 Task: Select the wordWrapColumn option in the word wrap.
Action: Mouse moved to (5, 534)
Screenshot: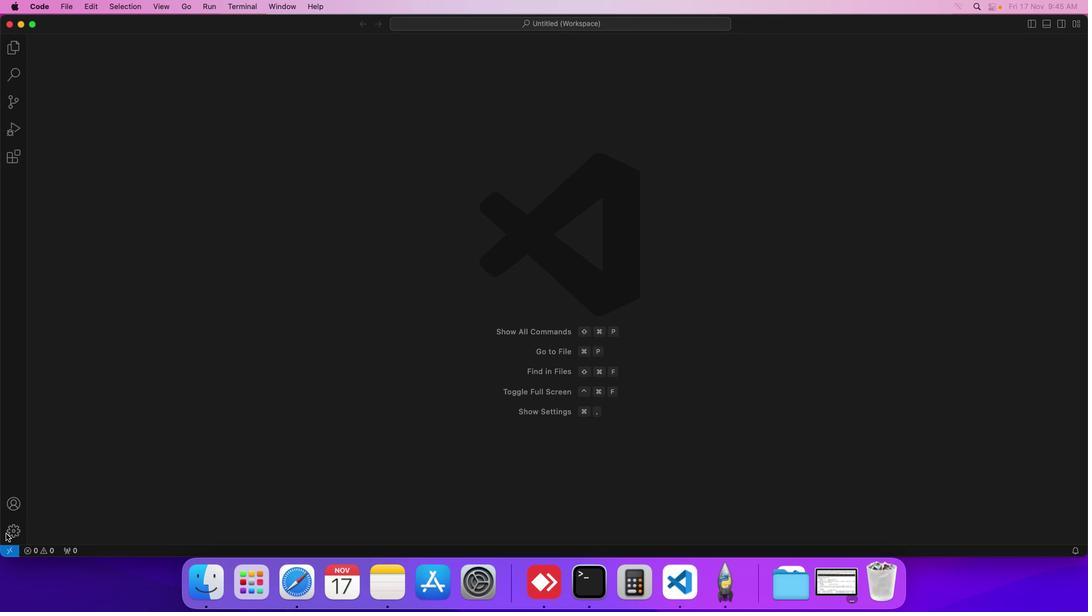 
Action: Mouse pressed left at (5, 534)
Screenshot: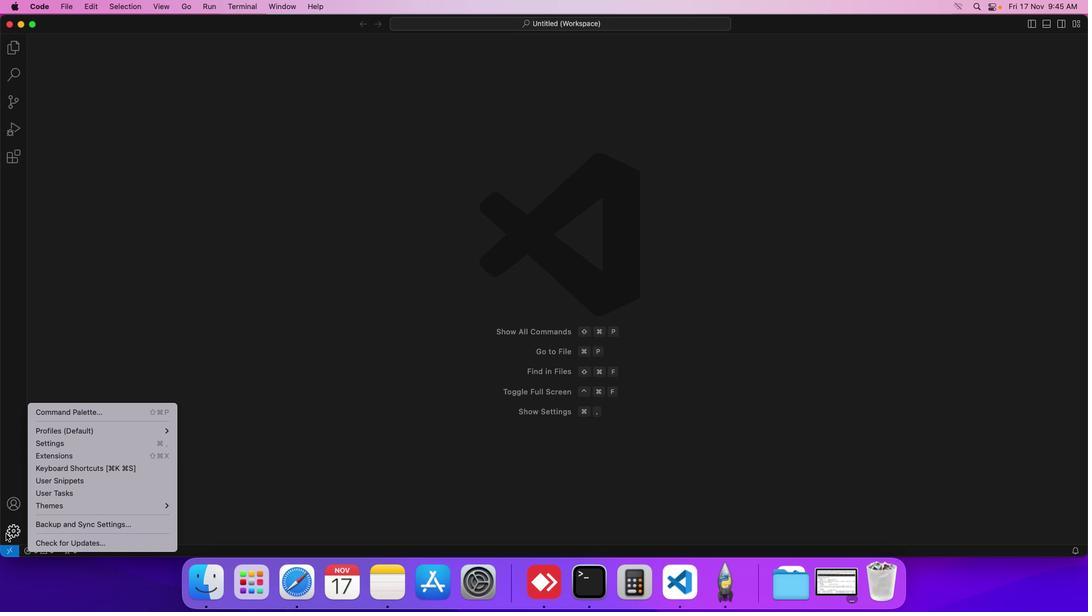 
Action: Mouse moved to (48, 447)
Screenshot: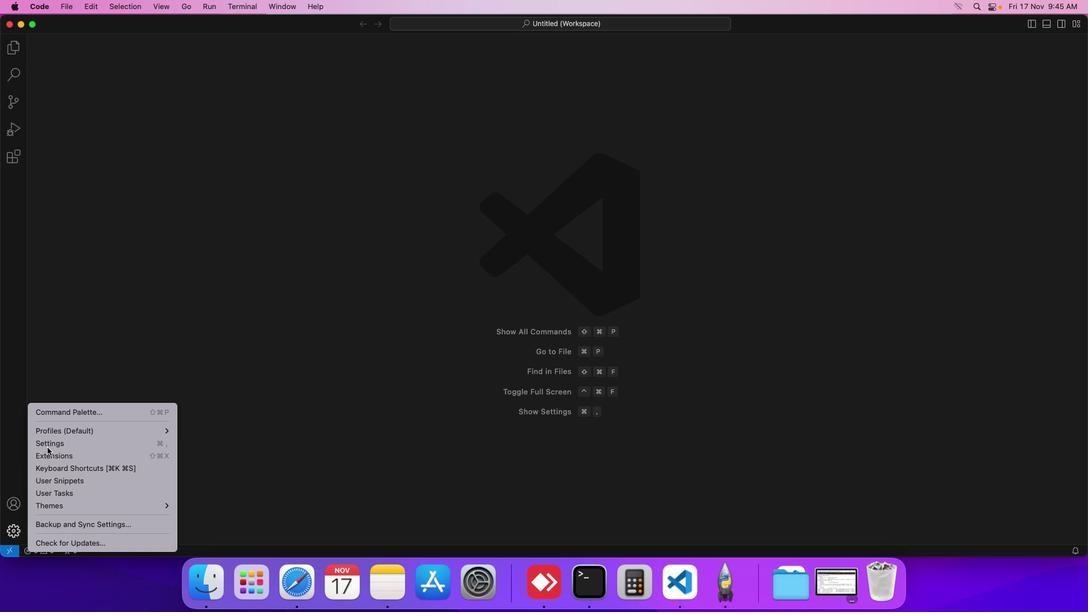 
Action: Mouse pressed left at (48, 447)
Screenshot: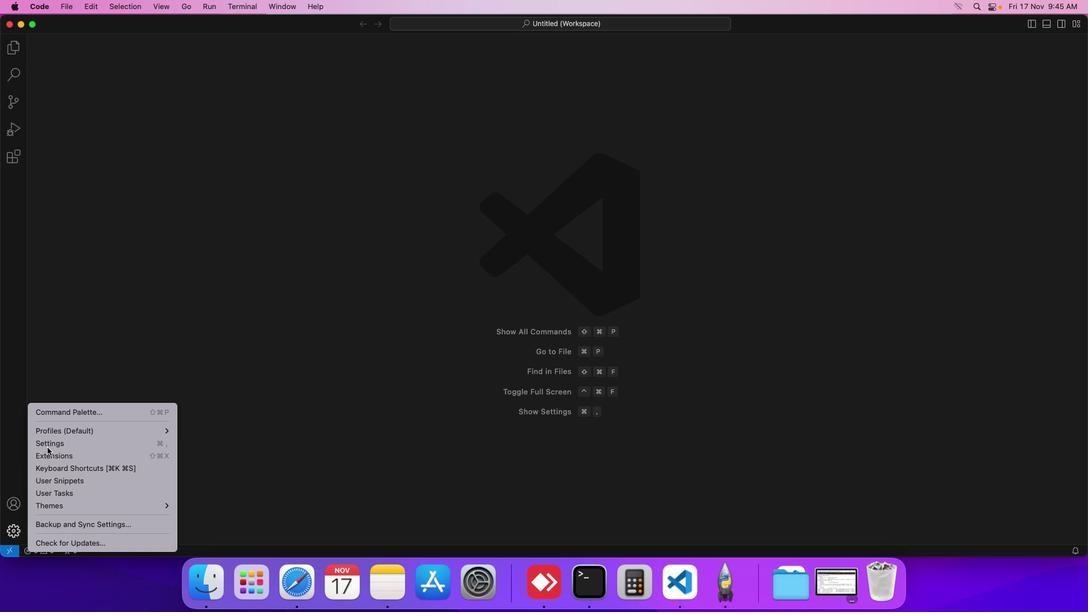 
Action: Mouse moved to (285, 89)
Screenshot: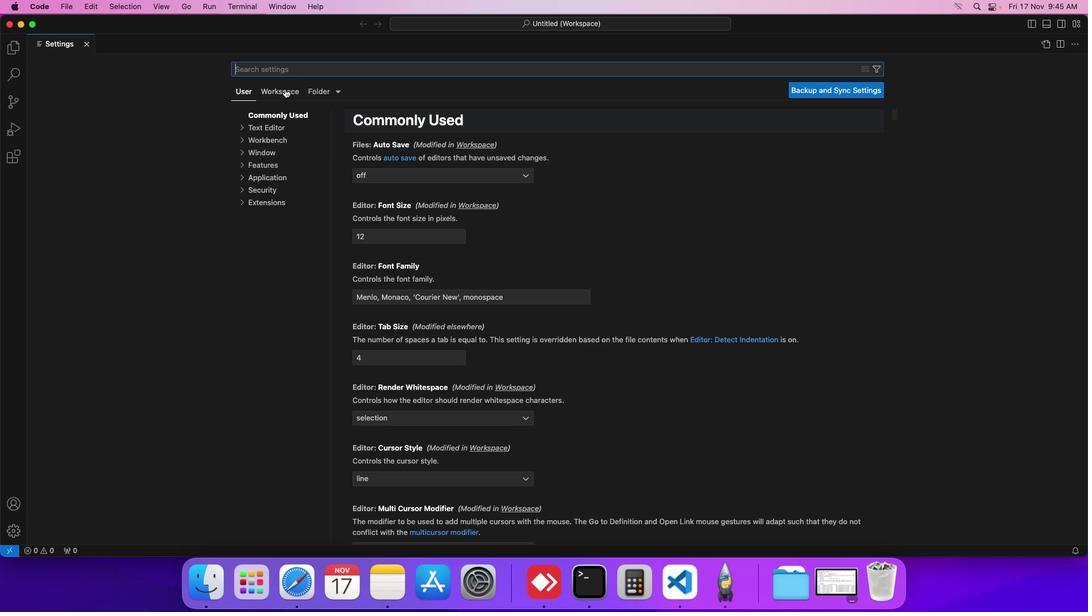 
Action: Mouse pressed left at (285, 89)
Screenshot: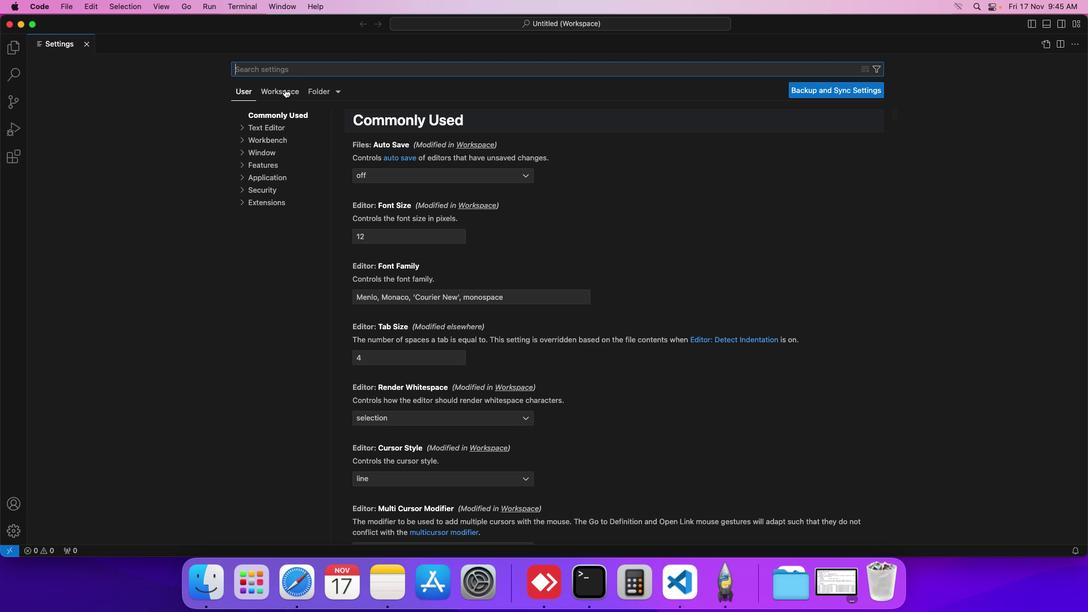 
Action: Mouse moved to (279, 127)
Screenshot: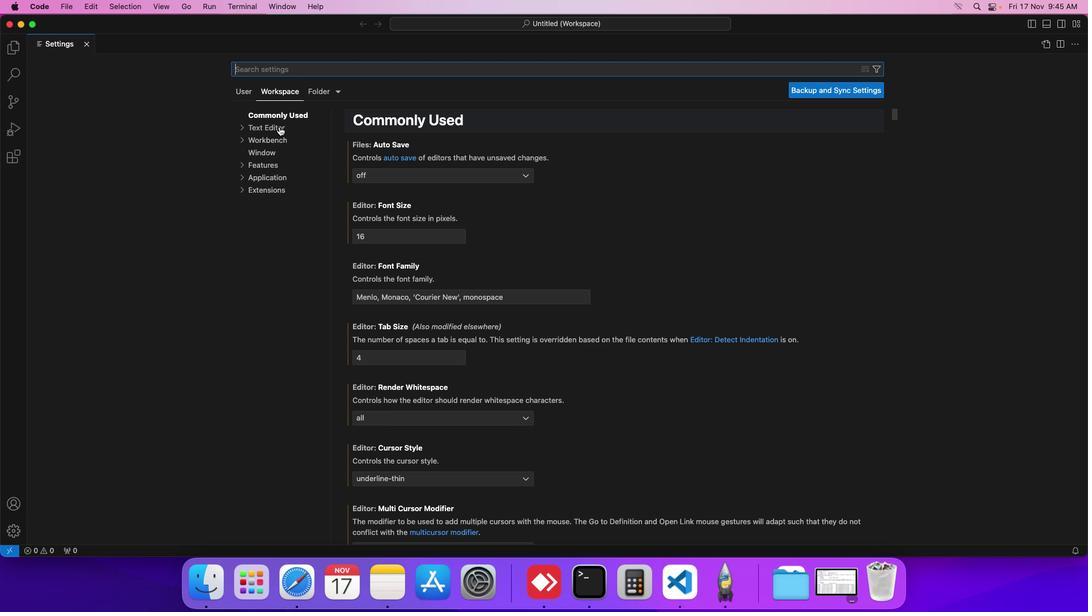
Action: Mouse pressed left at (279, 127)
Screenshot: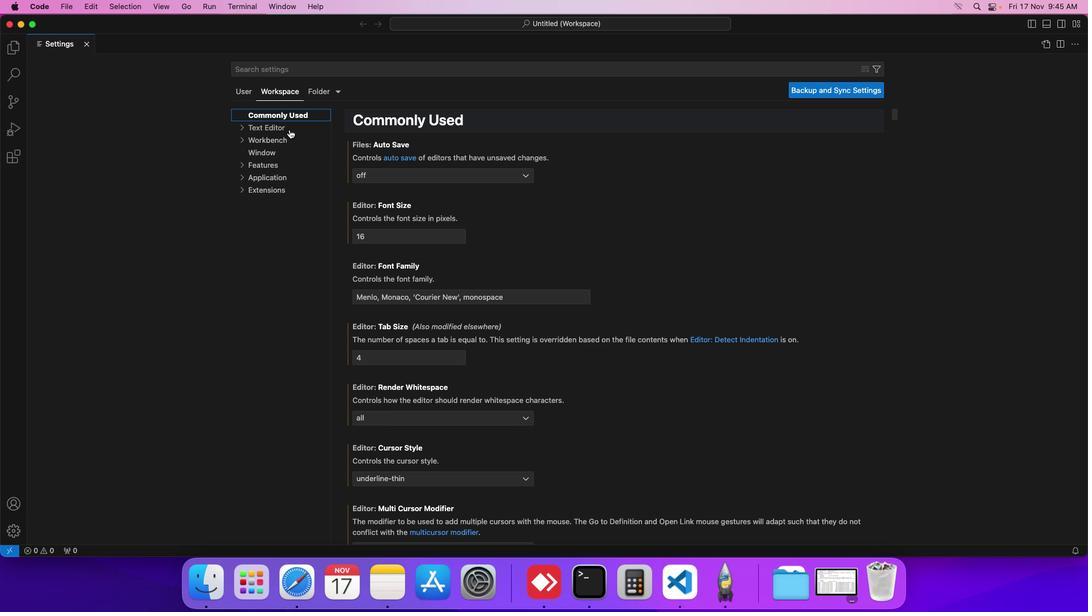 
Action: Mouse moved to (403, 330)
Screenshot: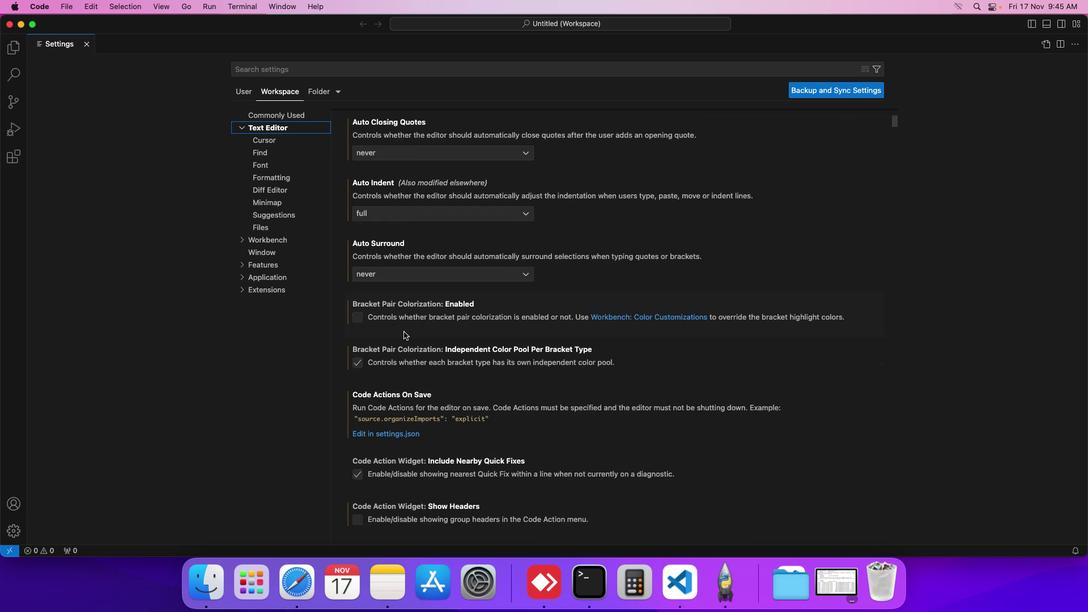 
Action: Mouse scrolled (403, 330) with delta (0, 0)
Screenshot: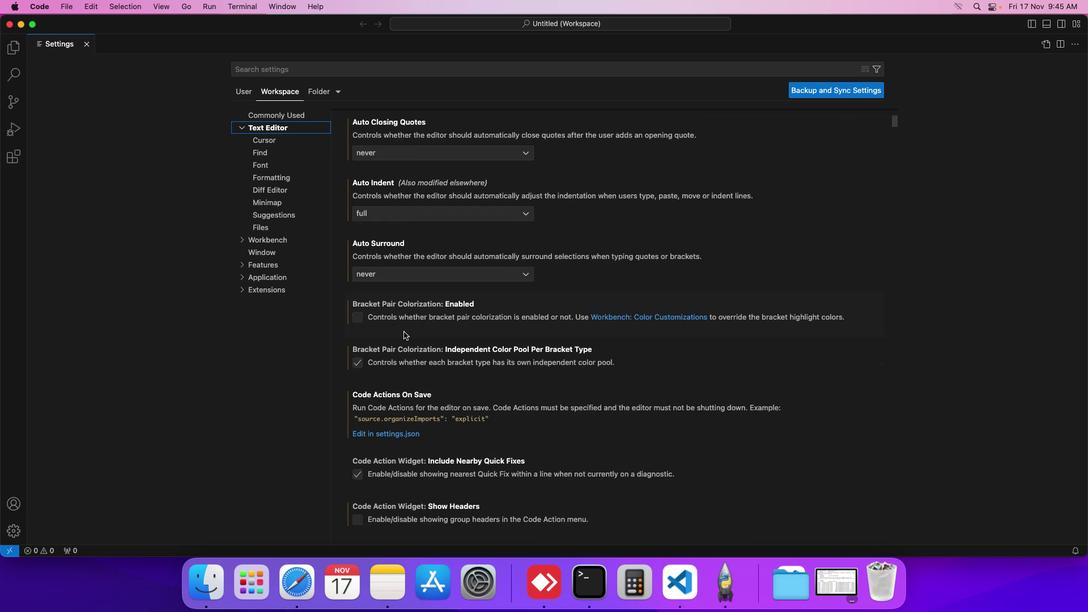 
Action: Mouse moved to (403, 330)
Screenshot: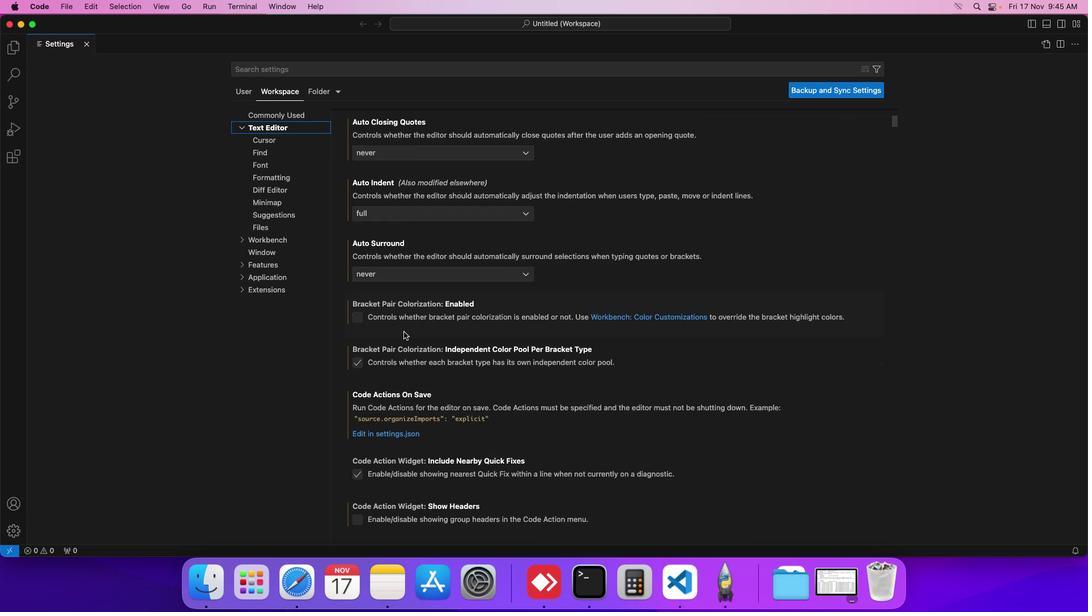 
Action: Mouse scrolled (403, 330) with delta (0, 0)
Screenshot: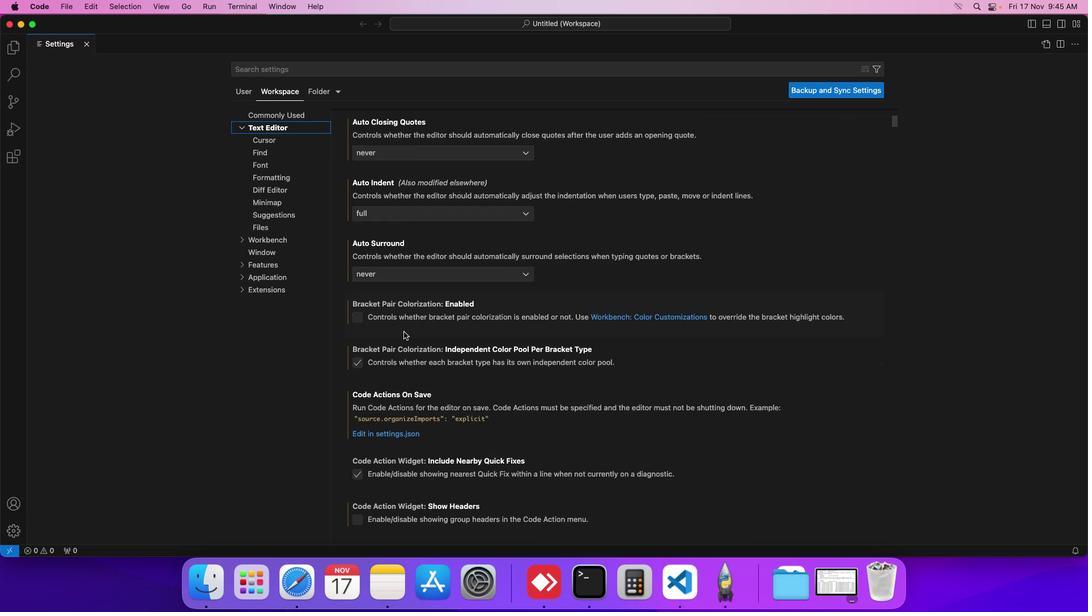 
Action: Mouse moved to (403, 330)
Screenshot: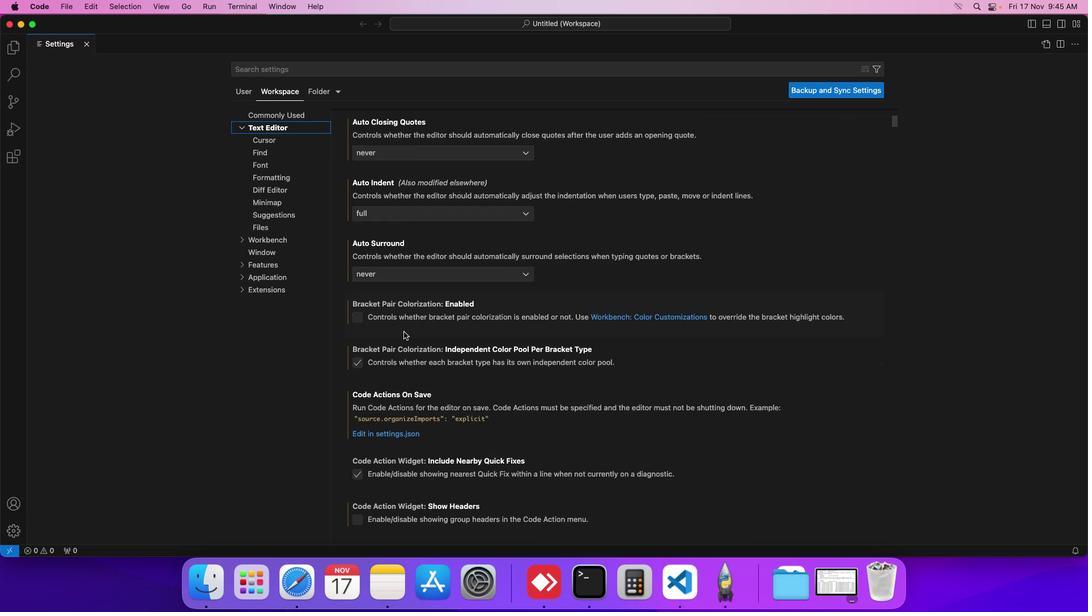 
Action: Mouse scrolled (403, 330) with delta (0, -1)
Screenshot: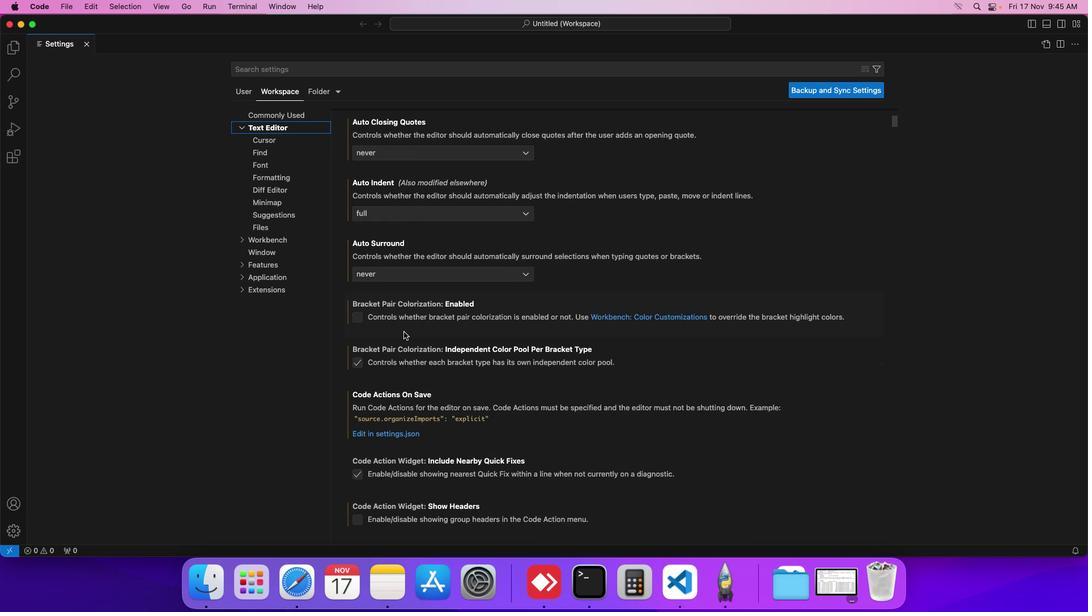 
Action: Mouse moved to (403, 331)
Screenshot: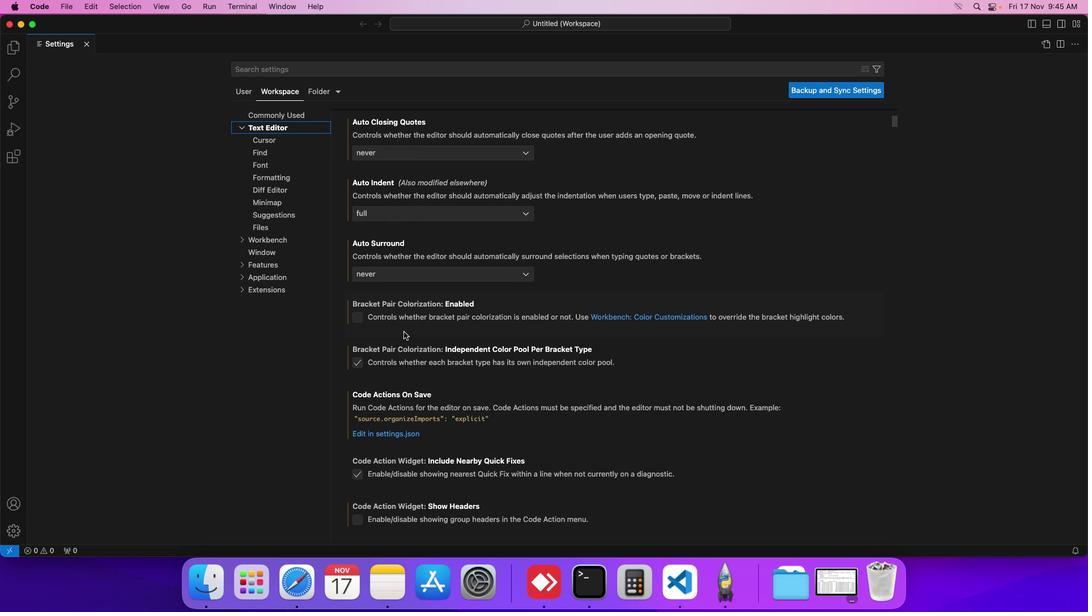 
Action: Mouse scrolled (403, 331) with delta (0, -2)
Screenshot: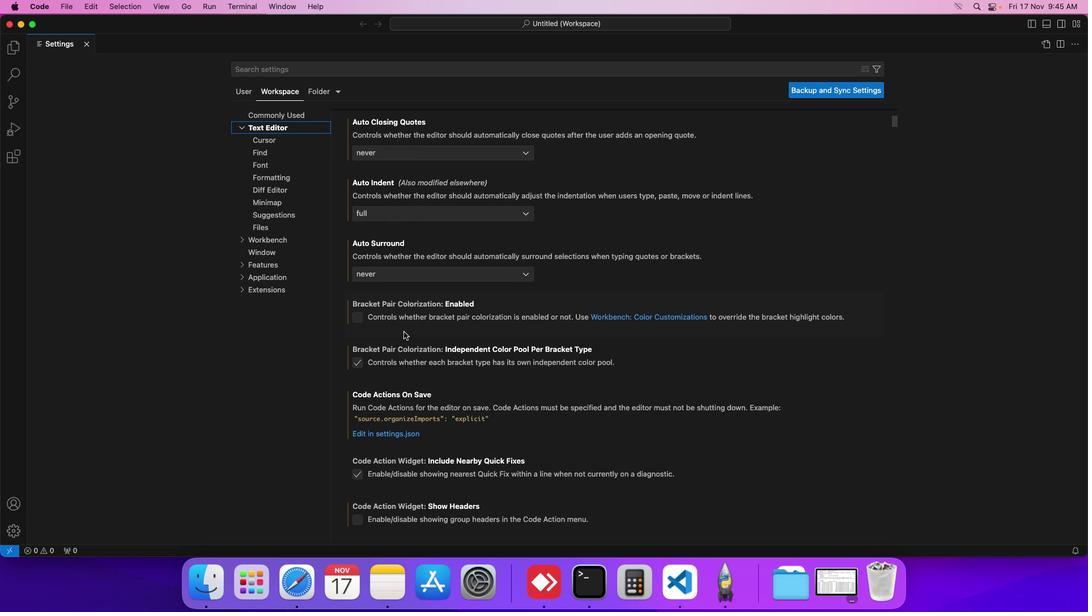 
Action: Mouse moved to (403, 331)
Screenshot: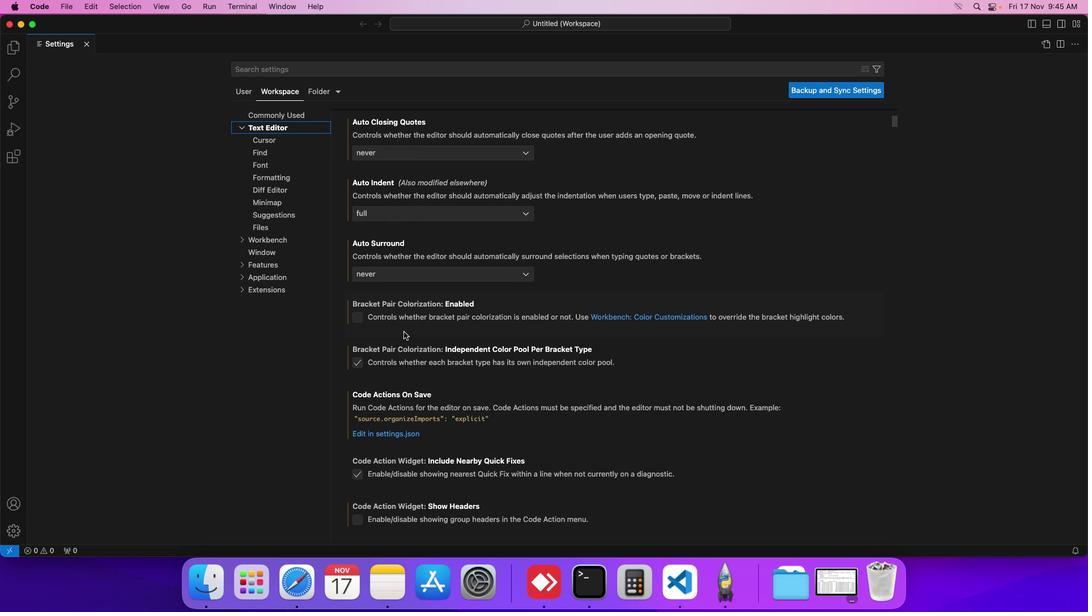 
Action: Mouse scrolled (403, 331) with delta (0, -2)
Screenshot: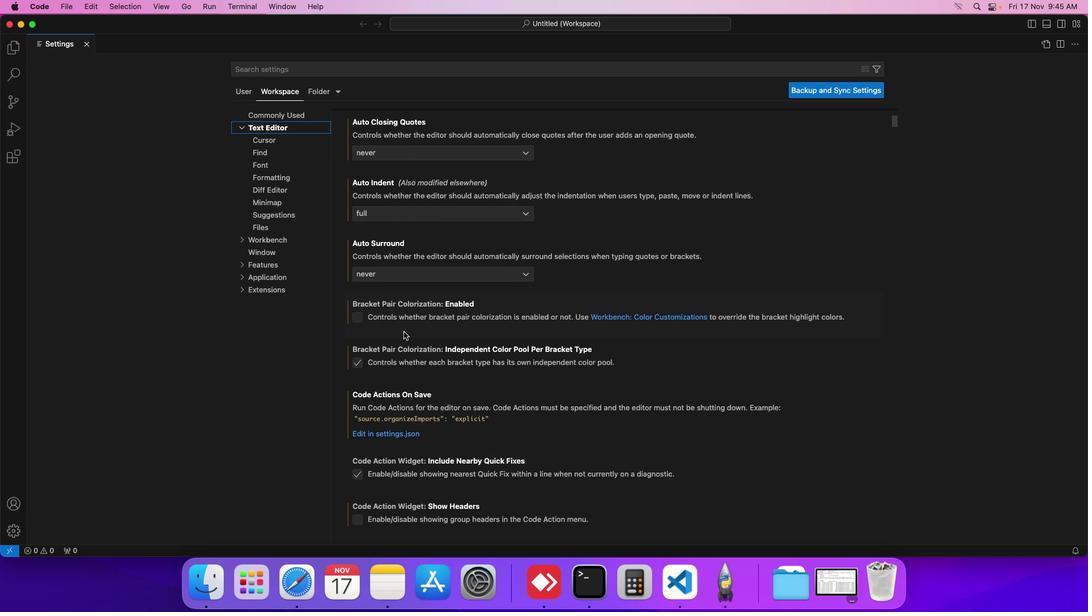 
Action: Mouse moved to (403, 332)
Screenshot: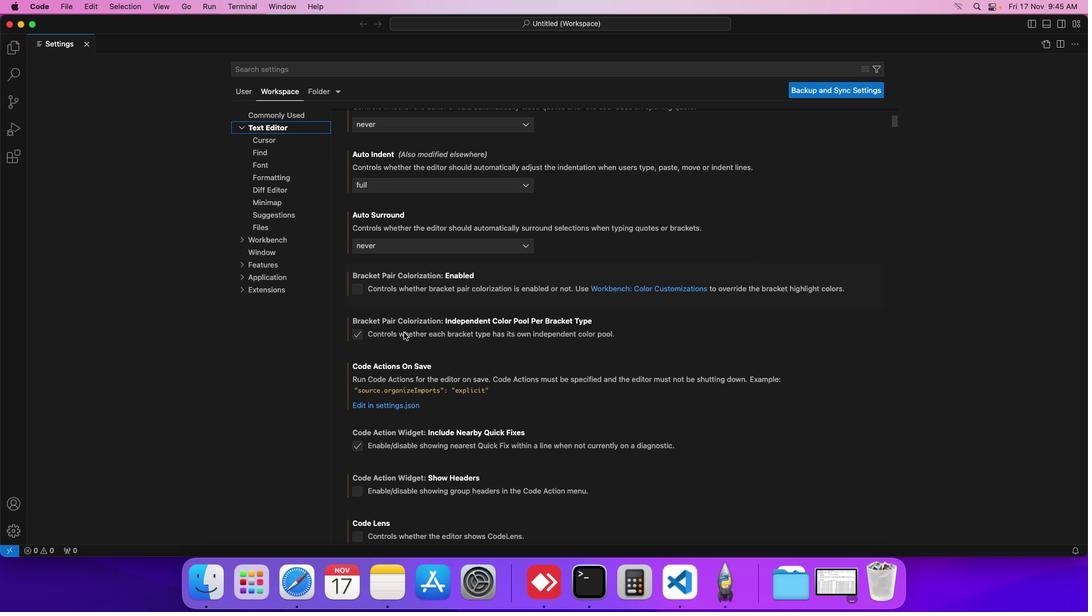 
Action: Mouse scrolled (403, 332) with delta (0, 0)
Screenshot: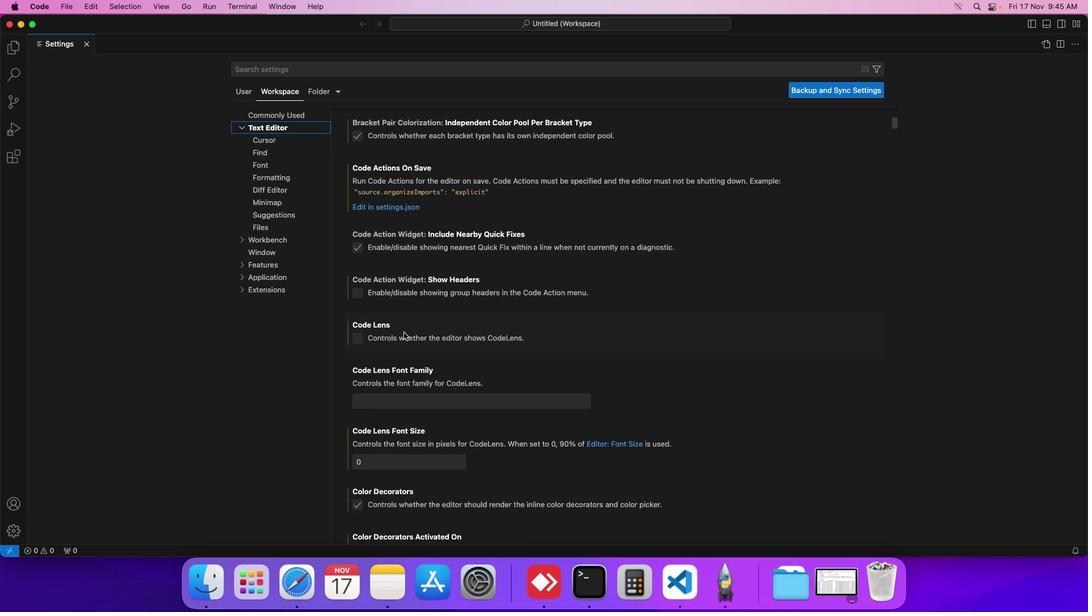 
Action: Mouse scrolled (403, 332) with delta (0, 0)
Screenshot: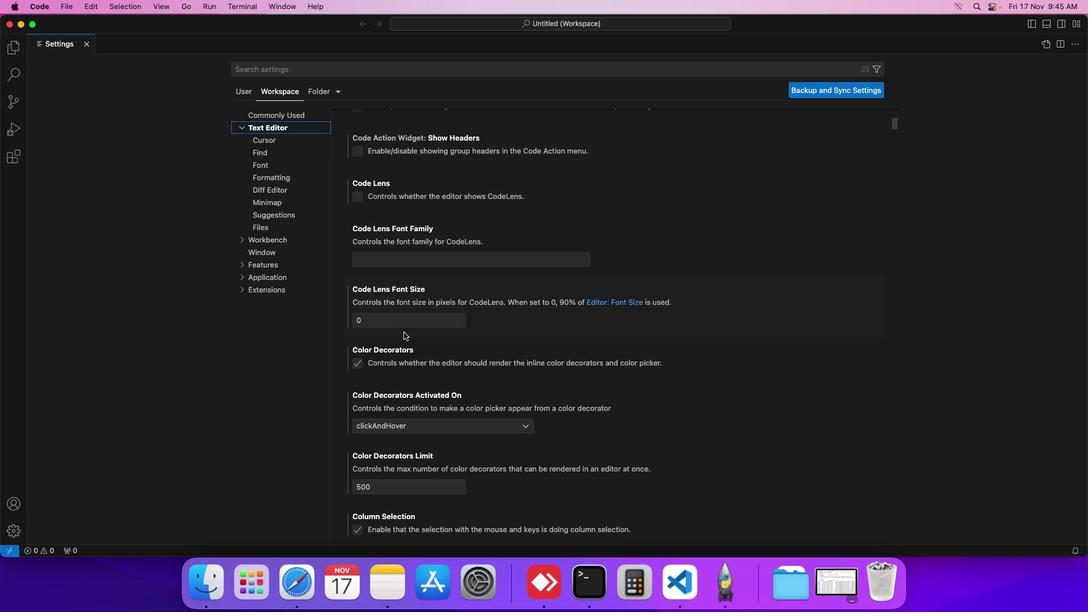 
Action: Mouse scrolled (403, 332) with delta (0, -1)
Screenshot: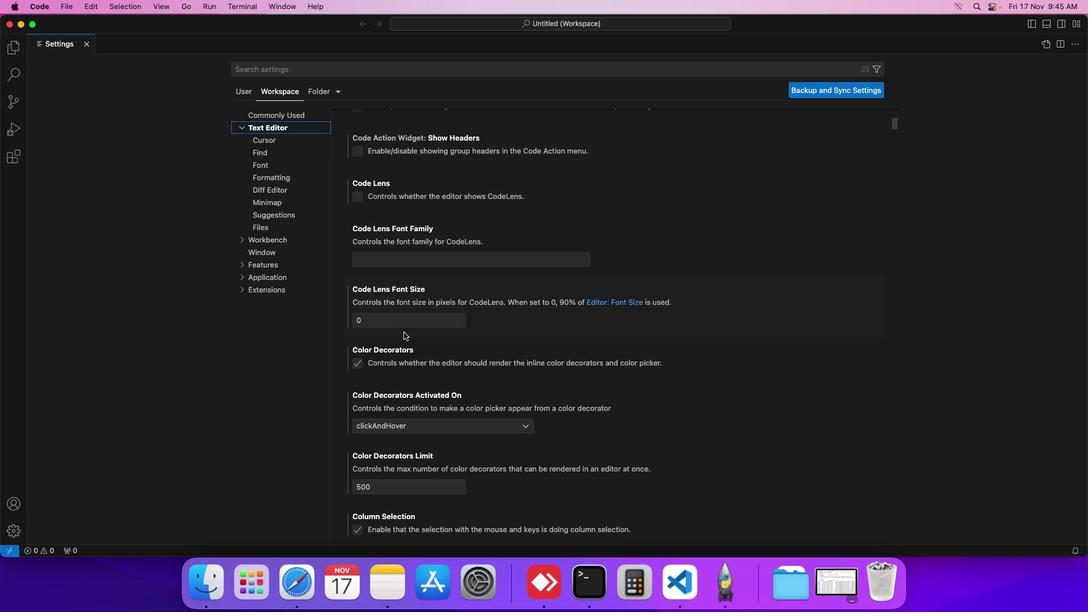 
Action: Mouse scrolled (403, 332) with delta (0, -2)
Screenshot: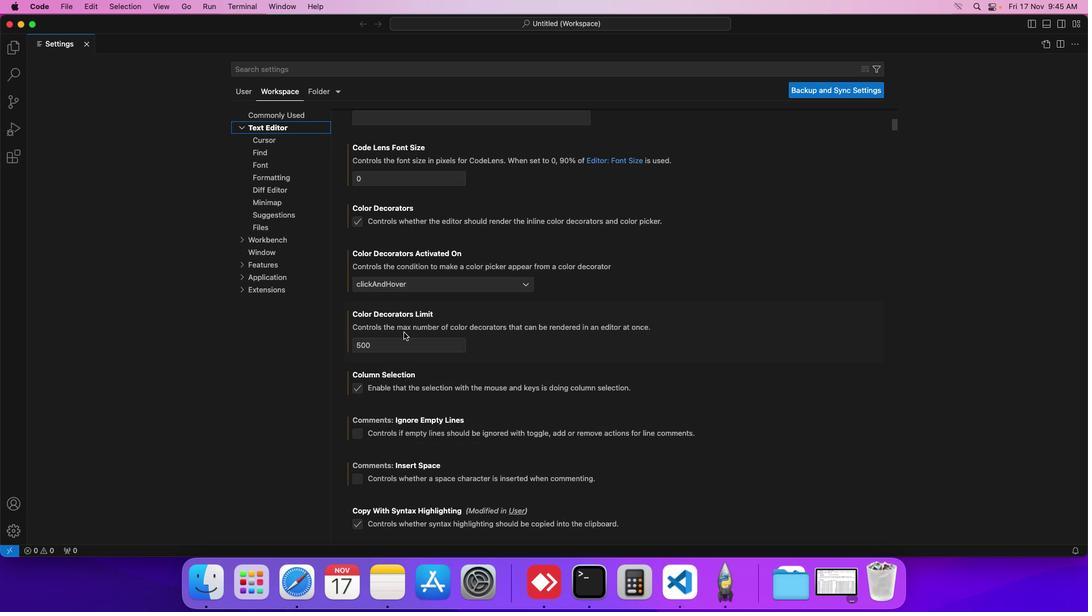 
Action: Mouse scrolled (403, 332) with delta (0, -2)
Screenshot: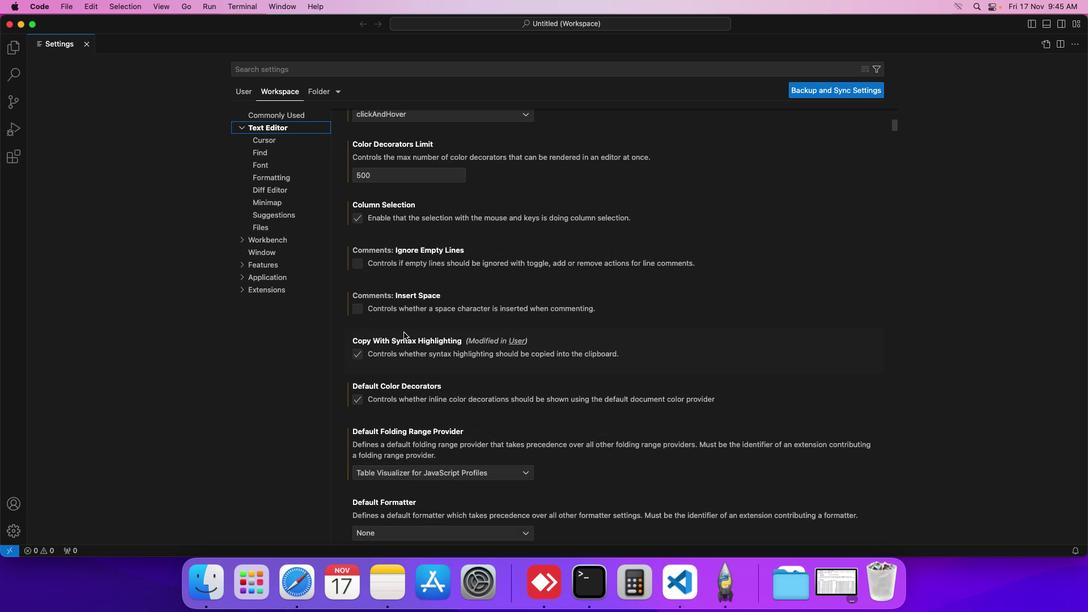 
Action: Mouse scrolled (403, 332) with delta (0, -2)
Screenshot: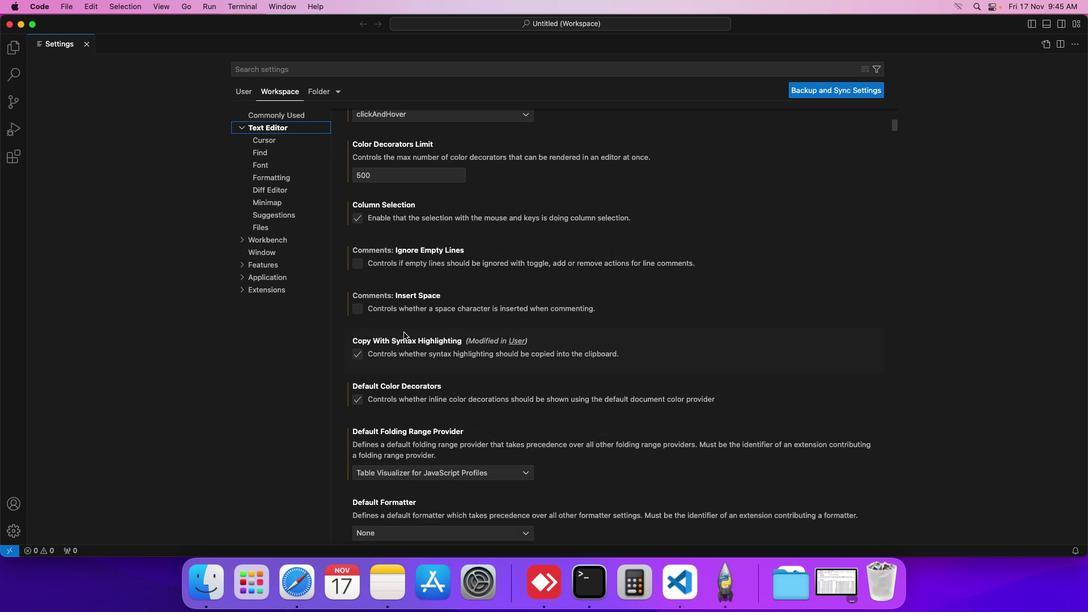 
Action: Mouse scrolled (403, 332) with delta (0, -3)
Screenshot: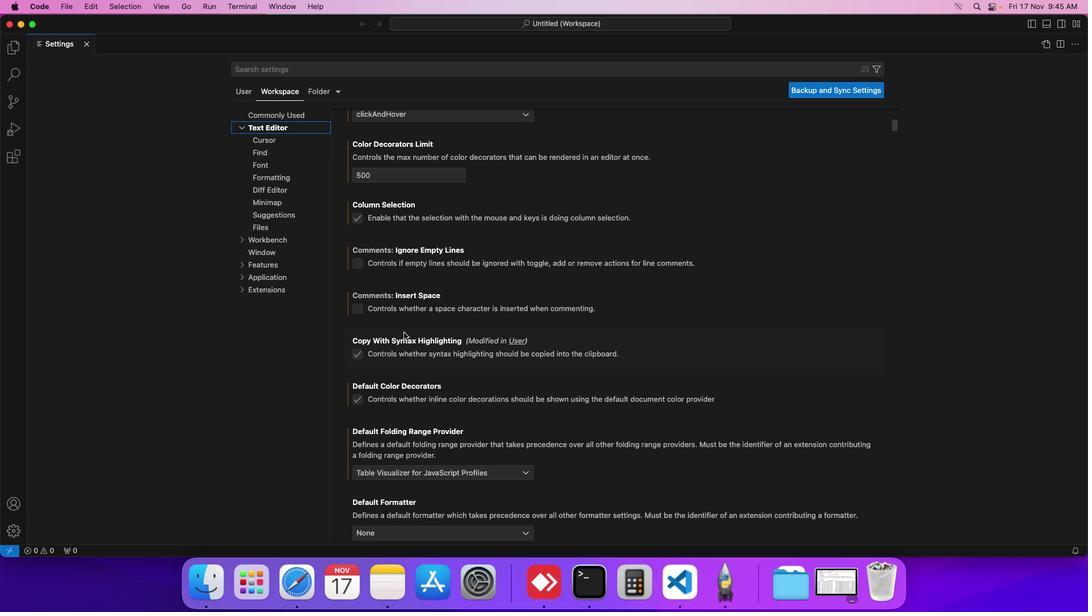 
Action: Mouse scrolled (403, 332) with delta (0, 0)
Screenshot: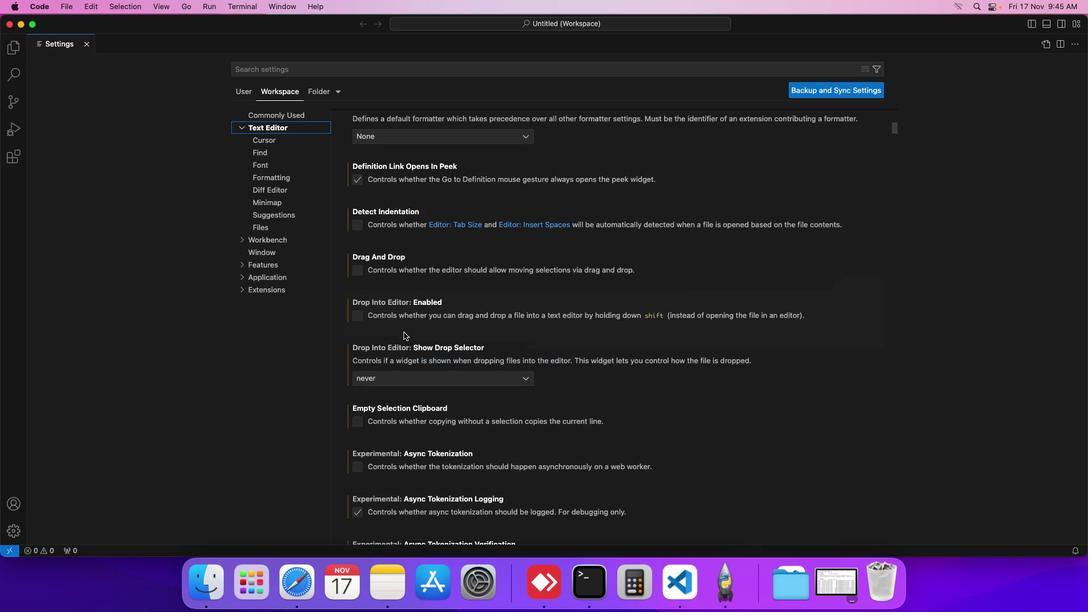 
Action: Mouse scrolled (403, 332) with delta (0, 0)
Screenshot: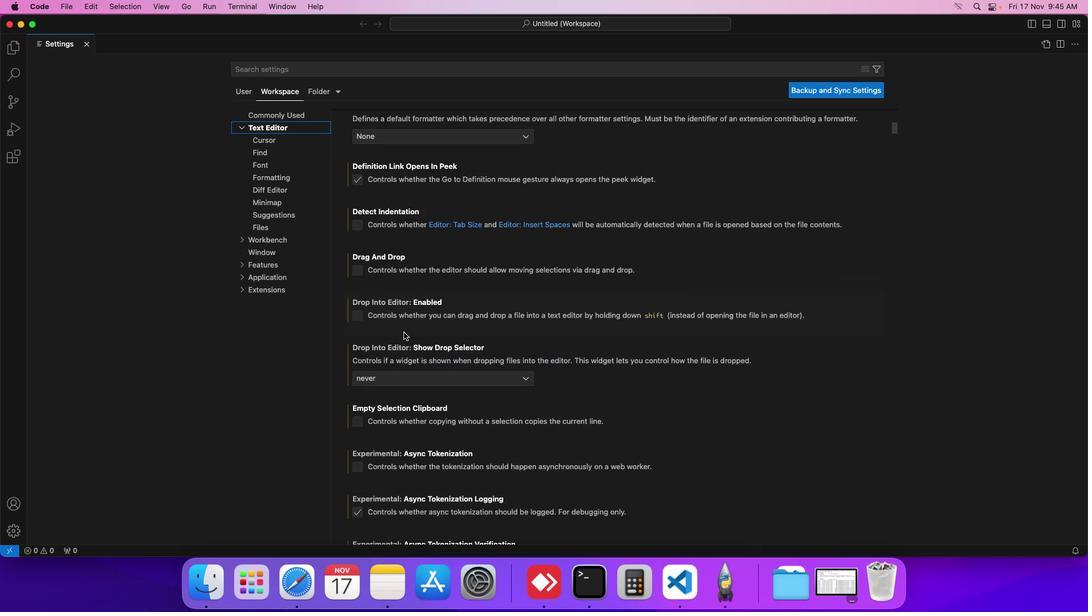 
Action: Mouse scrolled (403, 332) with delta (0, -1)
Screenshot: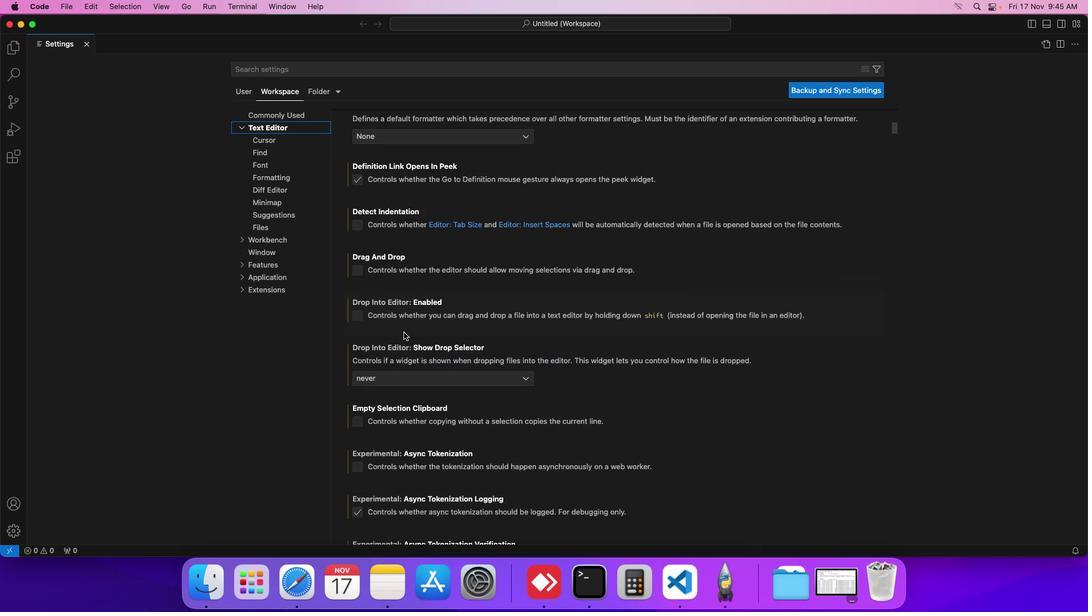 
Action: Mouse scrolled (403, 332) with delta (0, -2)
Screenshot: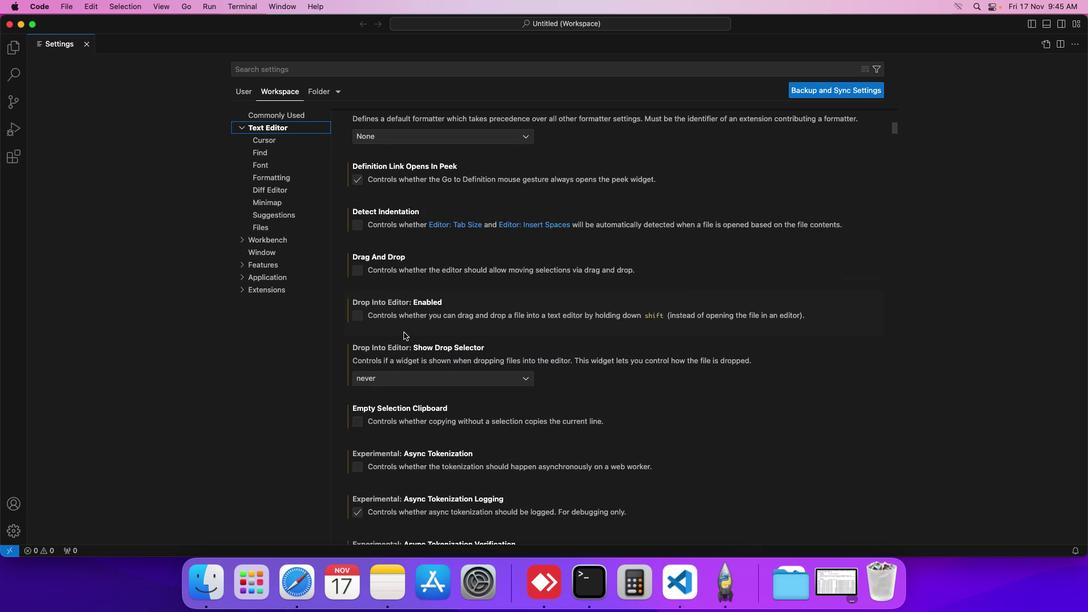 
Action: Mouse scrolled (403, 332) with delta (0, -2)
Screenshot: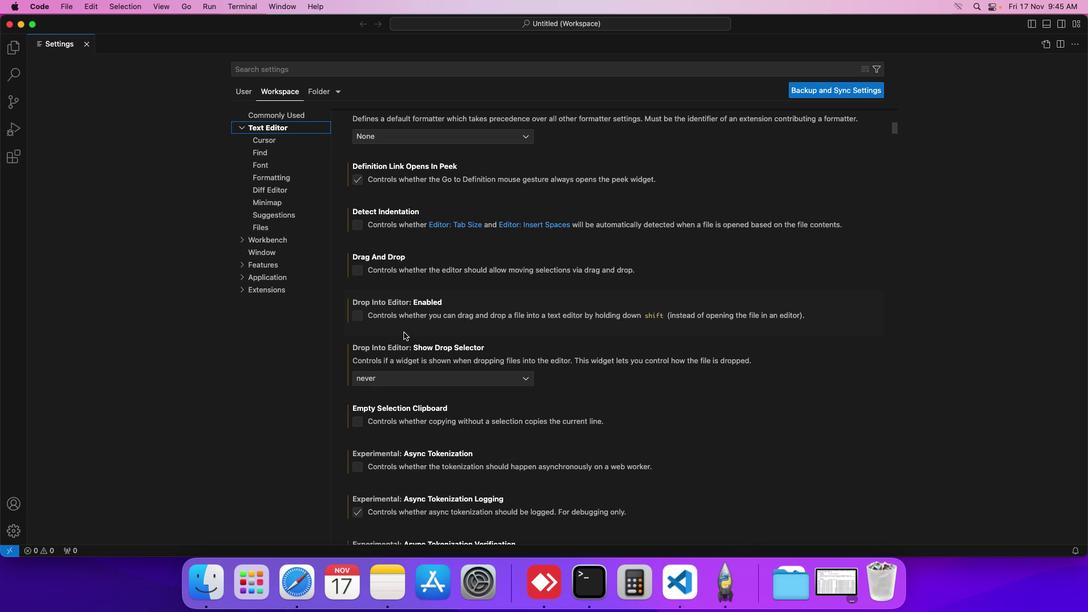 
Action: Mouse scrolled (403, 332) with delta (0, 0)
Screenshot: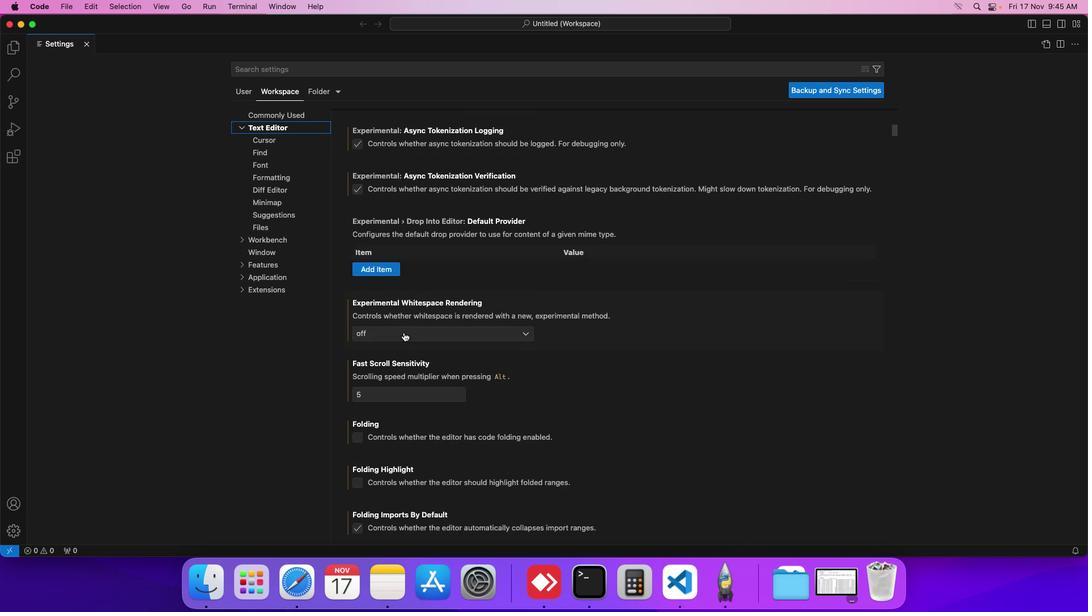 
Action: Mouse scrolled (403, 332) with delta (0, 0)
Screenshot: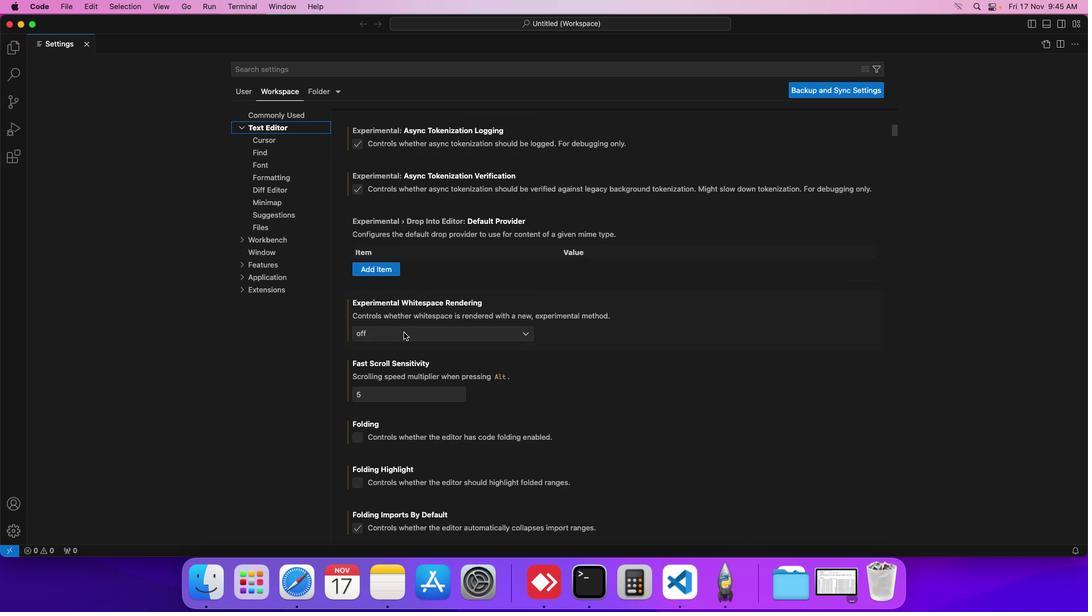 
Action: Mouse scrolled (403, 332) with delta (0, -1)
Screenshot: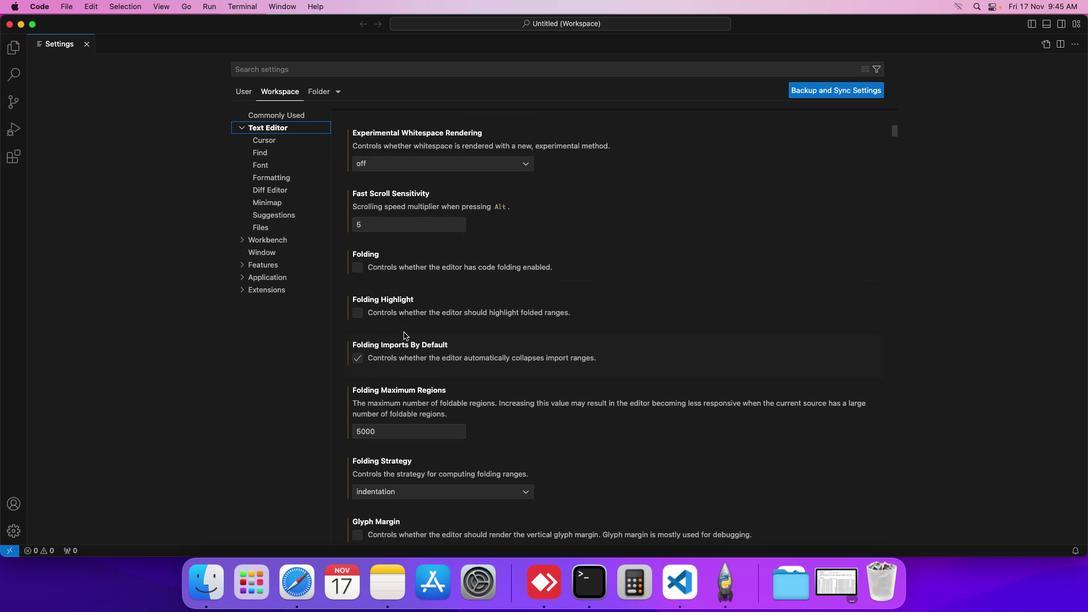
Action: Mouse scrolled (403, 332) with delta (0, -2)
Screenshot: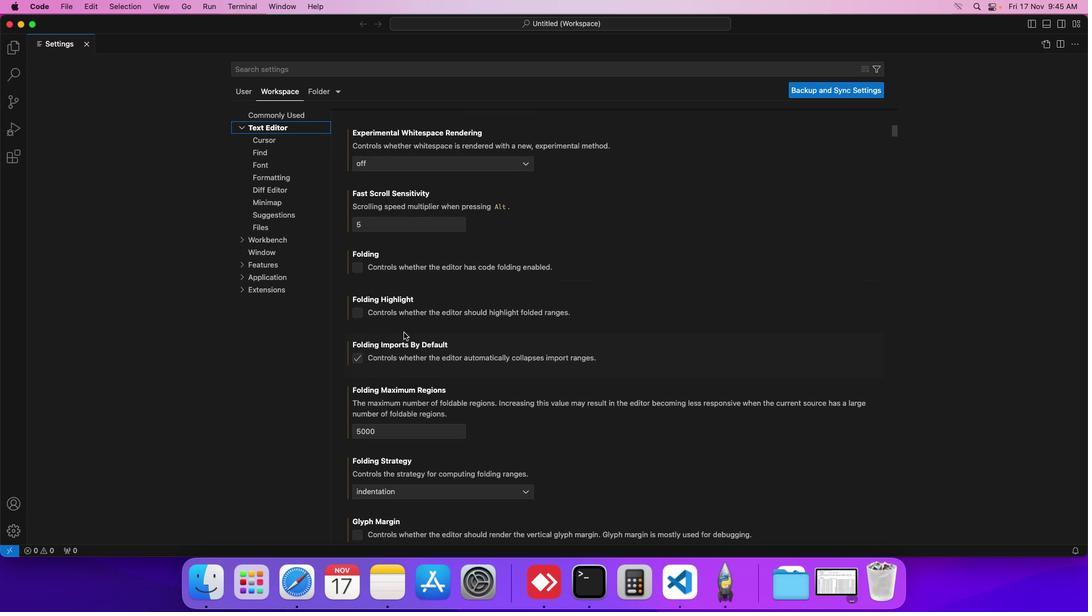 
Action: Mouse scrolled (403, 332) with delta (0, -2)
Screenshot: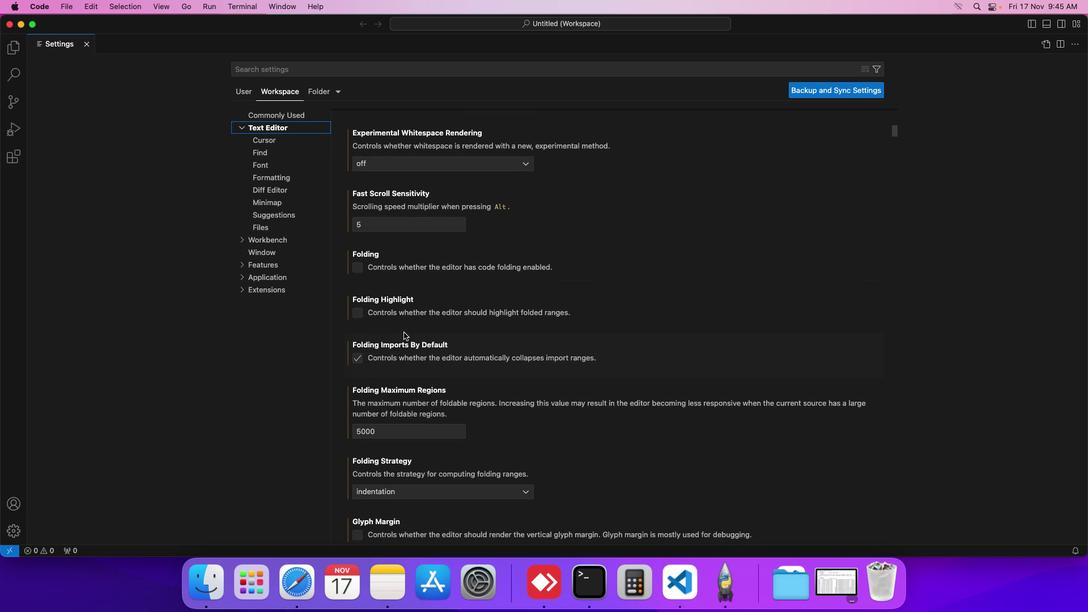 
Action: Mouse scrolled (403, 332) with delta (0, -3)
Screenshot: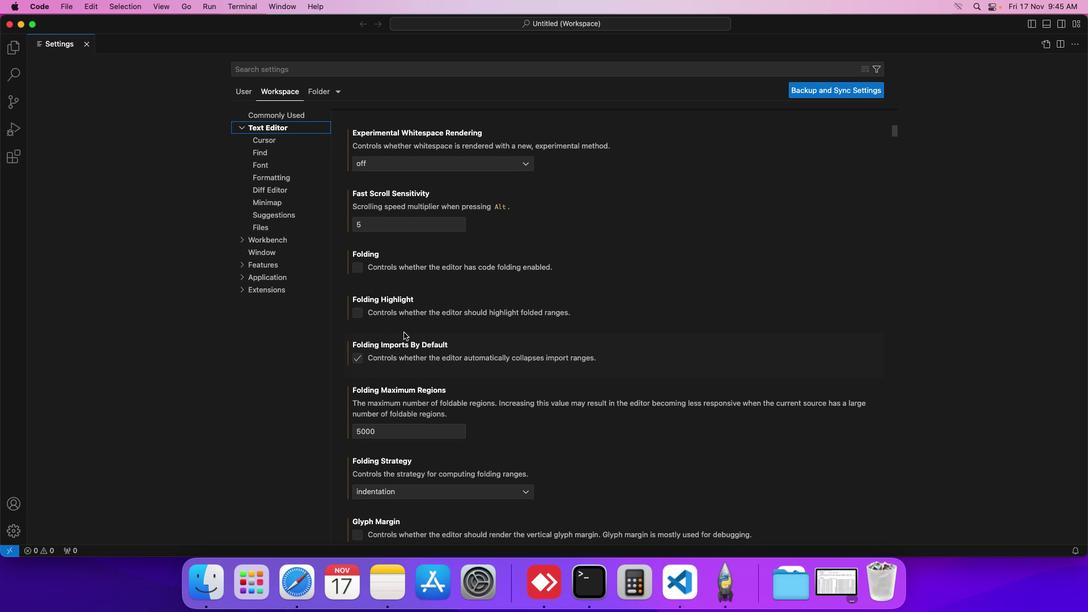 
Action: Mouse scrolled (403, 332) with delta (0, 0)
Screenshot: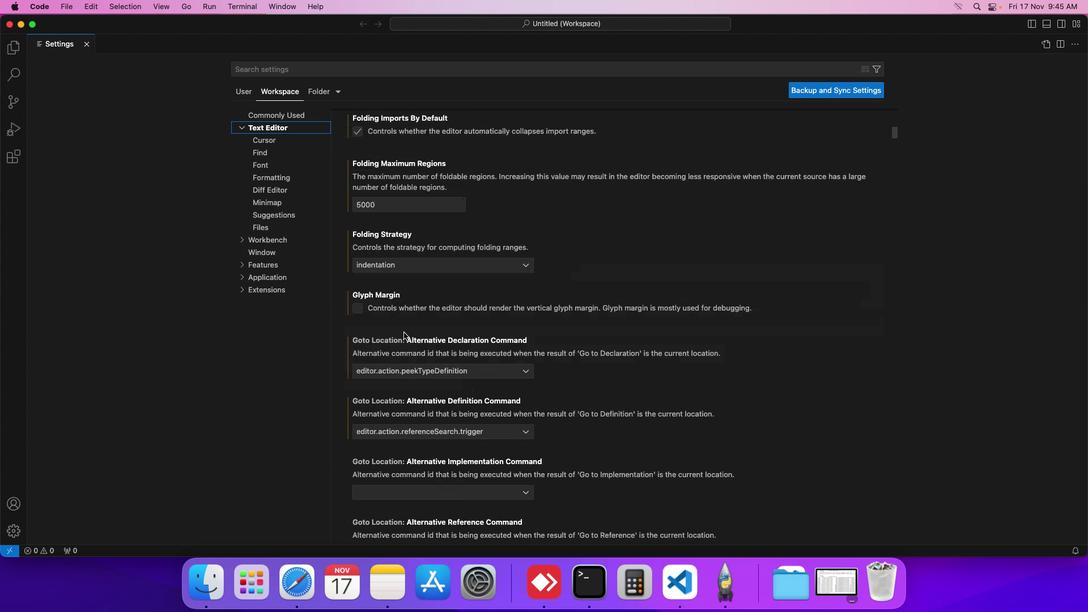 
Action: Mouse scrolled (403, 332) with delta (0, 0)
Screenshot: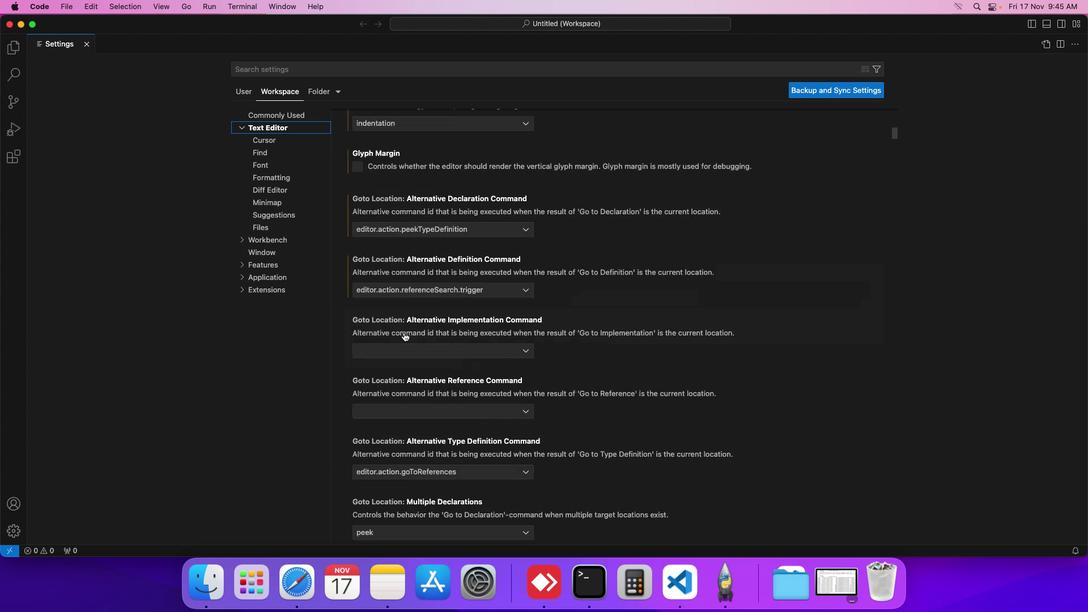 
Action: Mouse scrolled (403, 332) with delta (0, -1)
Screenshot: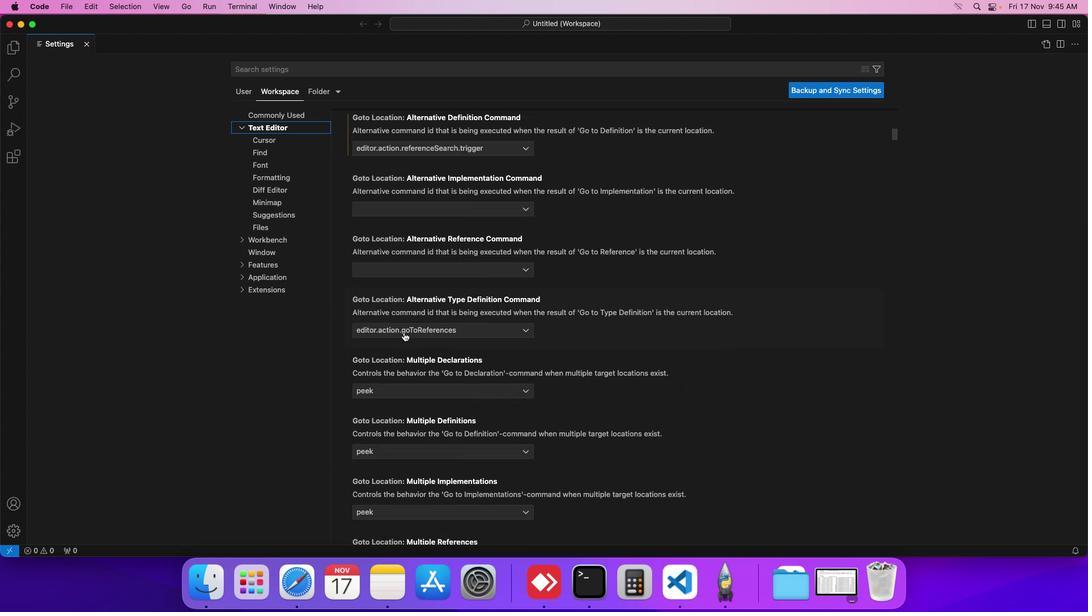 
Action: Mouse scrolled (403, 332) with delta (0, -2)
Screenshot: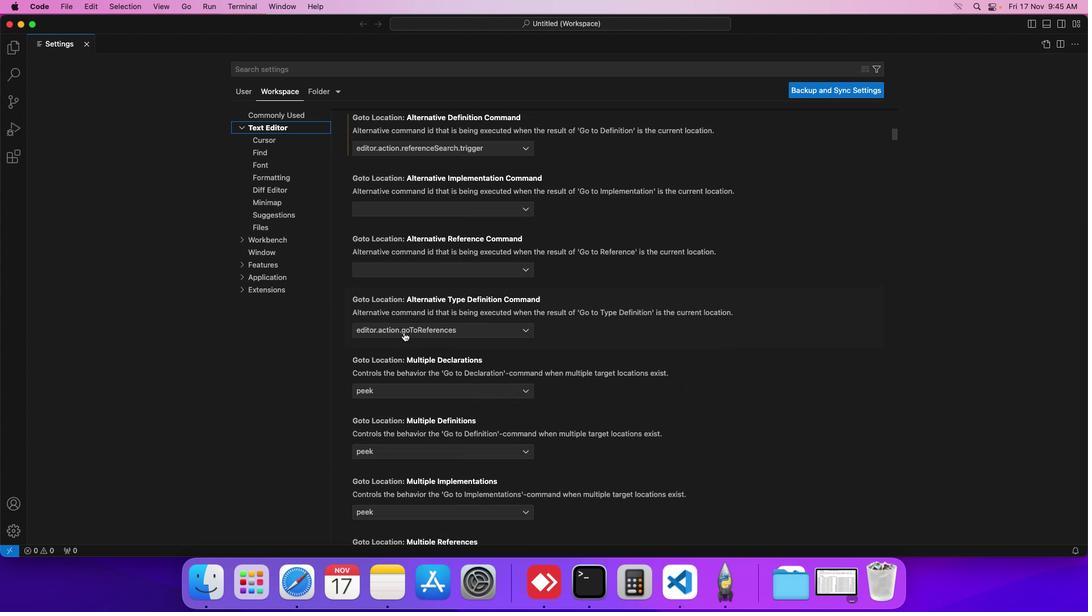 
Action: Mouse scrolled (403, 332) with delta (0, -2)
Screenshot: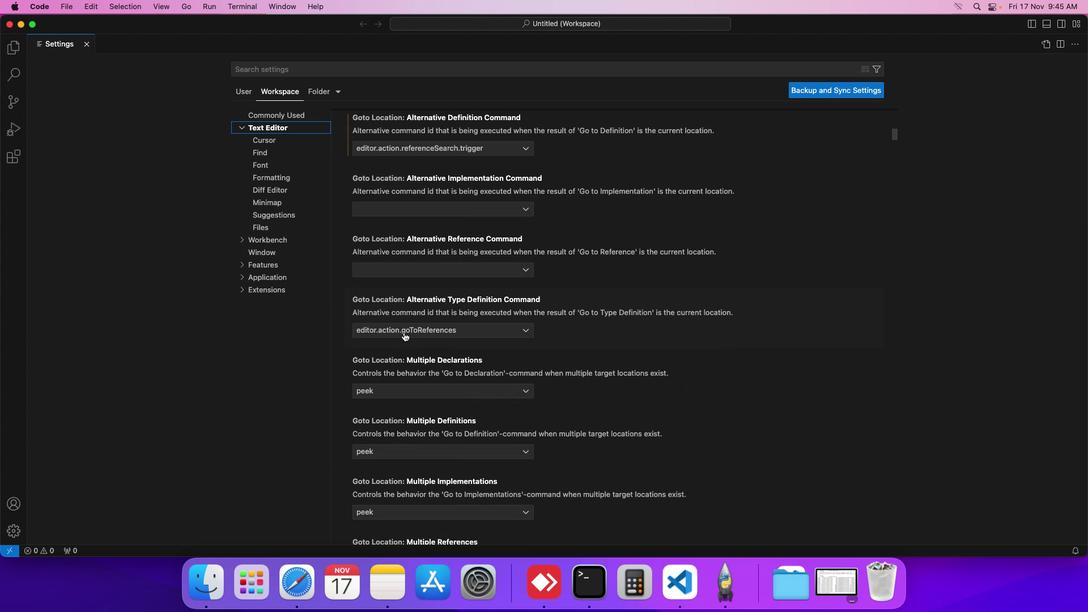 
Action: Mouse scrolled (403, 332) with delta (0, -2)
Screenshot: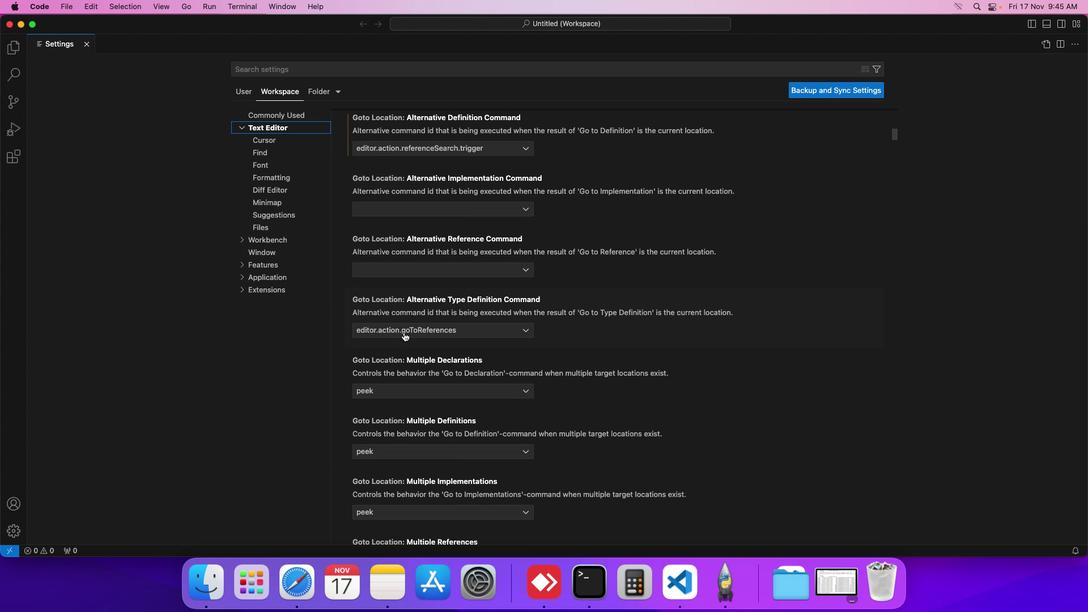 
Action: Mouse moved to (404, 332)
Screenshot: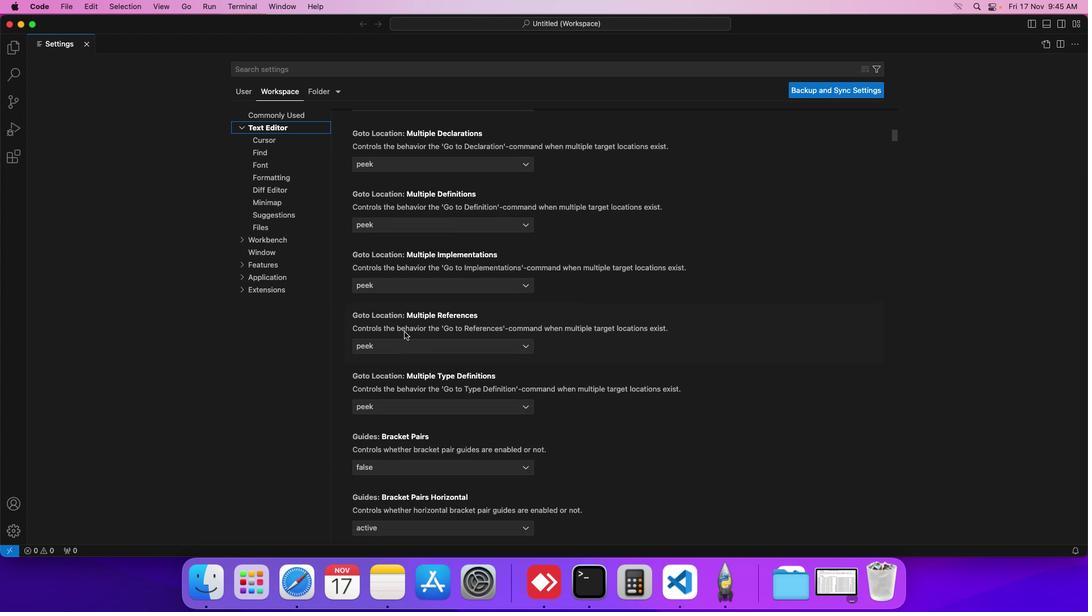 
Action: Mouse scrolled (404, 332) with delta (0, 0)
Screenshot: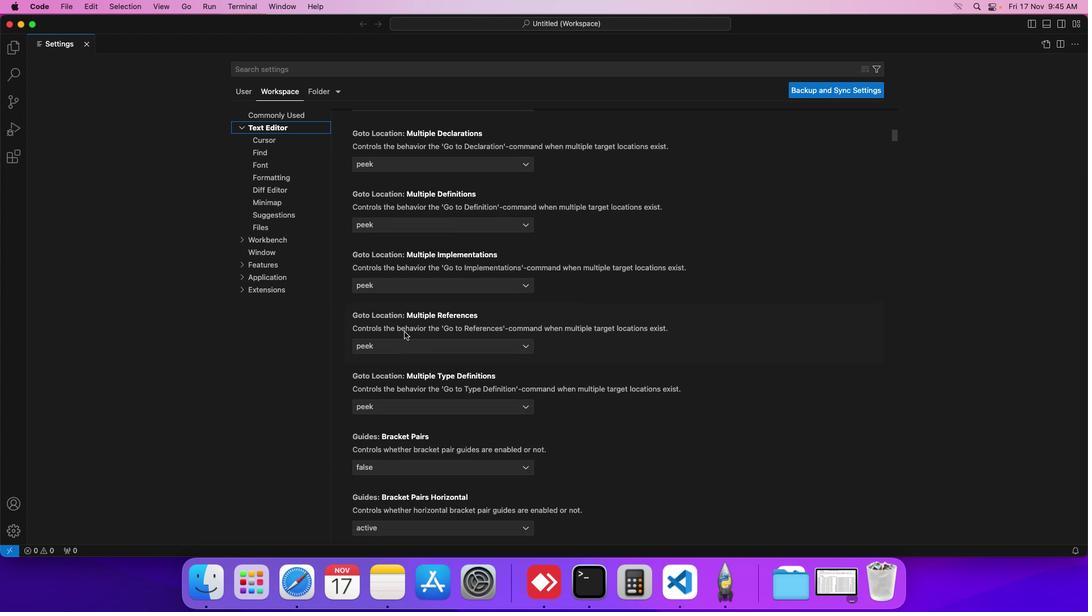 
Action: Mouse scrolled (404, 332) with delta (0, 0)
Screenshot: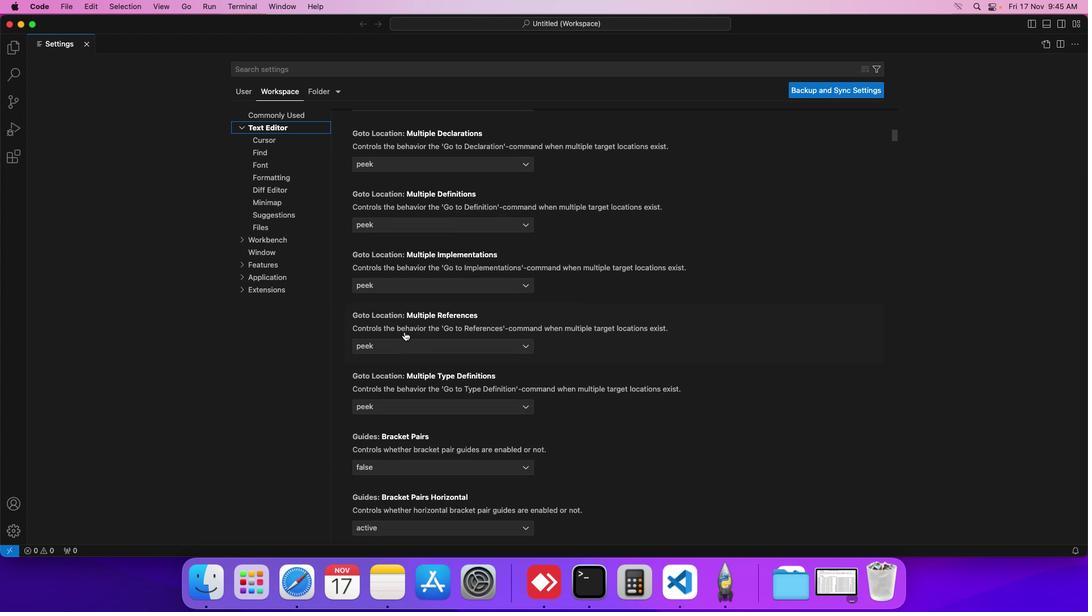 
Action: Mouse scrolled (404, 332) with delta (0, -1)
Screenshot: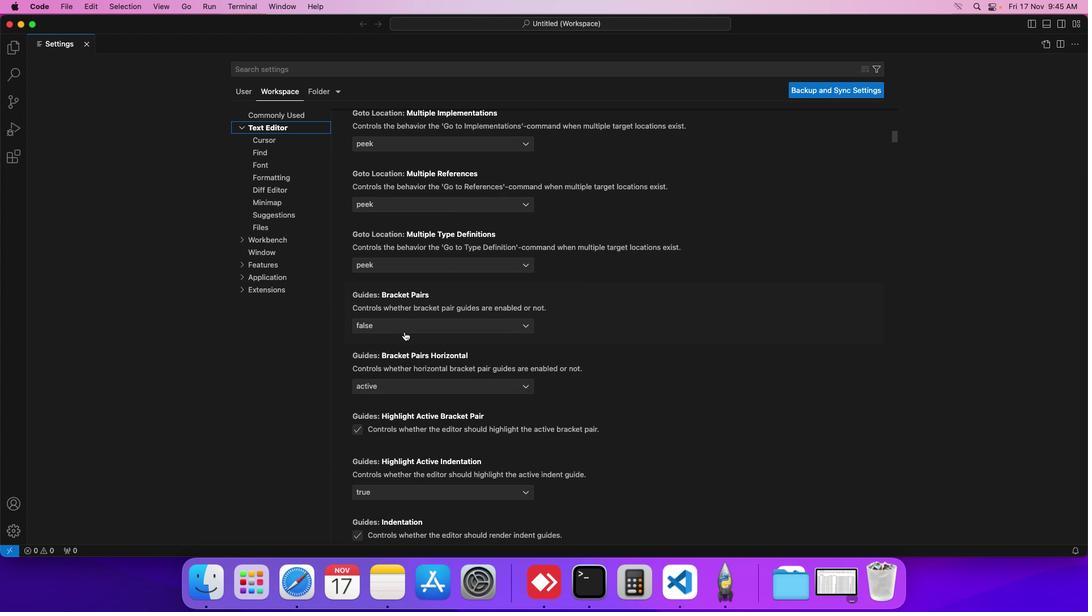
Action: Mouse scrolled (404, 332) with delta (0, -2)
Screenshot: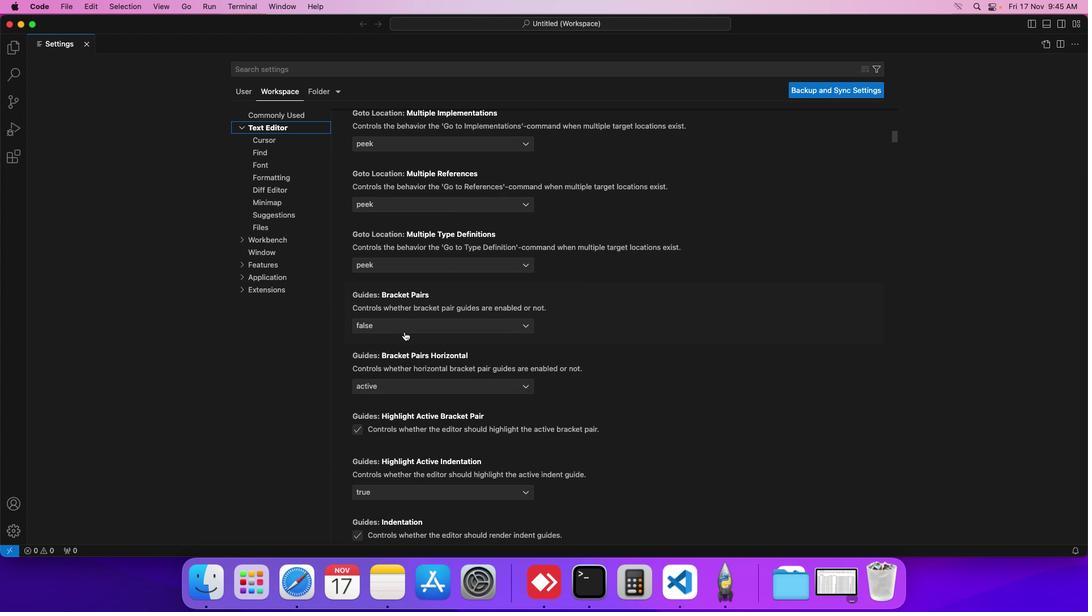 
Action: Mouse moved to (404, 332)
Screenshot: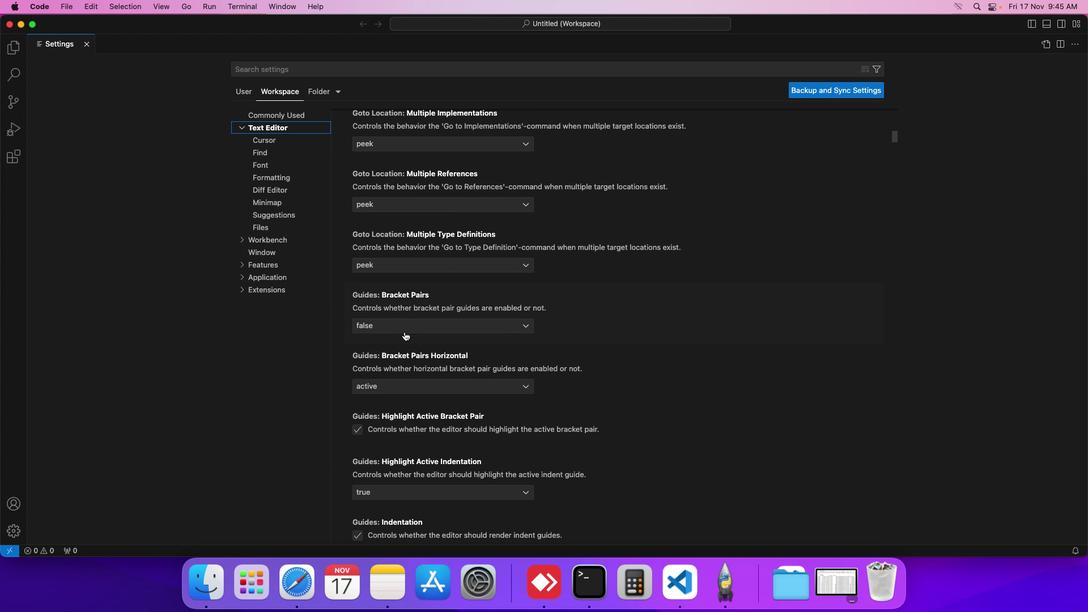 
Action: Mouse scrolled (404, 332) with delta (0, -2)
Screenshot: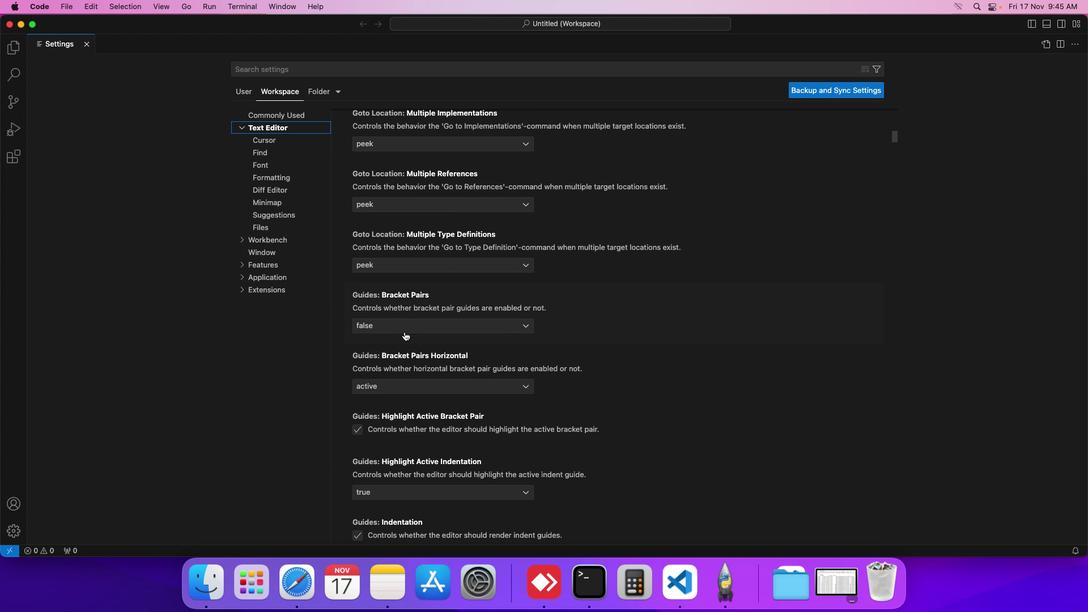 
Action: Mouse moved to (404, 332)
Screenshot: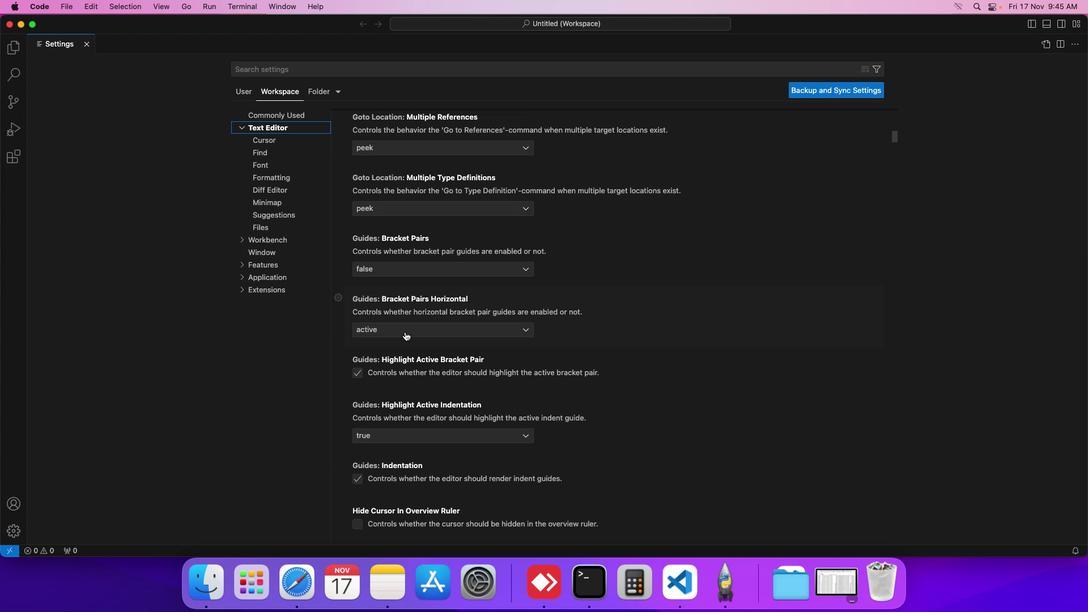 
Action: Mouse scrolled (404, 332) with delta (0, 0)
Screenshot: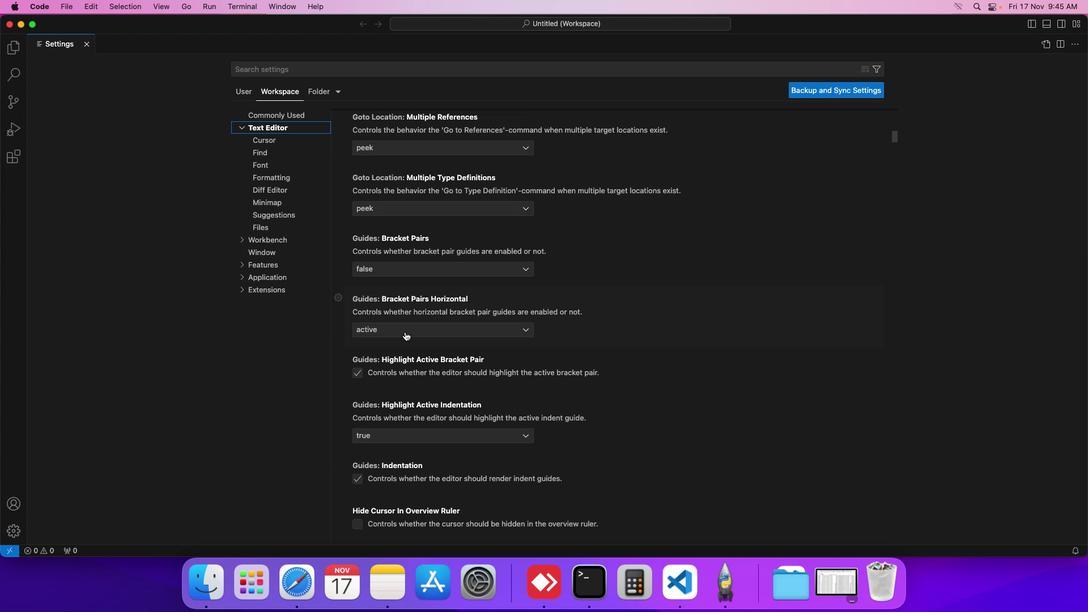 
Action: Mouse moved to (404, 331)
Screenshot: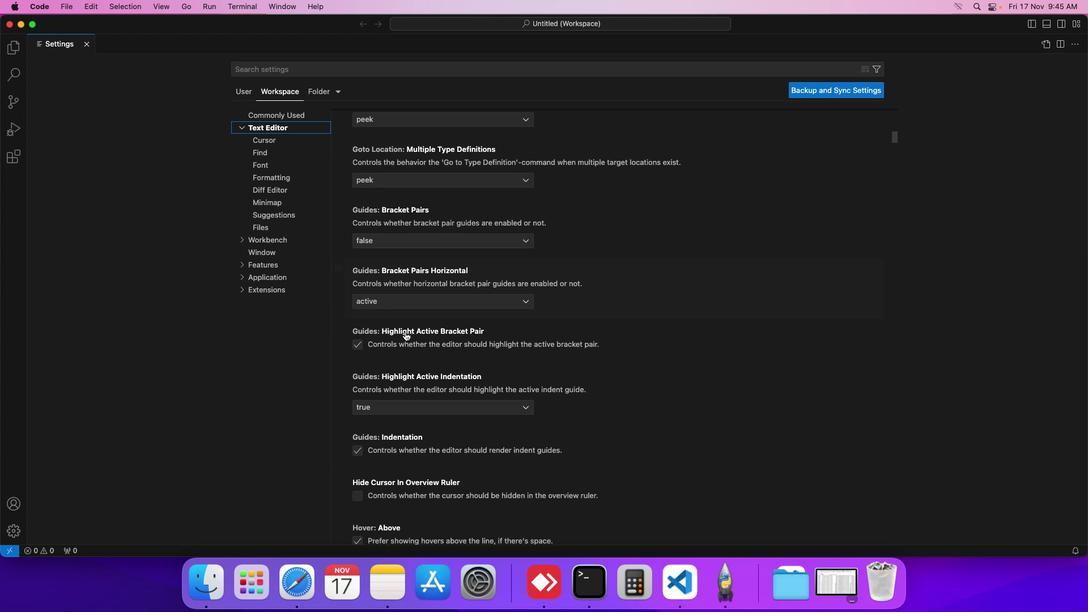 
Action: Mouse scrolled (404, 331) with delta (0, 0)
Screenshot: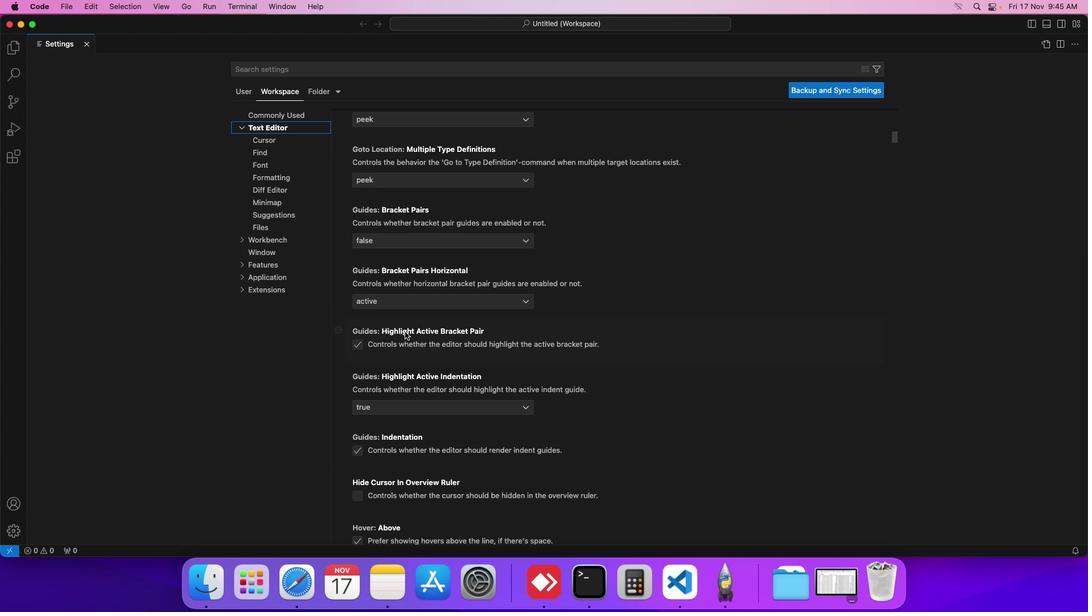 
Action: Mouse scrolled (404, 331) with delta (0, 0)
Screenshot: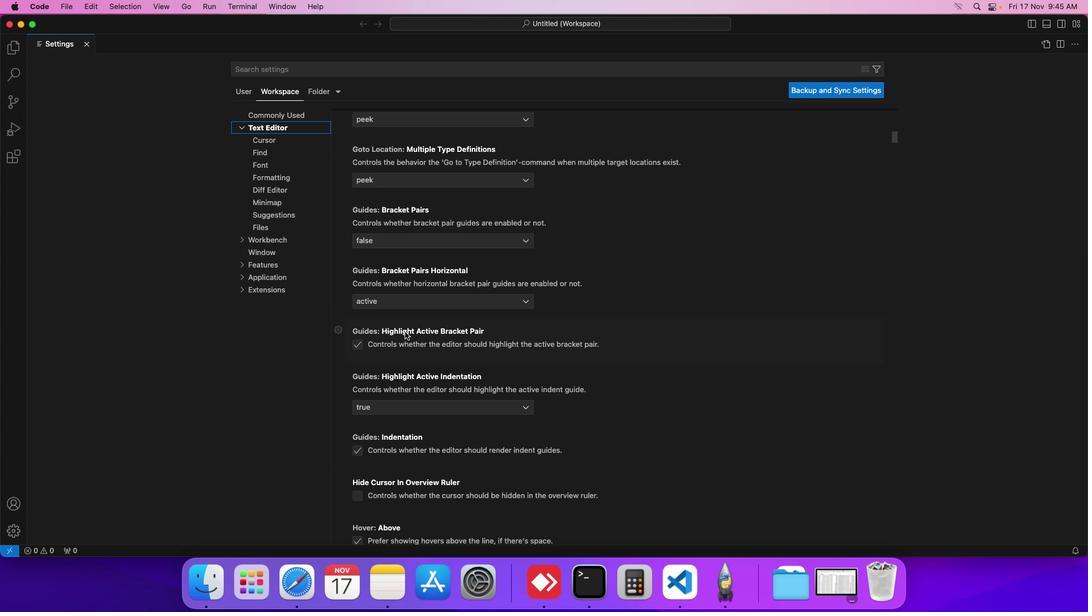 
Action: Mouse scrolled (404, 331) with delta (0, 0)
Screenshot: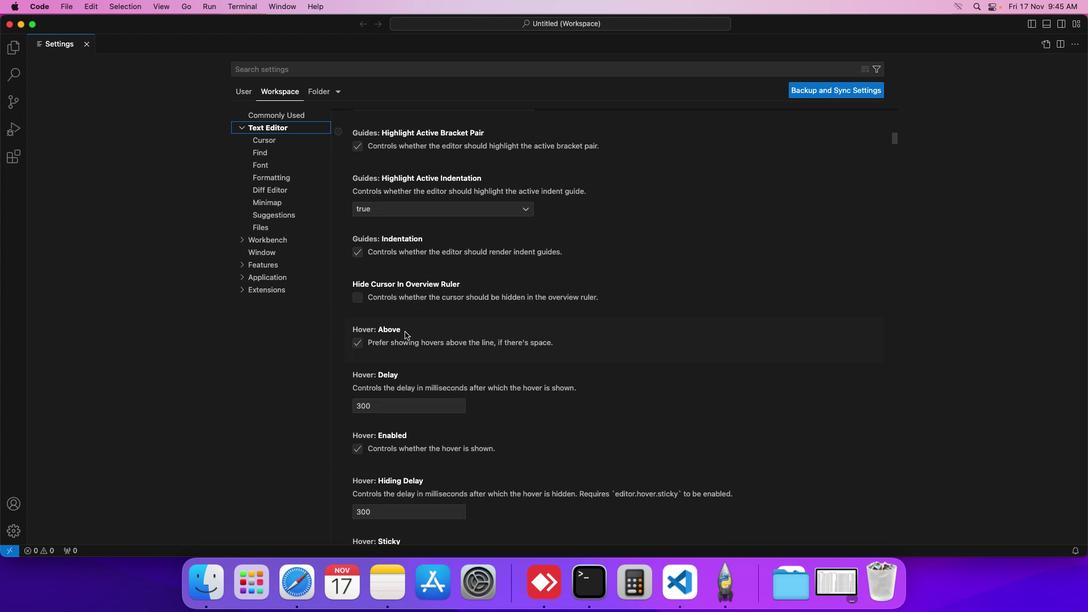 
Action: Mouse scrolled (404, 331) with delta (0, 0)
Screenshot: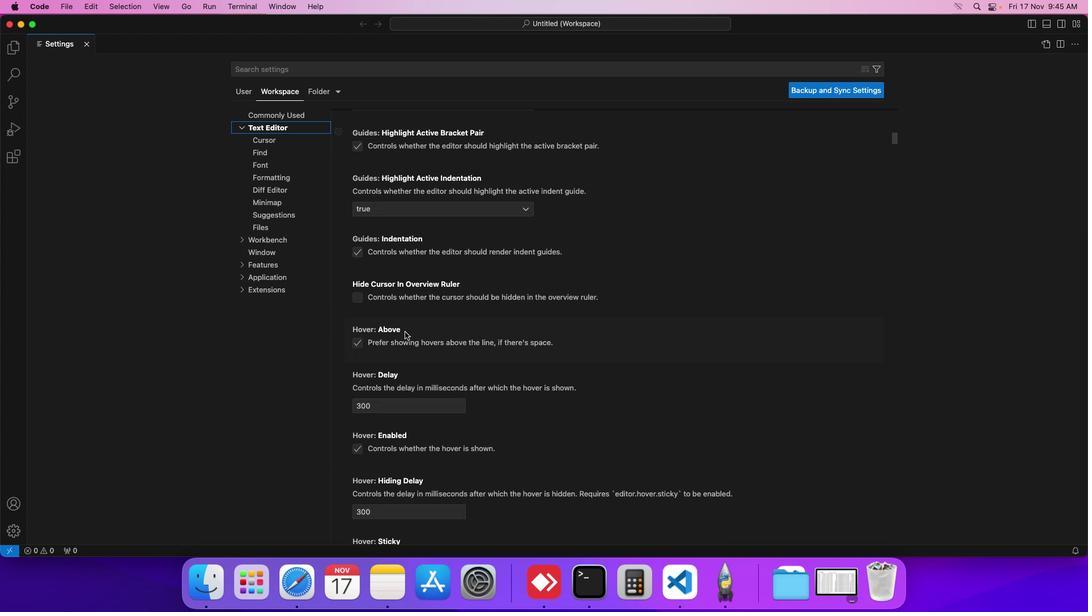 
Action: Mouse scrolled (404, 331) with delta (0, -1)
Screenshot: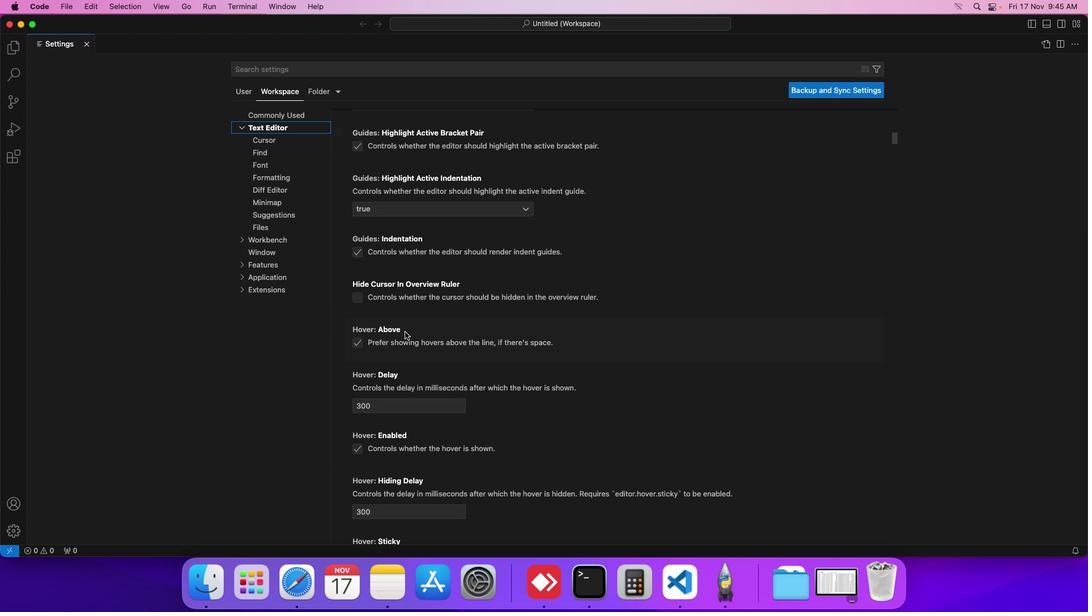 
Action: Mouse scrolled (404, 331) with delta (0, -1)
Screenshot: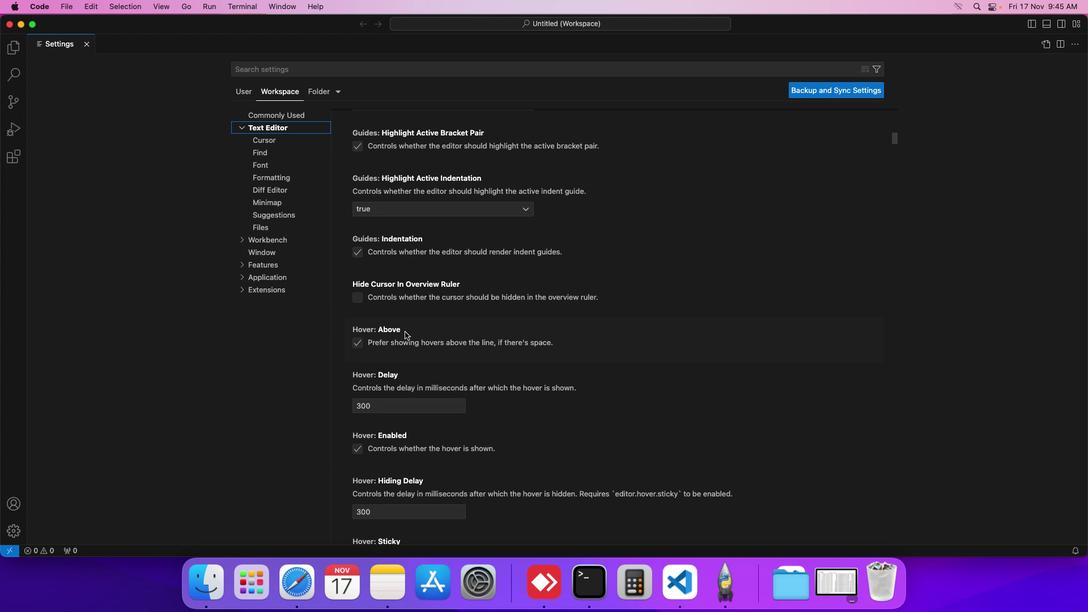 
Action: Mouse moved to (404, 331)
Screenshot: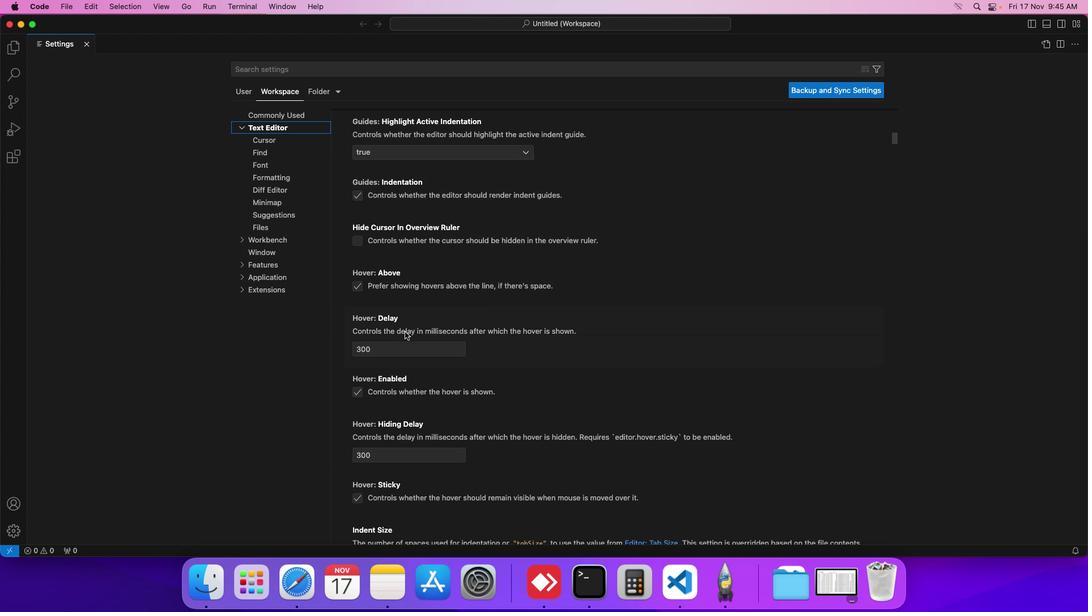 
Action: Mouse scrolled (404, 331) with delta (0, 0)
Screenshot: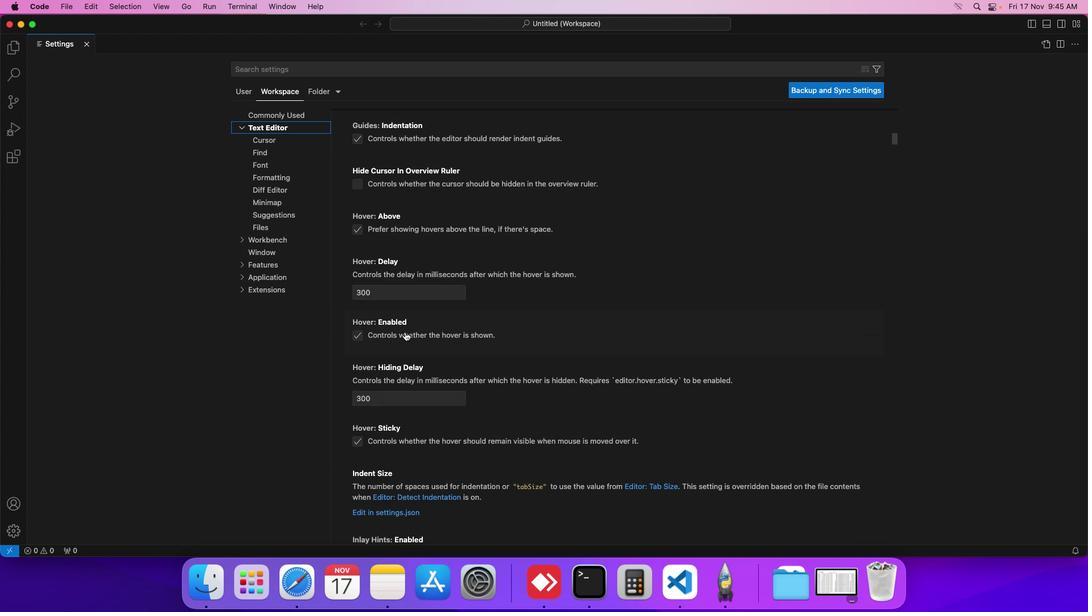 
Action: Mouse moved to (404, 331)
Screenshot: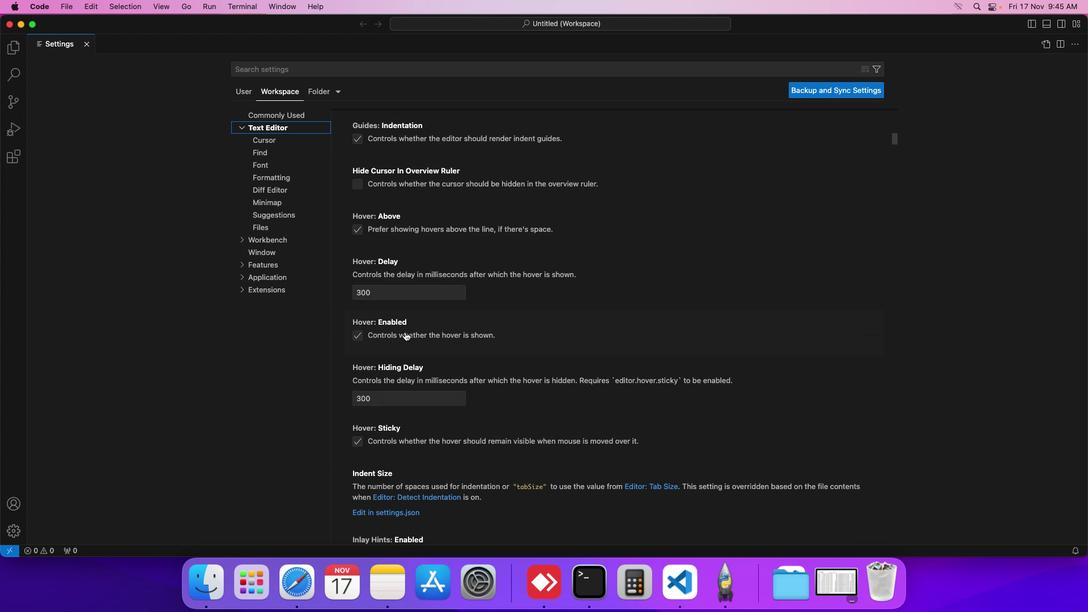 
Action: Mouse scrolled (404, 331) with delta (0, 0)
Screenshot: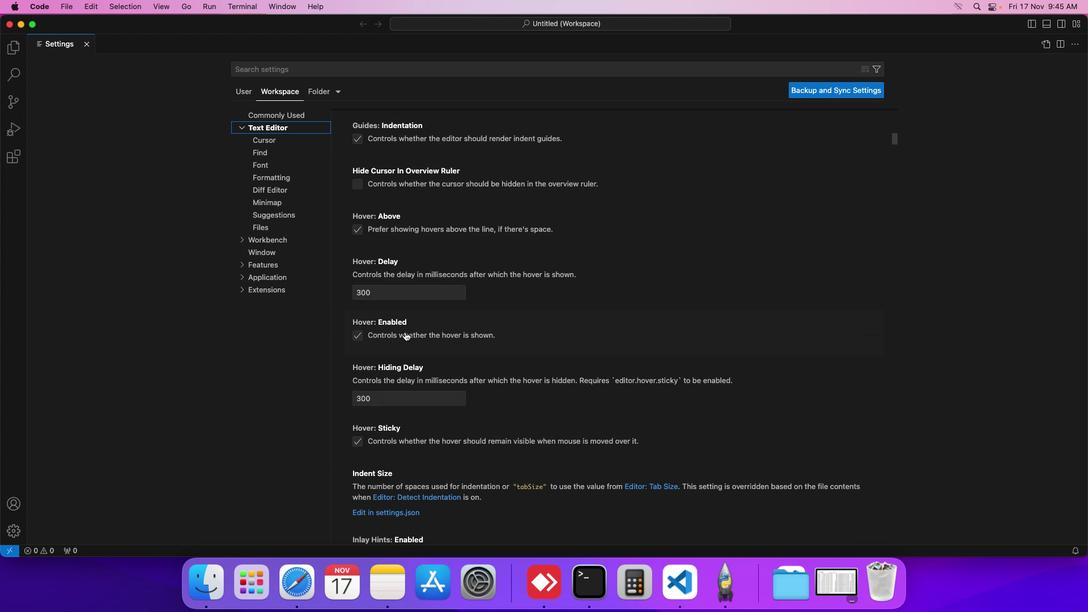 
Action: Mouse moved to (404, 331)
Screenshot: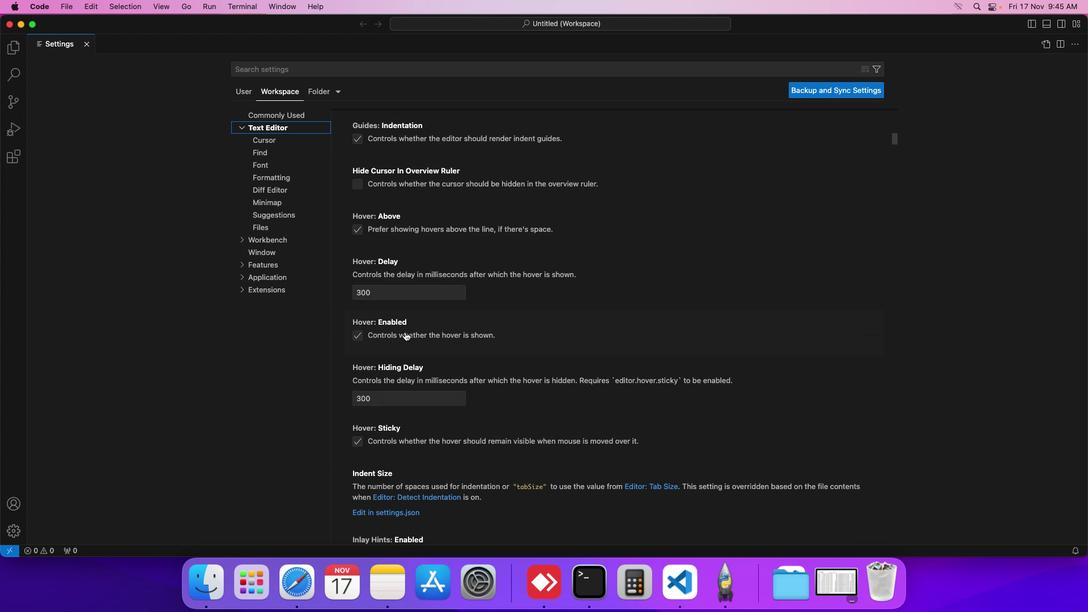 
Action: Mouse scrolled (404, 331) with delta (0, -1)
Screenshot: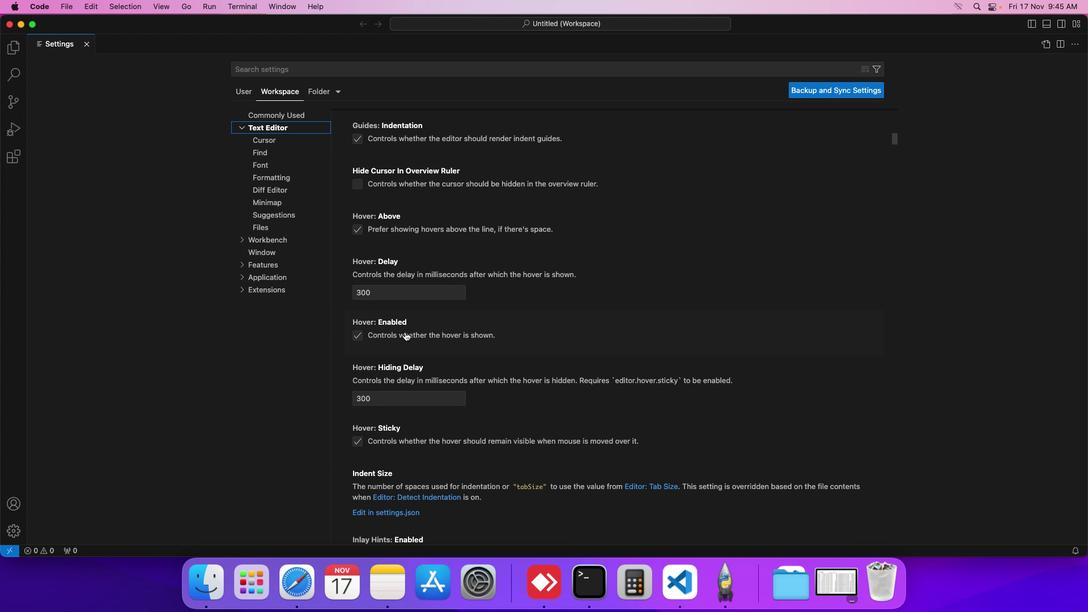
Action: Mouse moved to (405, 332)
Screenshot: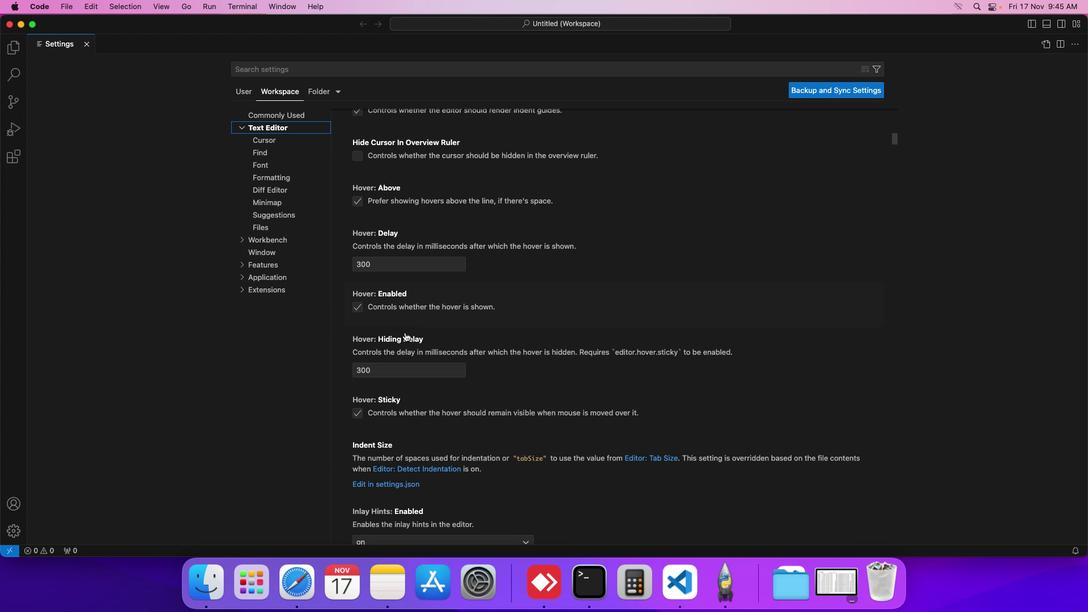 
Action: Mouse scrolled (405, 332) with delta (0, 0)
Screenshot: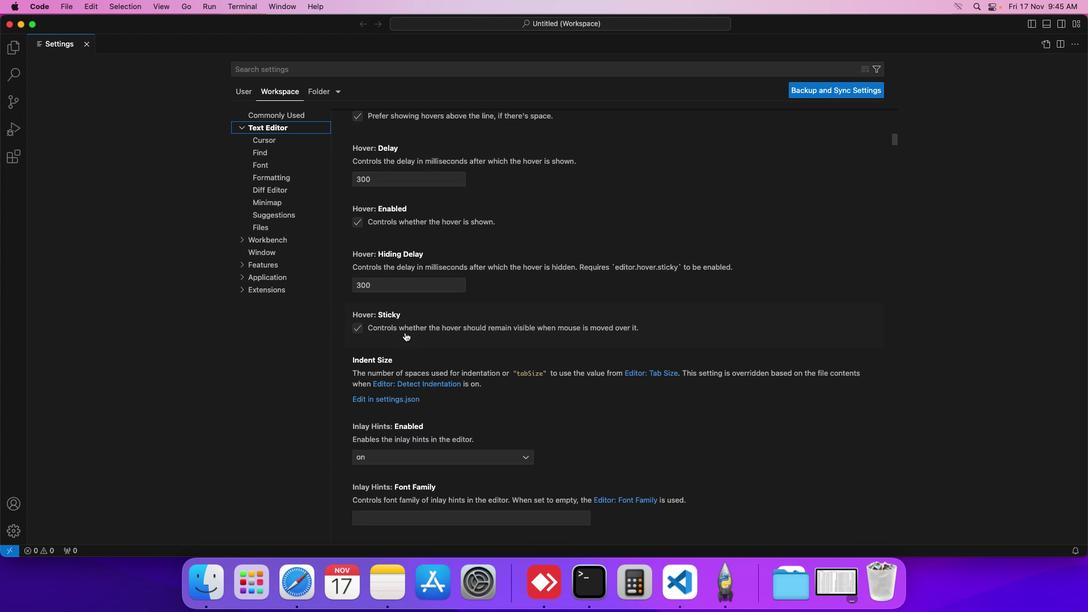 
Action: Mouse scrolled (405, 332) with delta (0, 0)
Screenshot: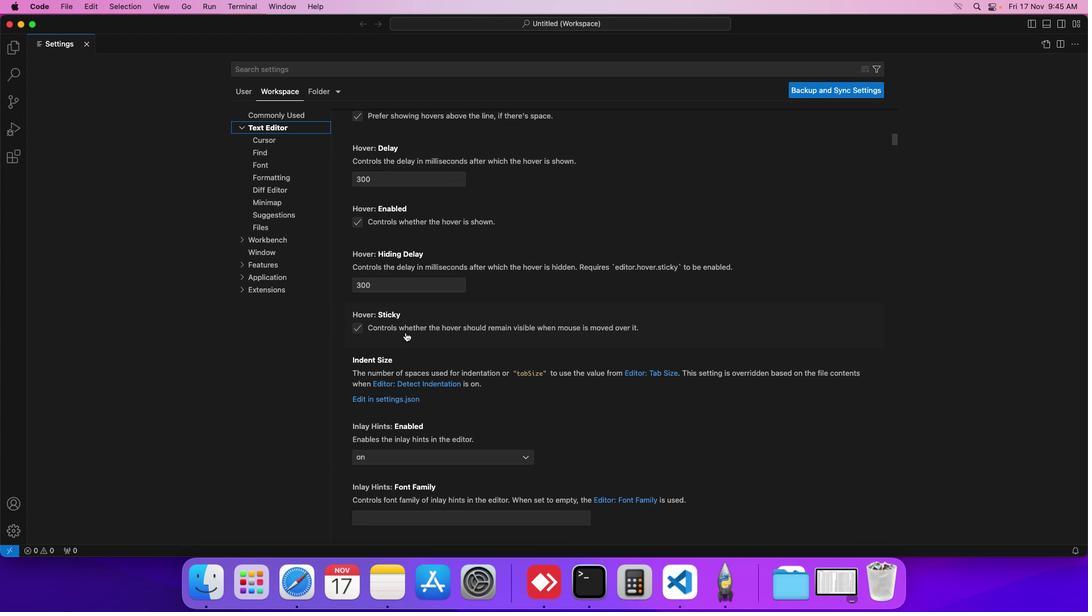 
Action: Mouse scrolled (405, 332) with delta (0, -1)
Screenshot: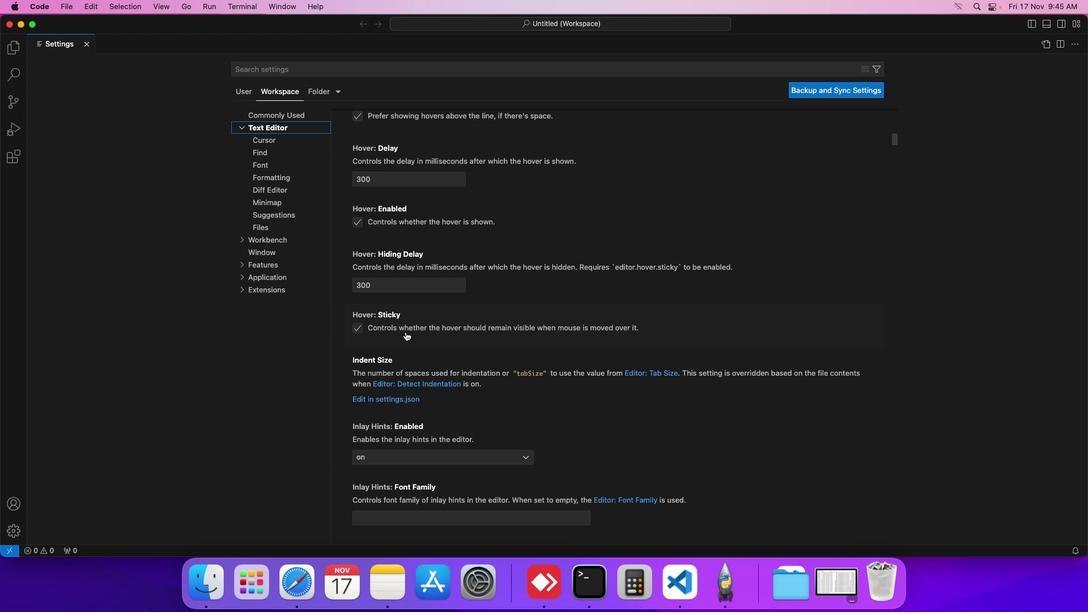 
Action: Mouse moved to (406, 331)
Screenshot: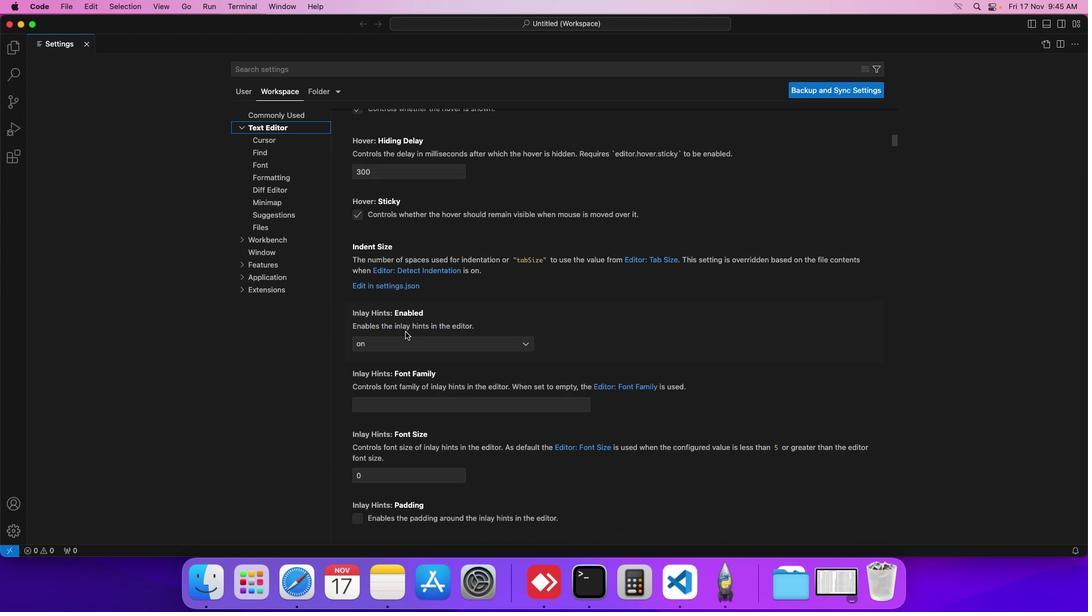 
Action: Mouse scrolled (406, 331) with delta (0, 0)
Screenshot: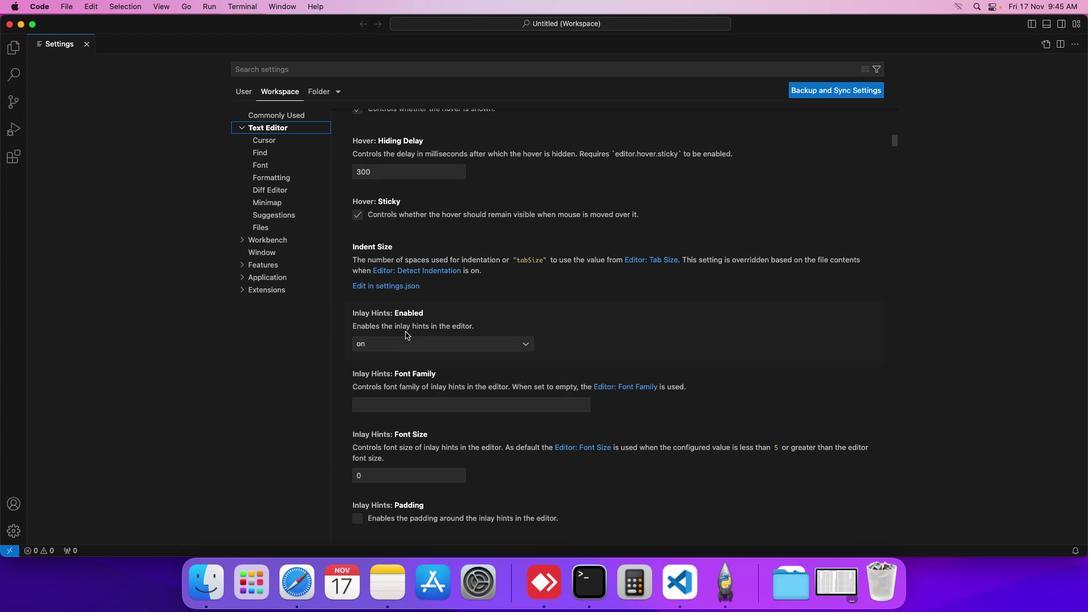 
Action: Mouse scrolled (406, 331) with delta (0, 0)
Screenshot: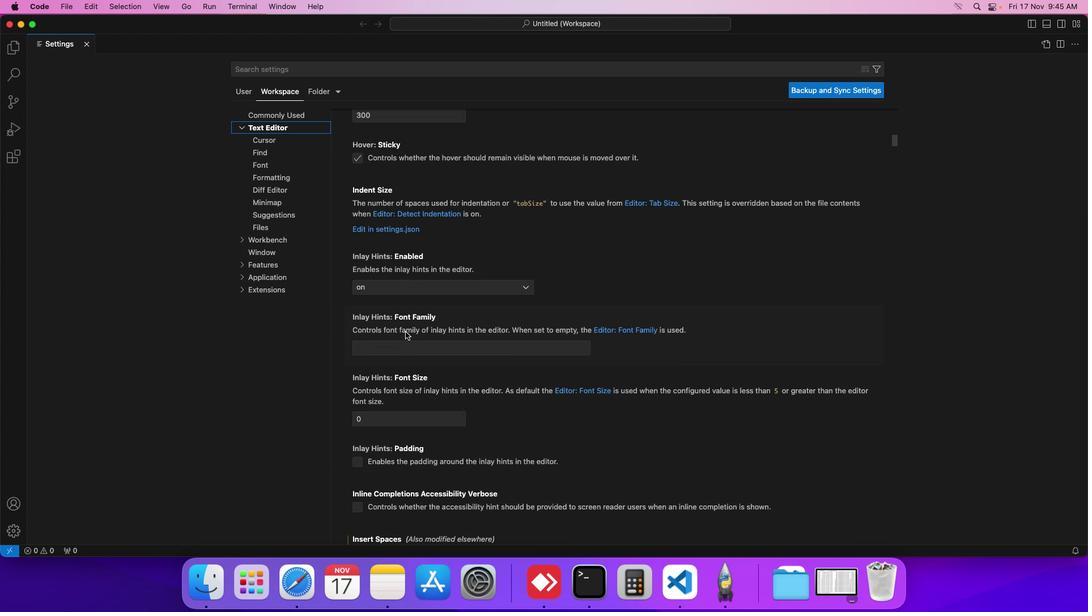 
Action: Mouse moved to (405, 331)
Screenshot: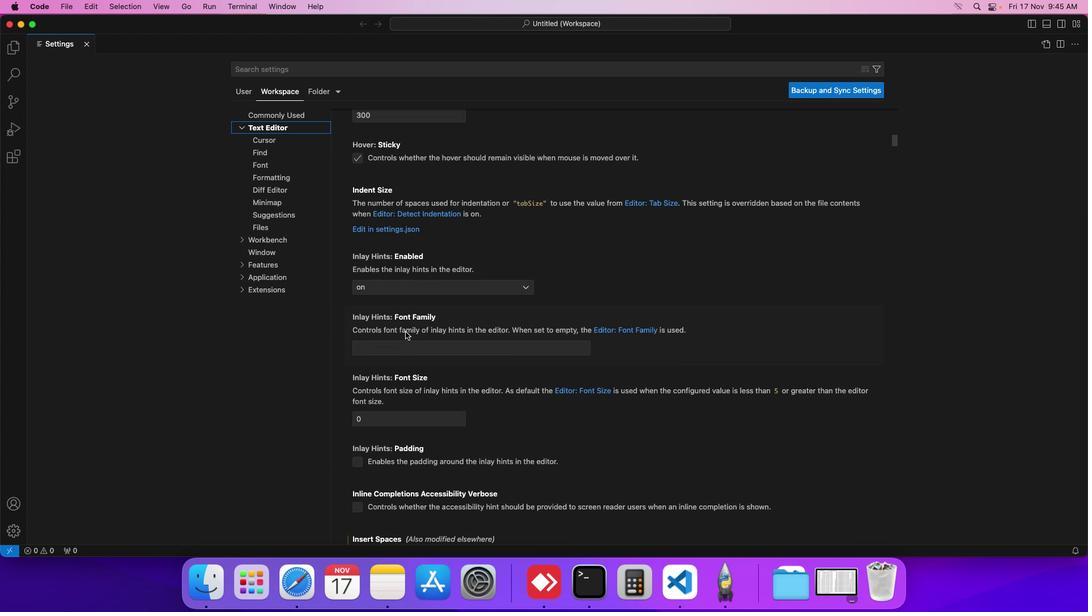 
Action: Mouse scrolled (405, 331) with delta (0, -1)
Screenshot: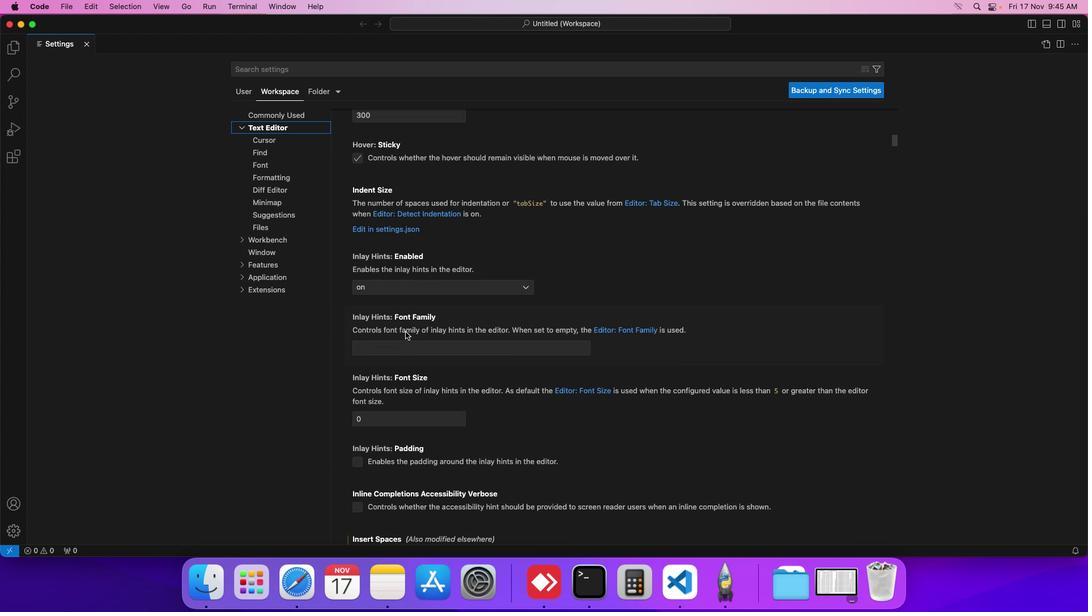 
Action: Mouse scrolled (405, 331) with delta (0, -1)
Screenshot: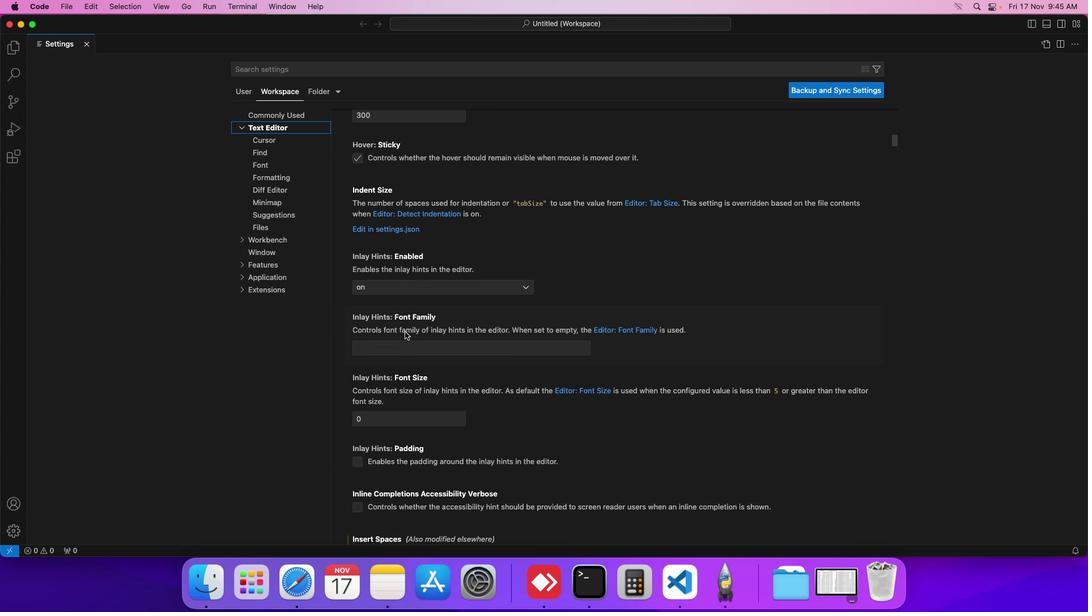
Action: Mouse moved to (404, 332)
Screenshot: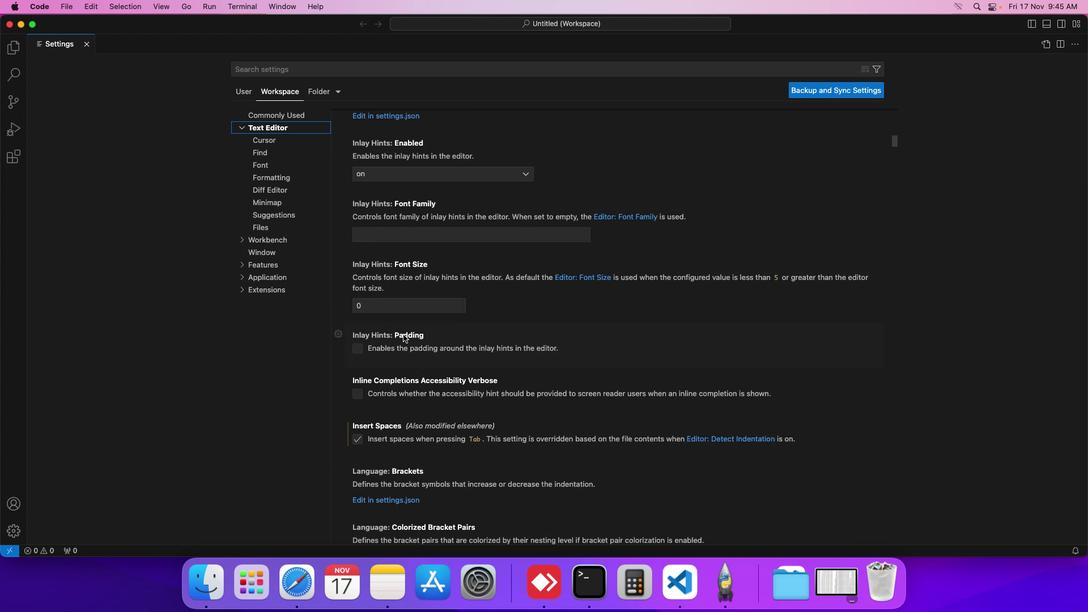 
Action: Mouse scrolled (404, 332) with delta (0, 0)
Screenshot: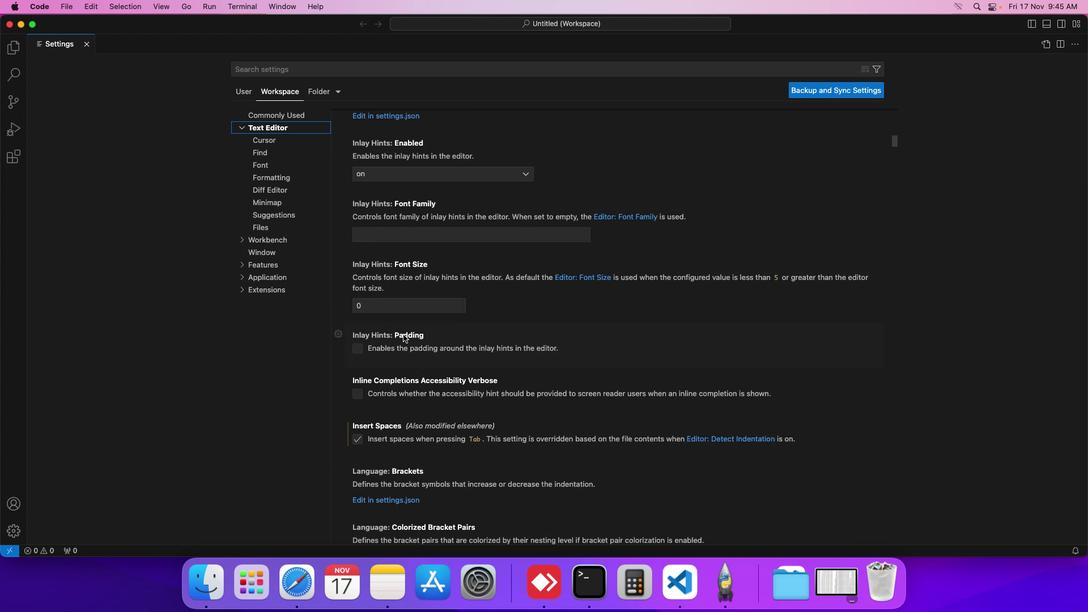 
Action: Mouse moved to (404, 332)
Screenshot: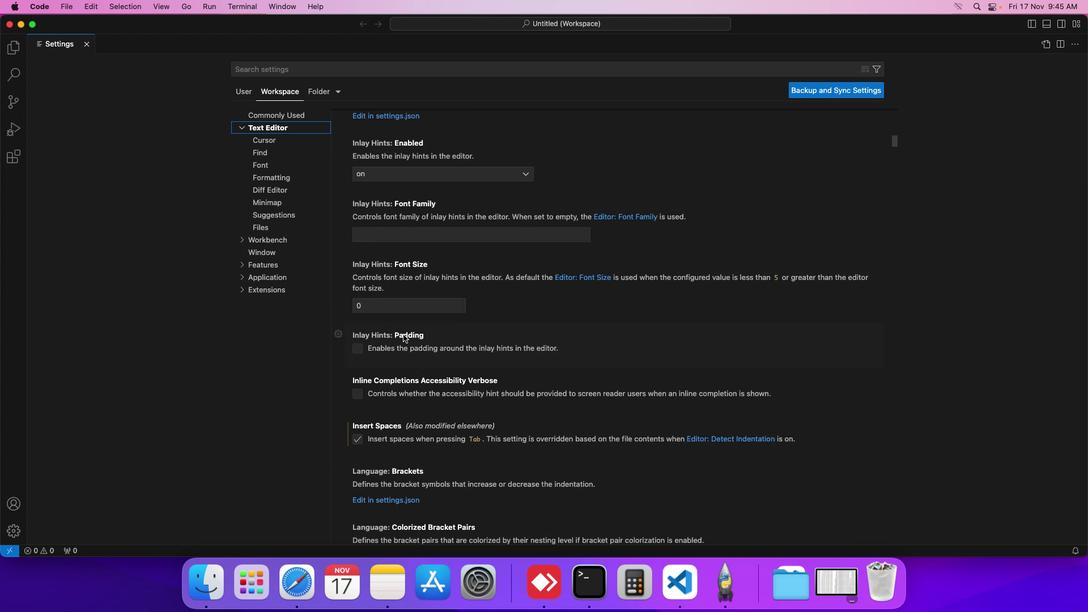 
Action: Mouse scrolled (404, 332) with delta (0, 0)
Screenshot: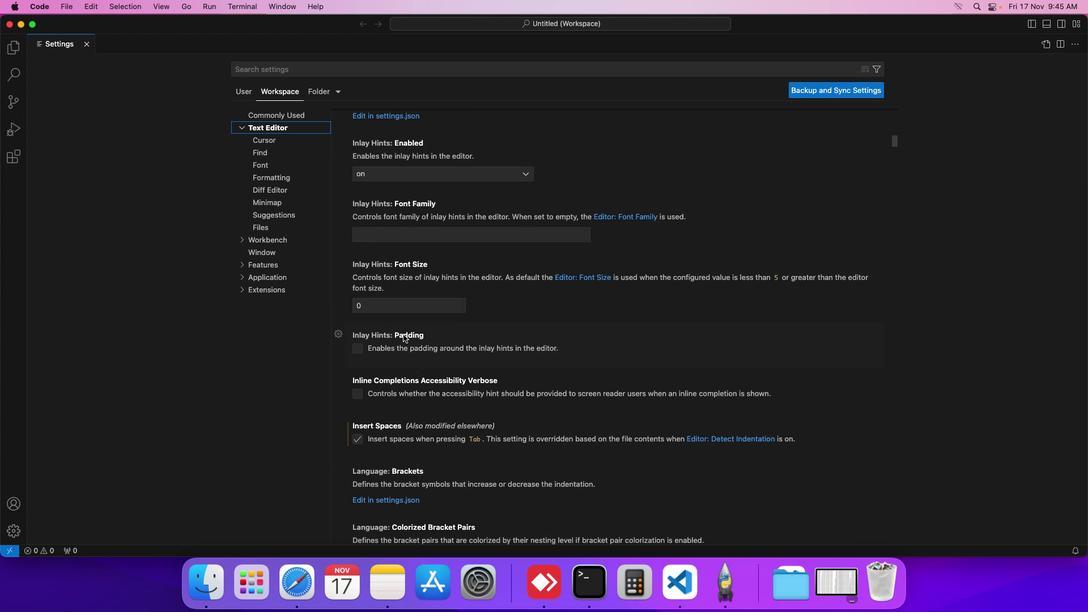 
Action: Mouse moved to (403, 334)
Screenshot: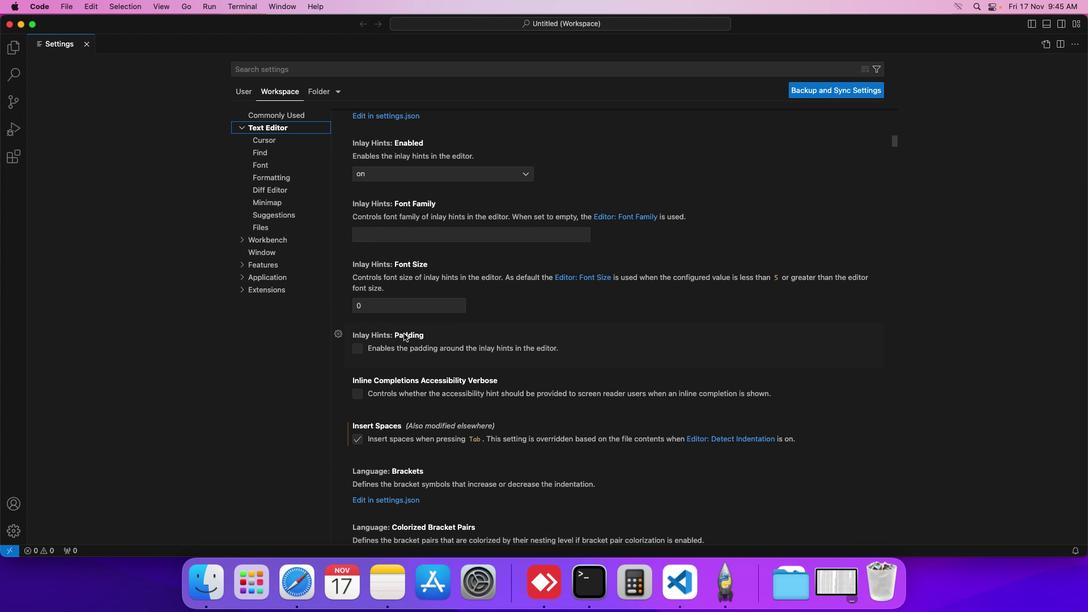 
Action: Mouse scrolled (403, 334) with delta (0, -1)
Screenshot: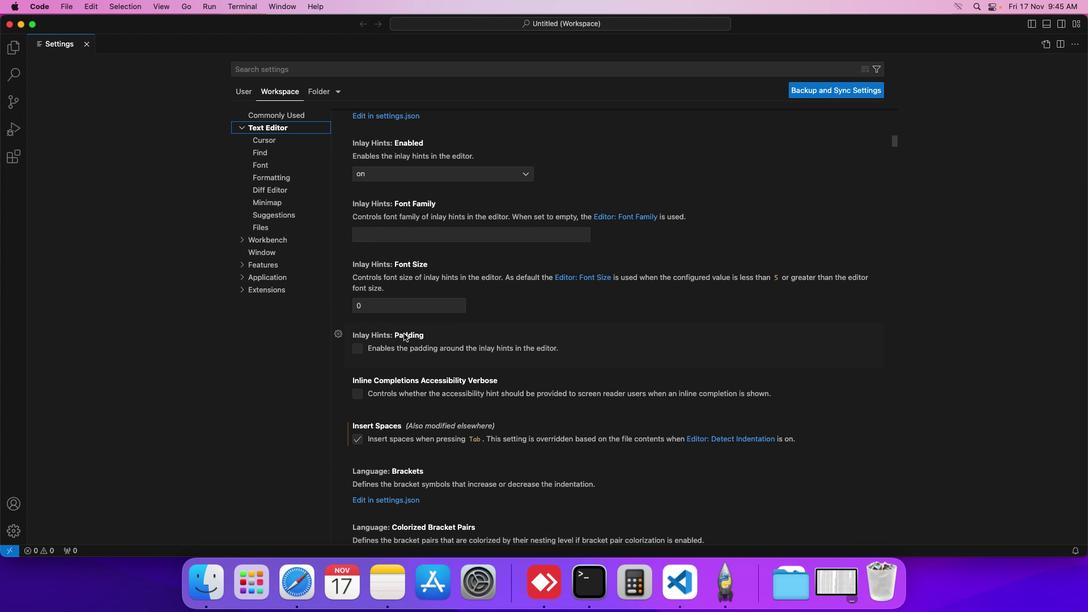
Action: Mouse moved to (404, 333)
Screenshot: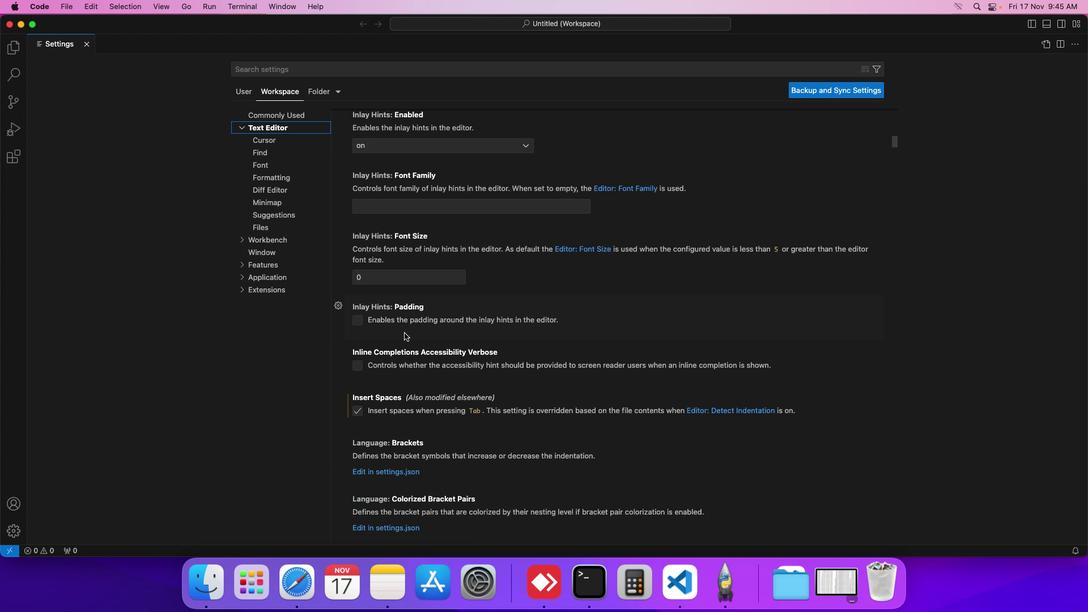 
Action: Mouse scrolled (404, 333) with delta (0, 0)
Screenshot: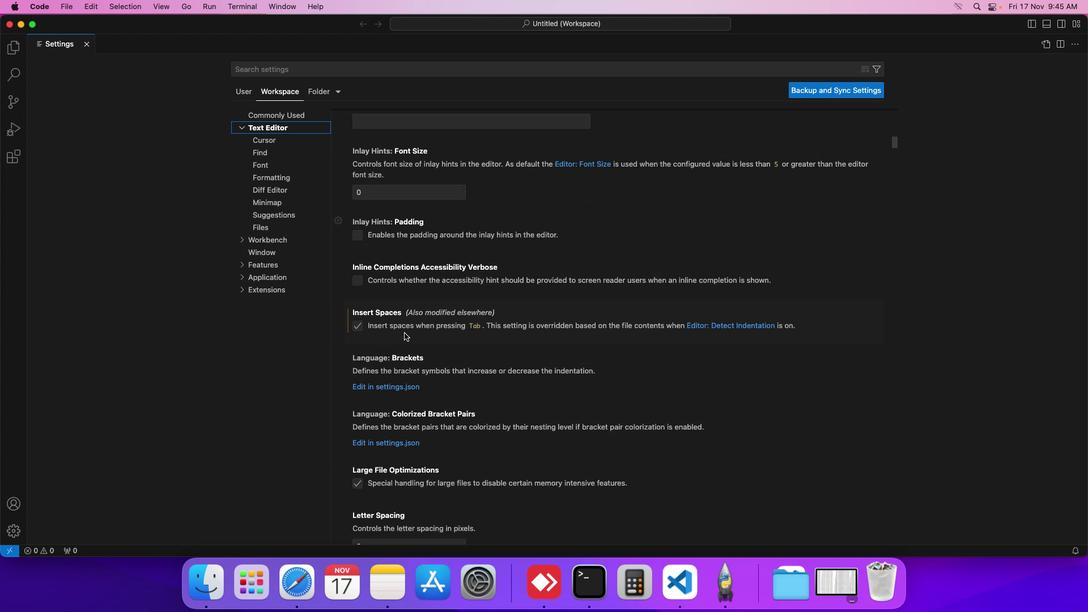 
Action: Mouse scrolled (404, 333) with delta (0, 0)
Screenshot: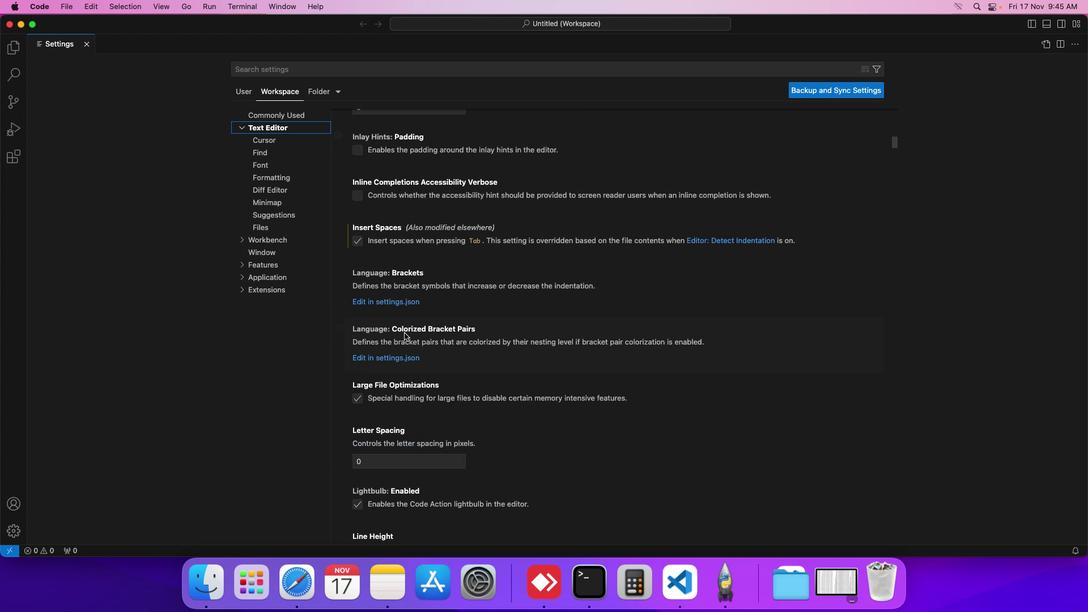 
Action: Mouse scrolled (404, 333) with delta (0, -1)
Screenshot: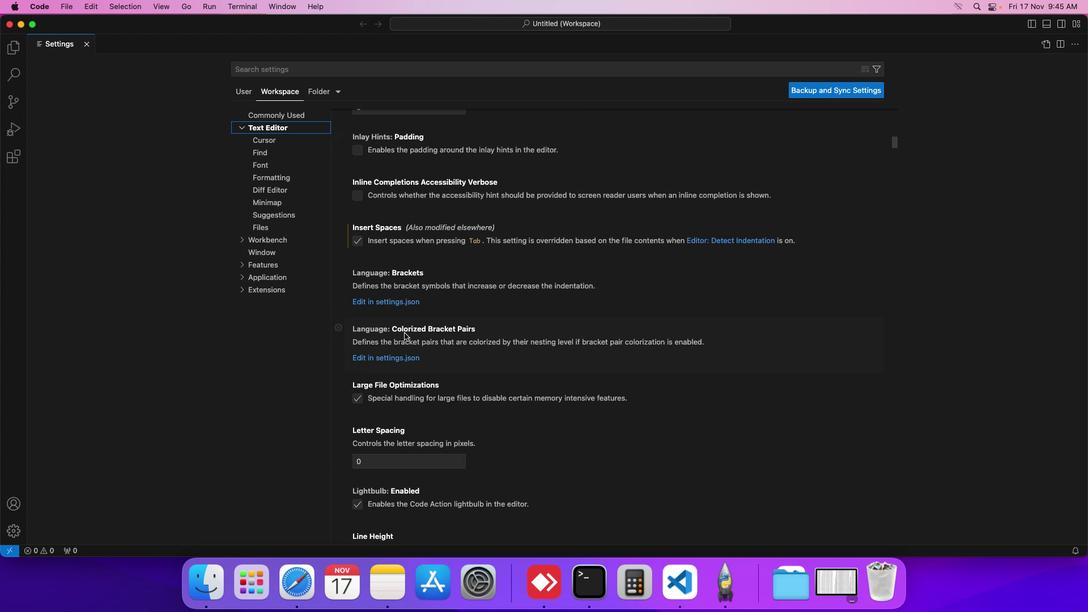 
Action: Mouse scrolled (404, 333) with delta (0, -1)
Screenshot: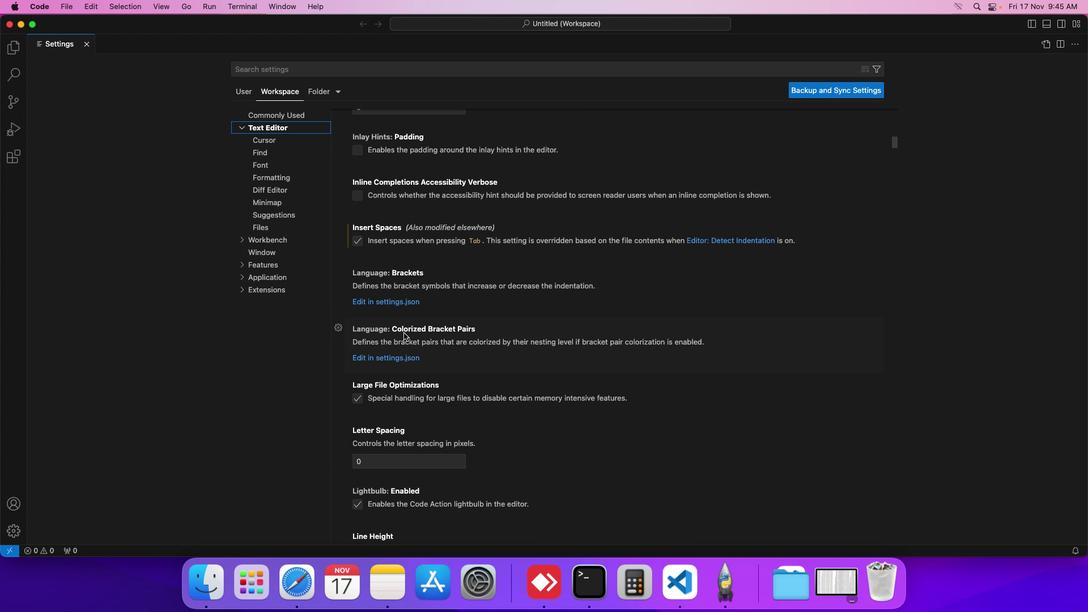 
Action: Mouse moved to (403, 333)
Screenshot: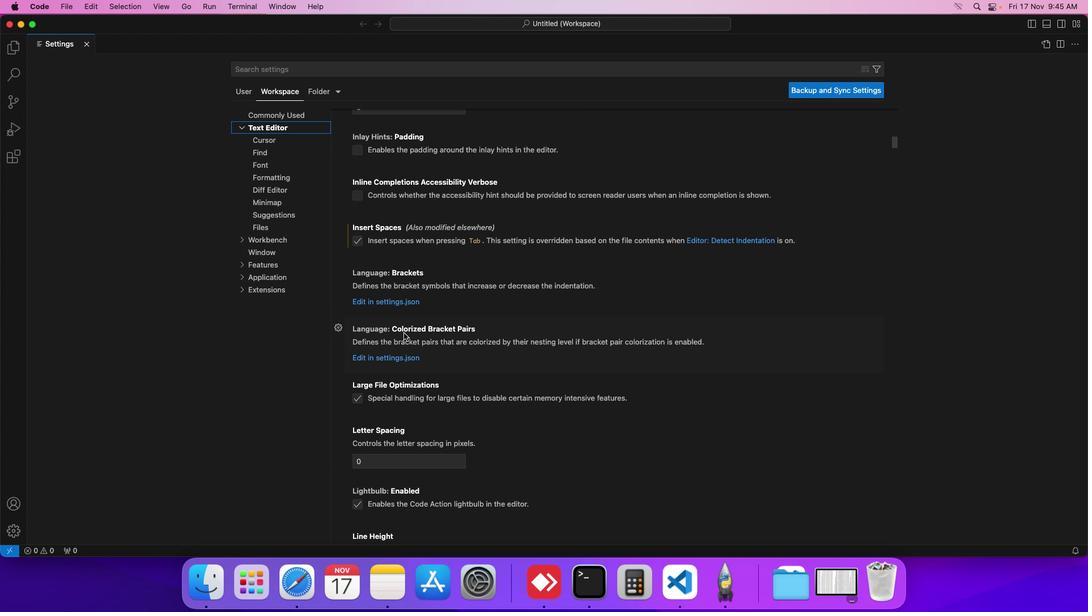 
Action: Mouse scrolled (403, 333) with delta (0, 0)
Screenshot: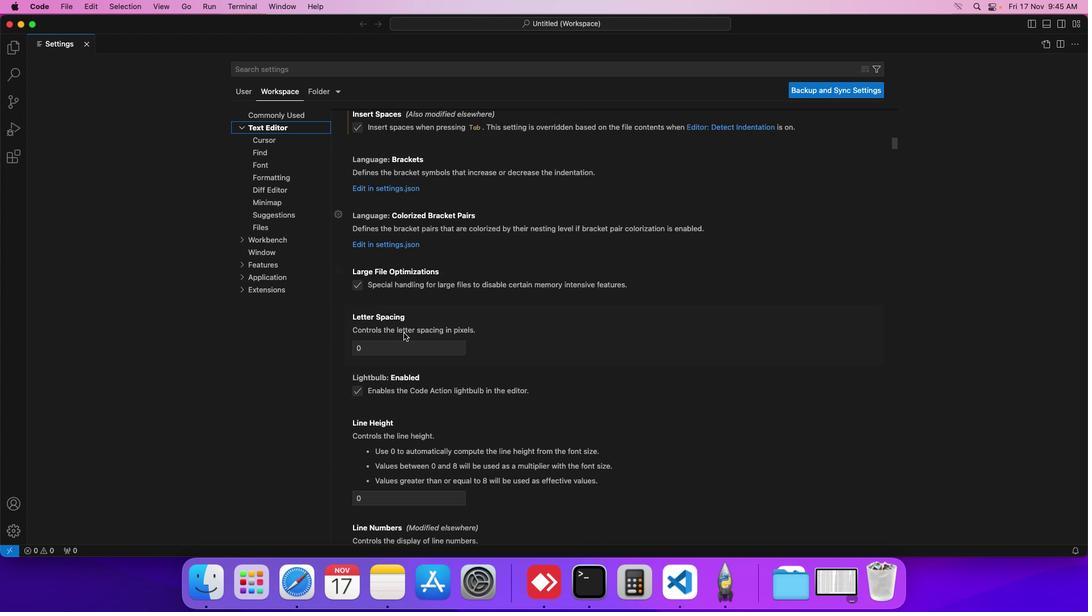 
Action: Mouse scrolled (403, 333) with delta (0, 0)
Screenshot: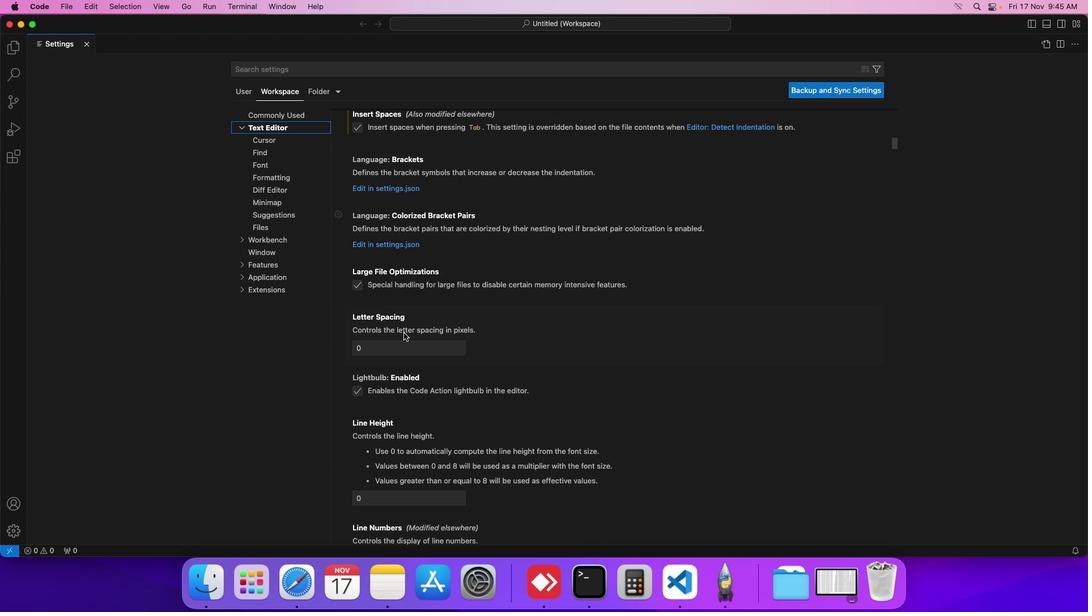 
Action: Mouse scrolled (403, 333) with delta (0, -1)
Screenshot: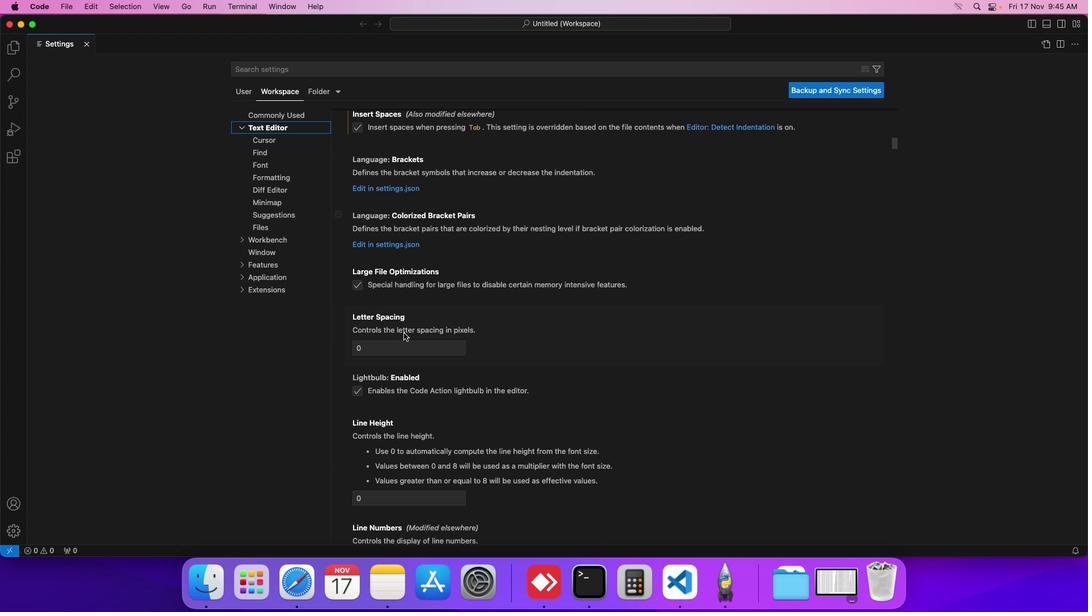 
Action: Mouse scrolled (403, 333) with delta (0, 0)
Screenshot: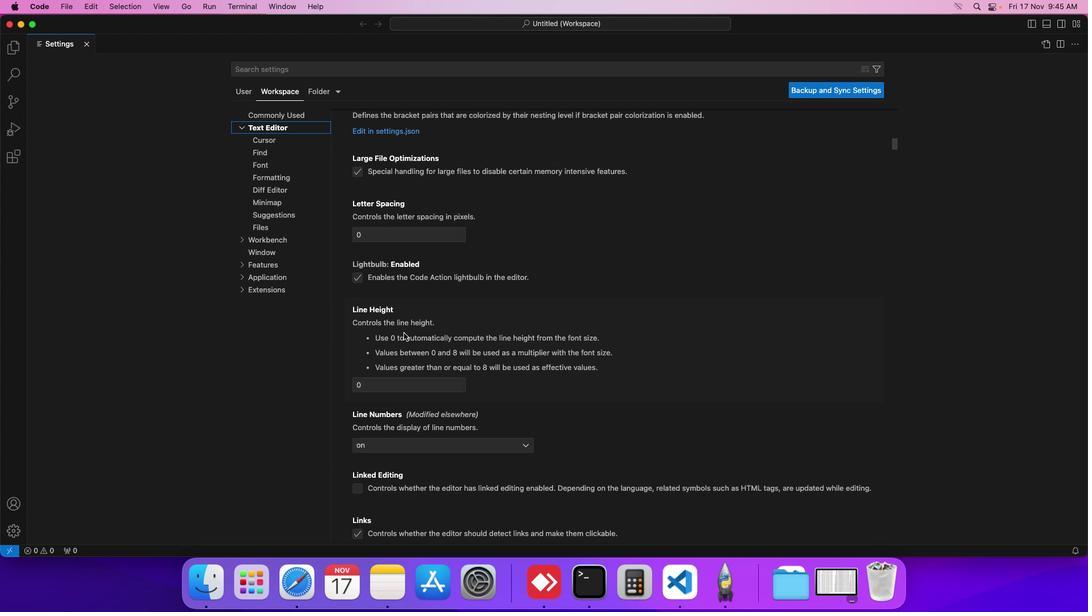 
Action: Mouse scrolled (403, 333) with delta (0, 0)
Screenshot: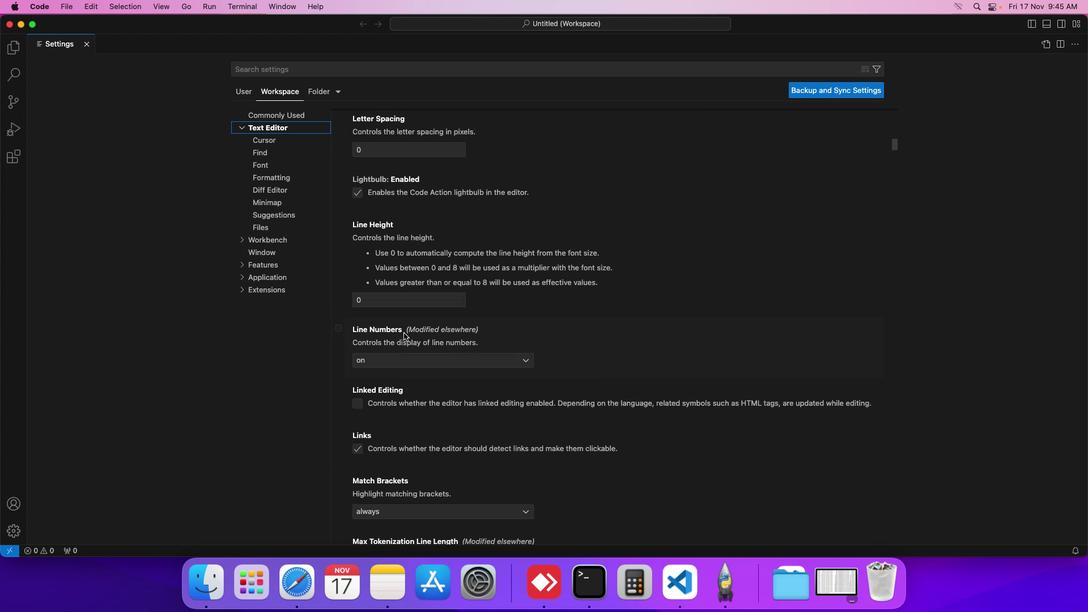 
Action: Mouse scrolled (403, 333) with delta (0, -1)
Screenshot: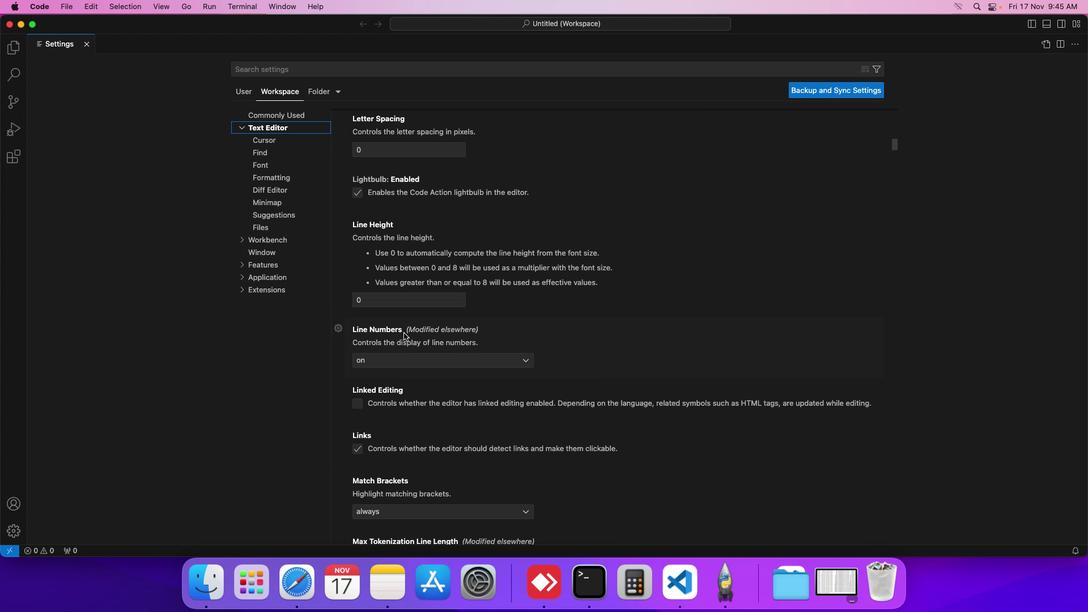 
Action: Mouse scrolled (403, 333) with delta (0, -1)
Screenshot: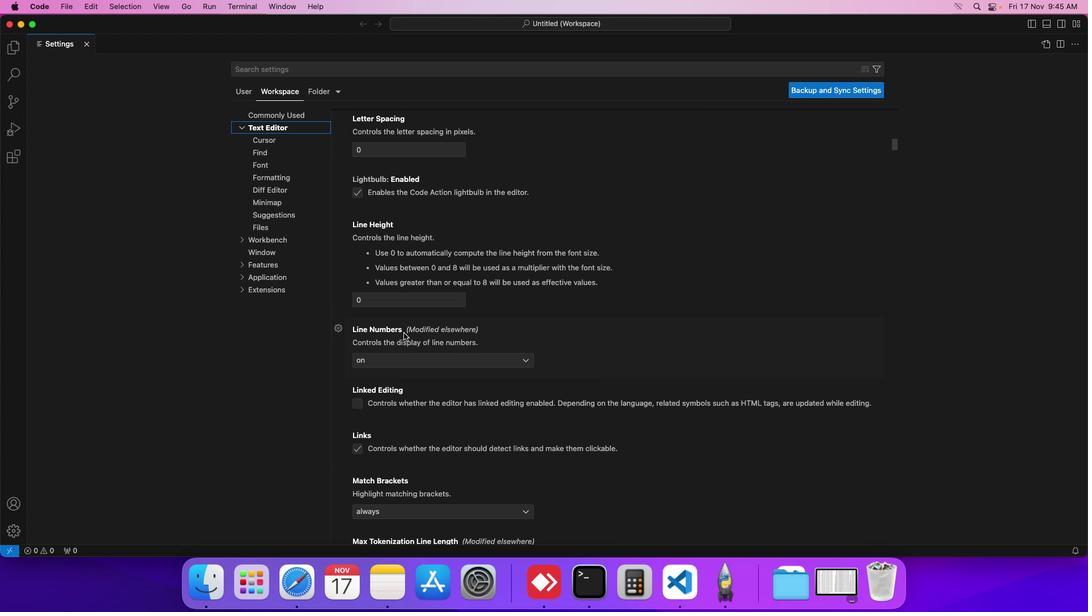 
Action: Mouse moved to (403, 333)
Screenshot: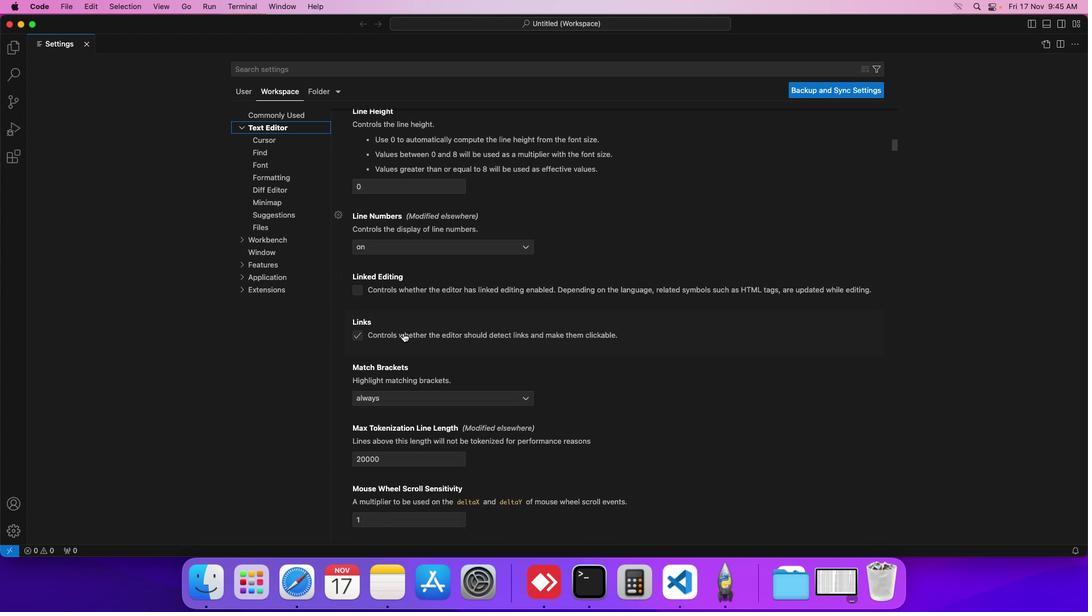
Action: Mouse scrolled (403, 333) with delta (0, 0)
Screenshot: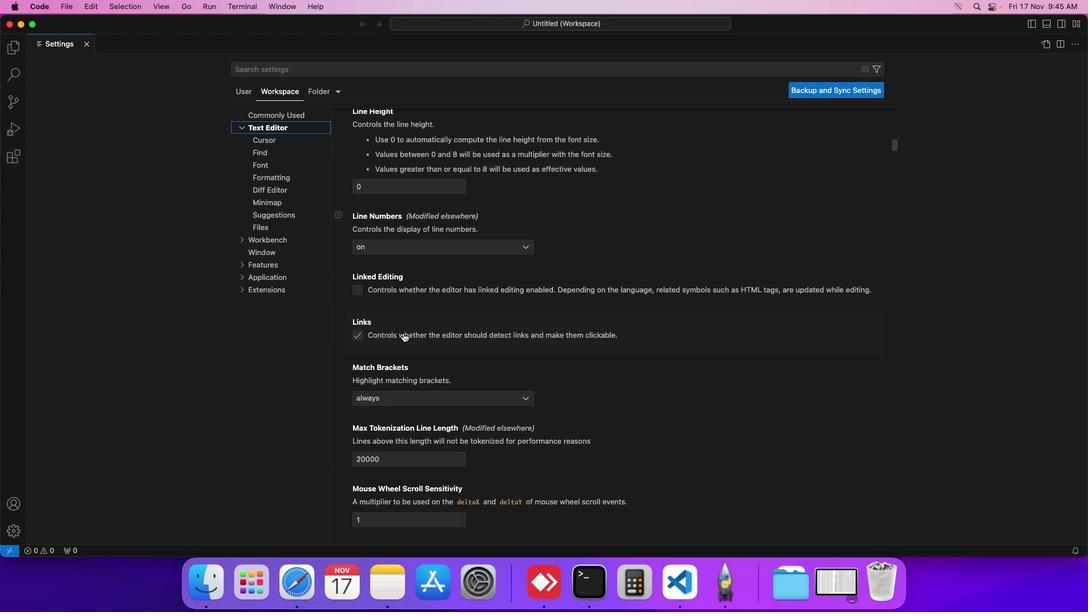 
Action: Mouse scrolled (403, 333) with delta (0, 0)
Screenshot: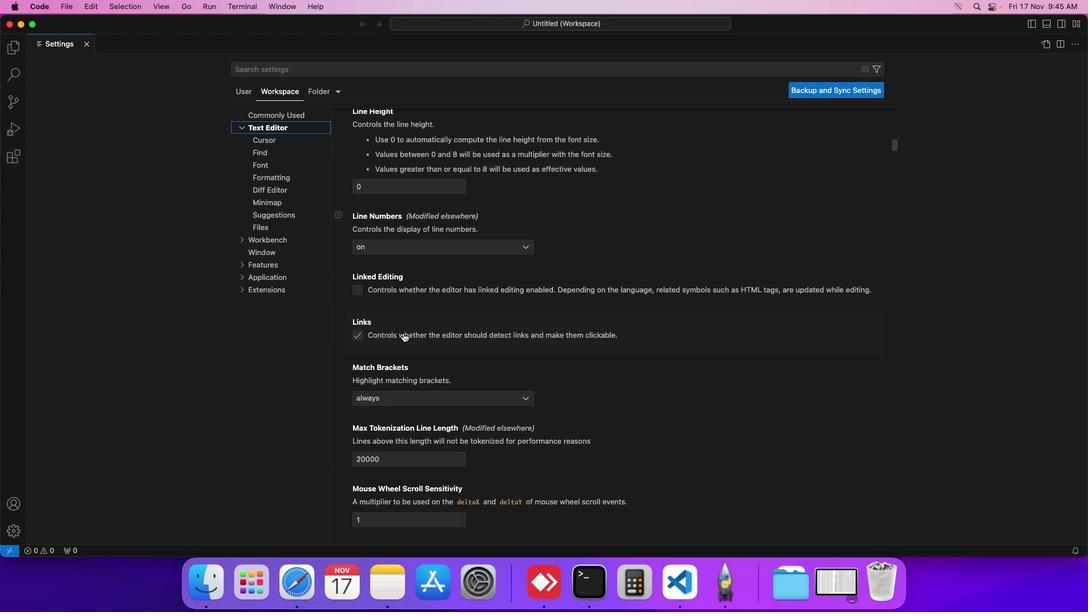 
Action: Mouse scrolled (403, 333) with delta (0, -1)
Screenshot: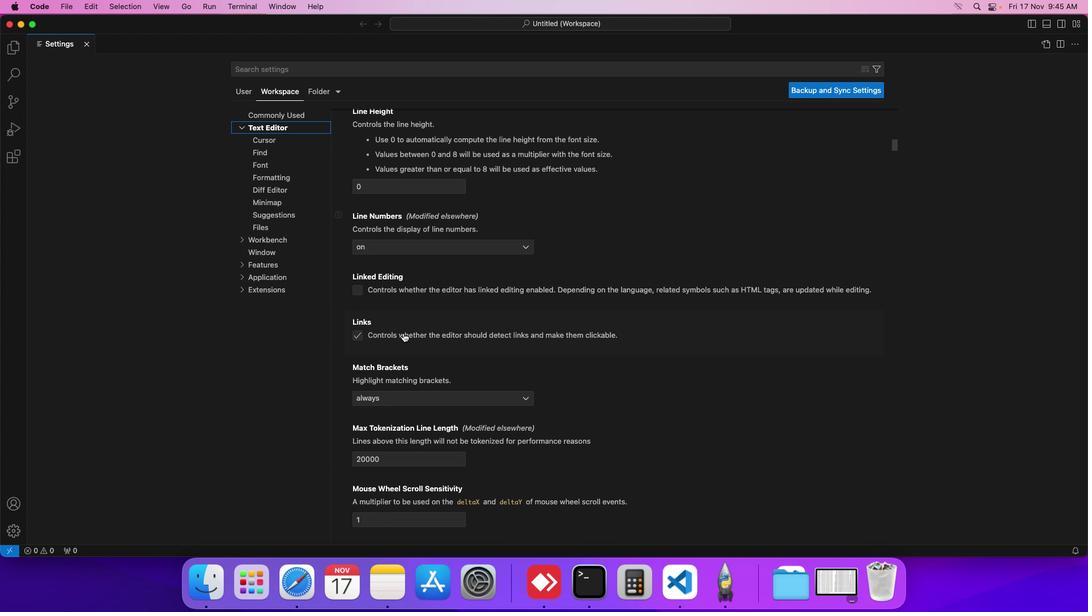 
Action: Mouse scrolled (403, 333) with delta (0, 0)
Screenshot: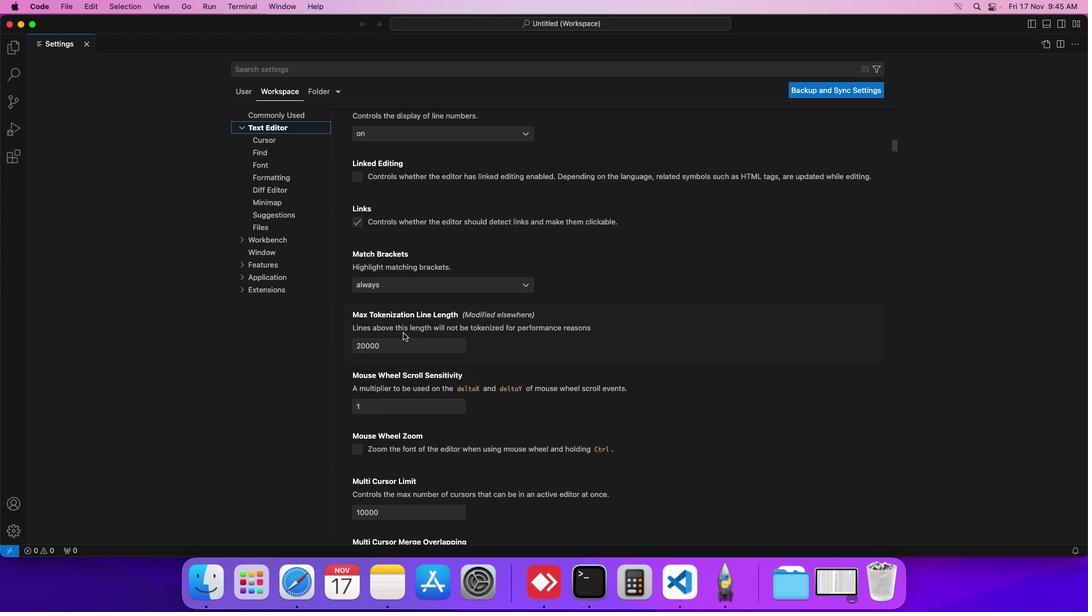 
Action: Mouse scrolled (403, 333) with delta (0, 0)
Screenshot: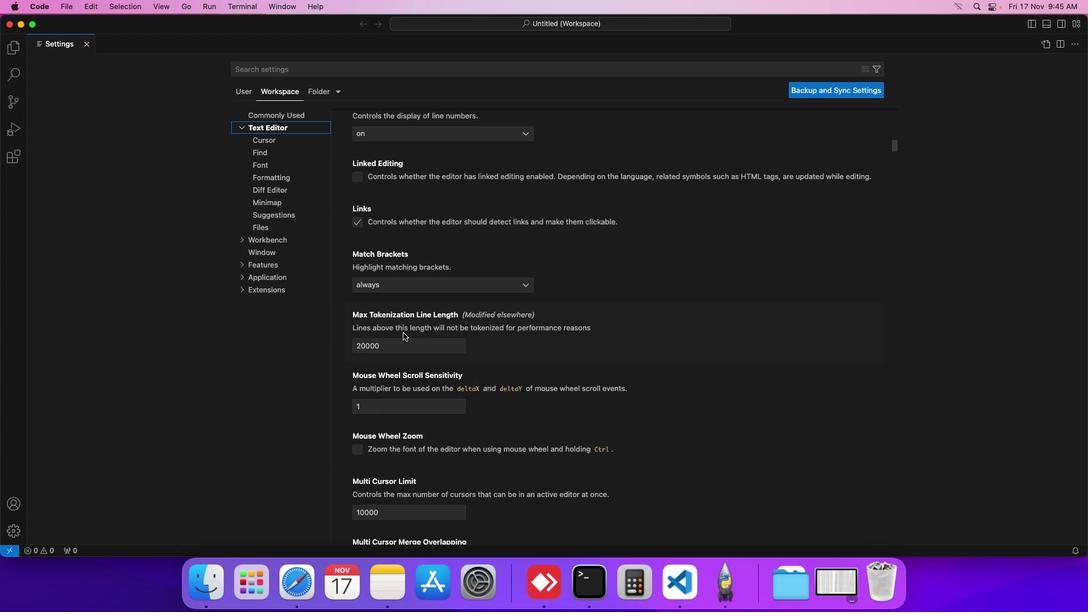 
Action: Mouse scrolled (403, 333) with delta (0, -1)
Screenshot: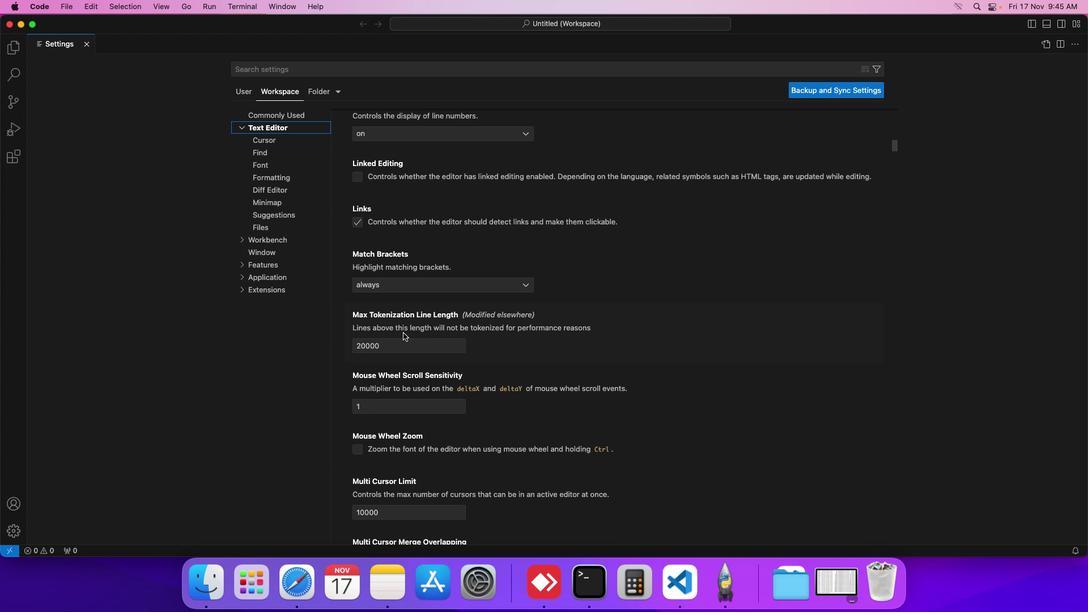 
Action: Mouse scrolled (403, 333) with delta (0, 0)
Screenshot: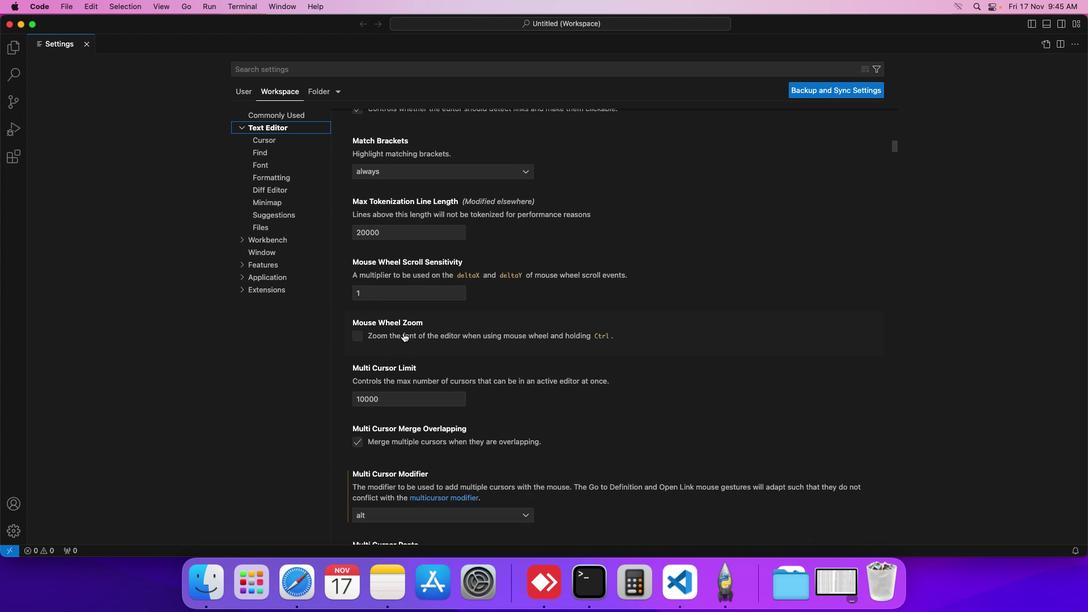 
Action: Mouse scrolled (403, 333) with delta (0, 0)
Screenshot: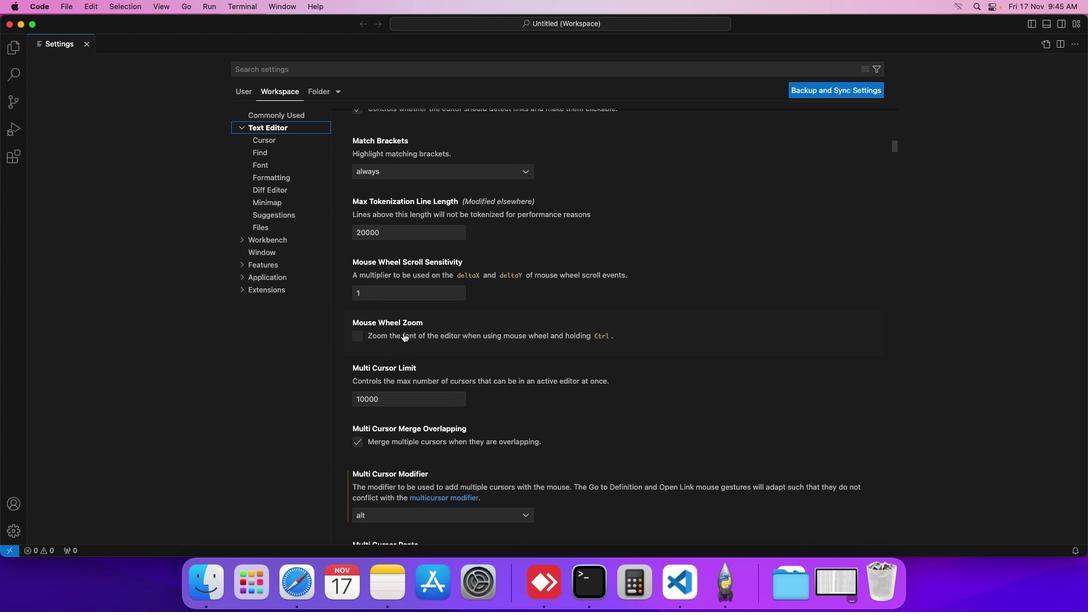 
Action: Mouse scrolled (403, 333) with delta (0, -1)
Screenshot: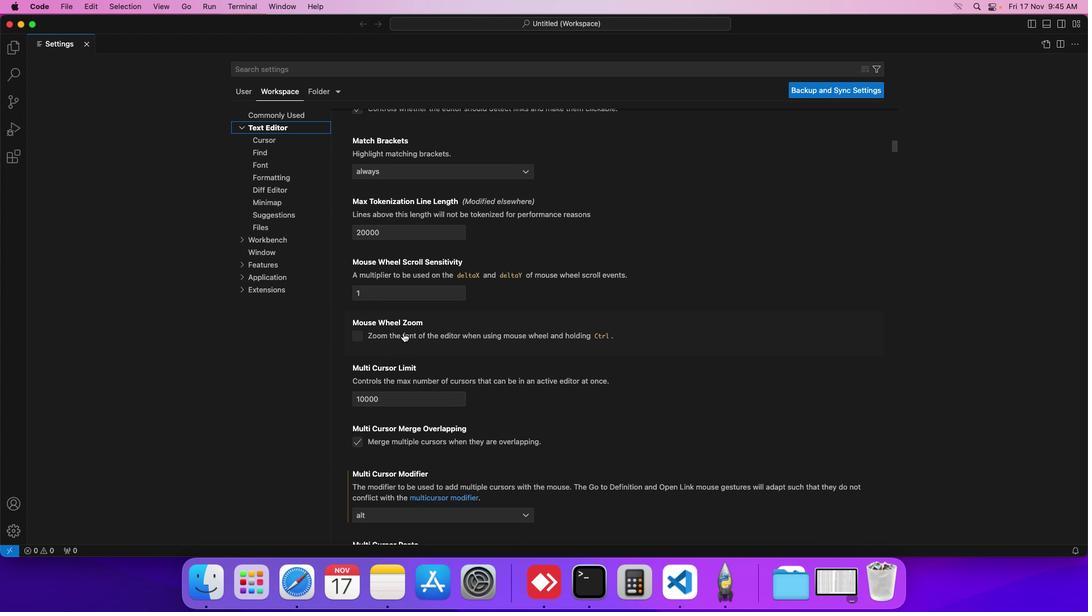 
Action: Mouse moved to (403, 333)
Screenshot: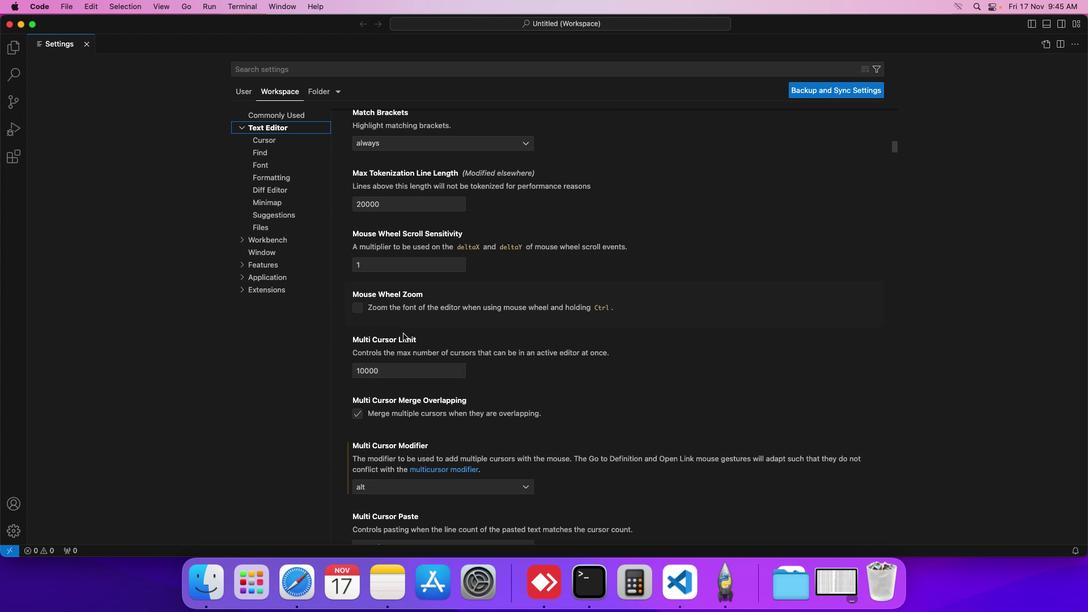 
Action: Mouse scrolled (403, 333) with delta (0, 0)
Screenshot: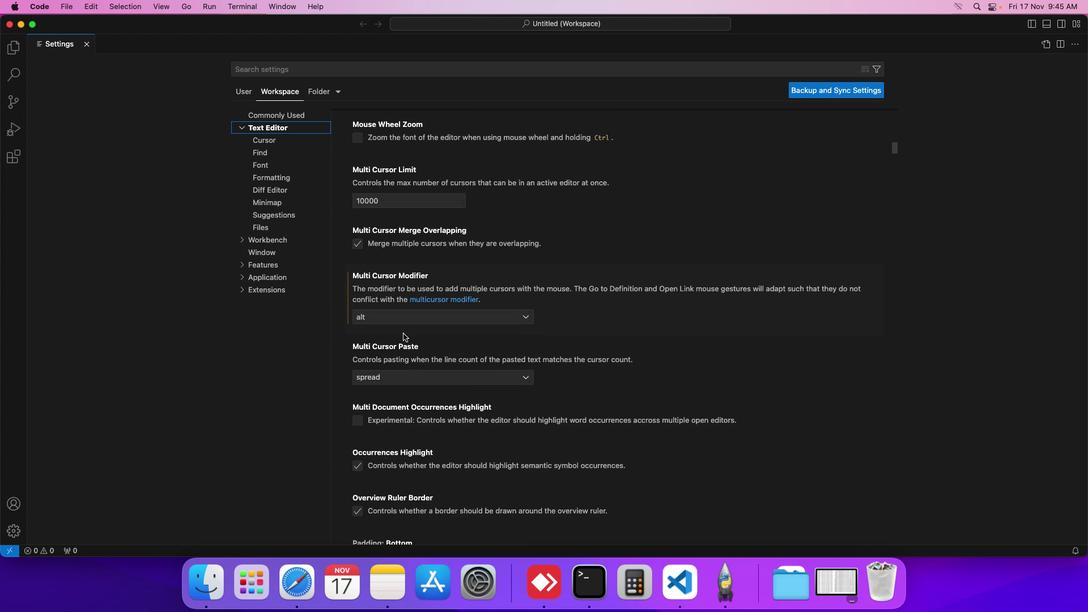 
Action: Mouse scrolled (403, 333) with delta (0, 0)
Screenshot: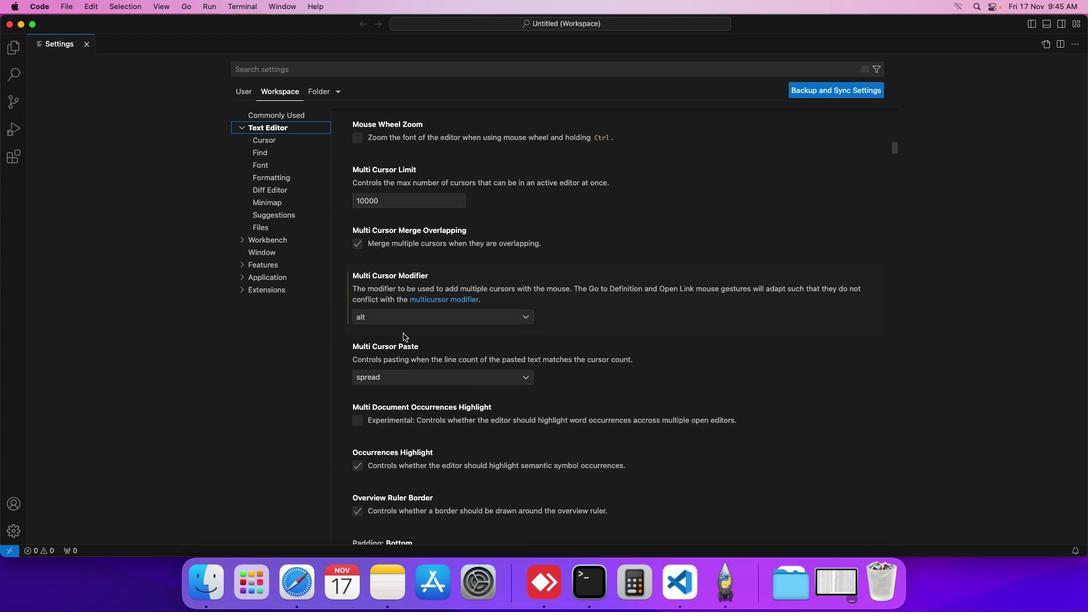 
Action: Mouse scrolled (403, 333) with delta (0, -1)
Screenshot: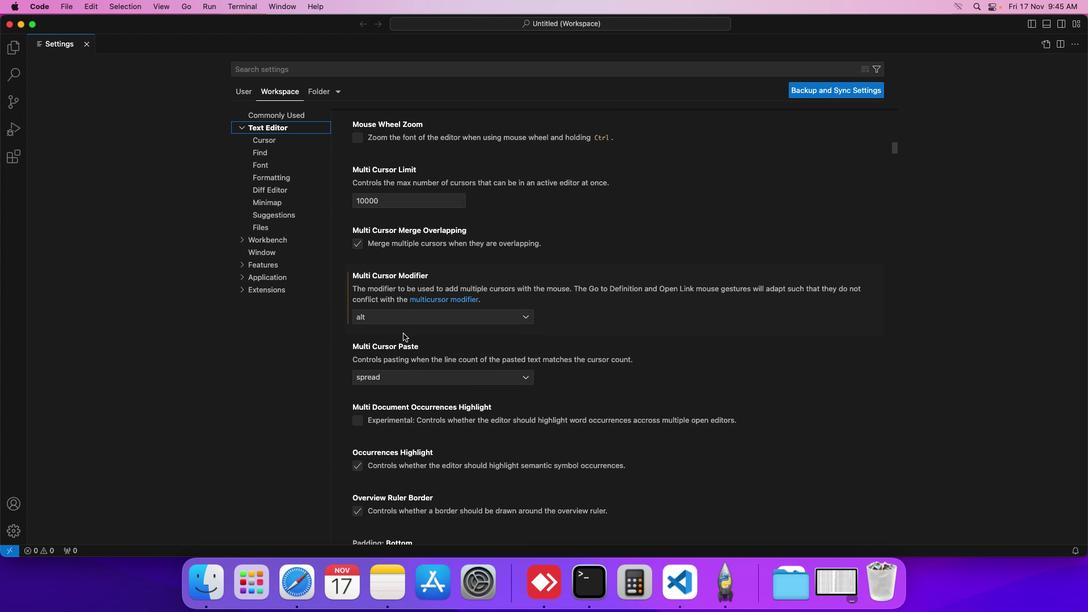 
Action: Mouse scrolled (403, 333) with delta (0, -1)
Screenshot: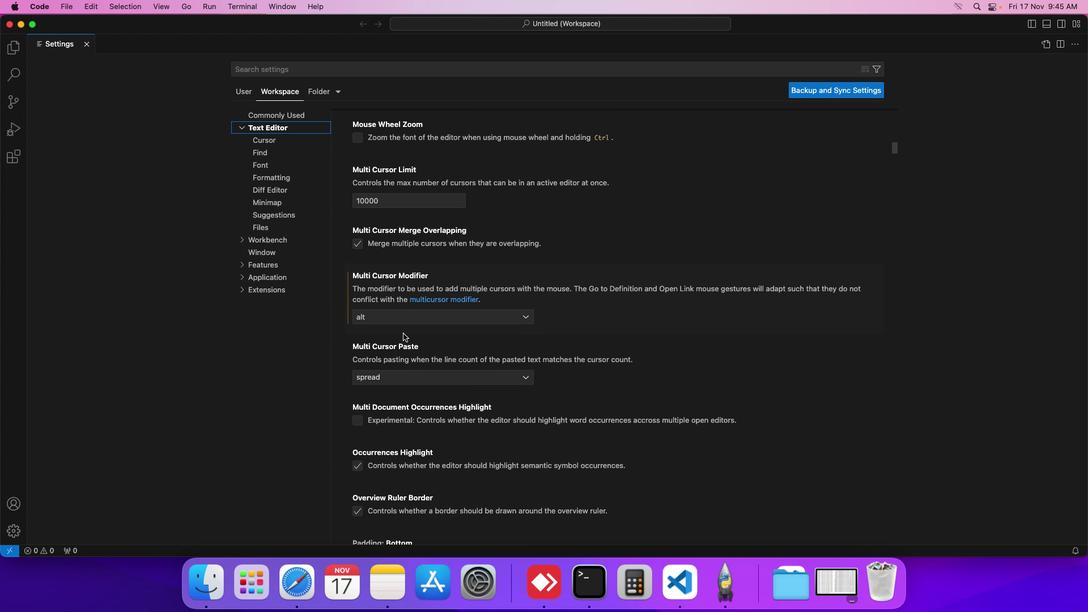 
Action: Mouse moved to (403, 333)
Screenshot: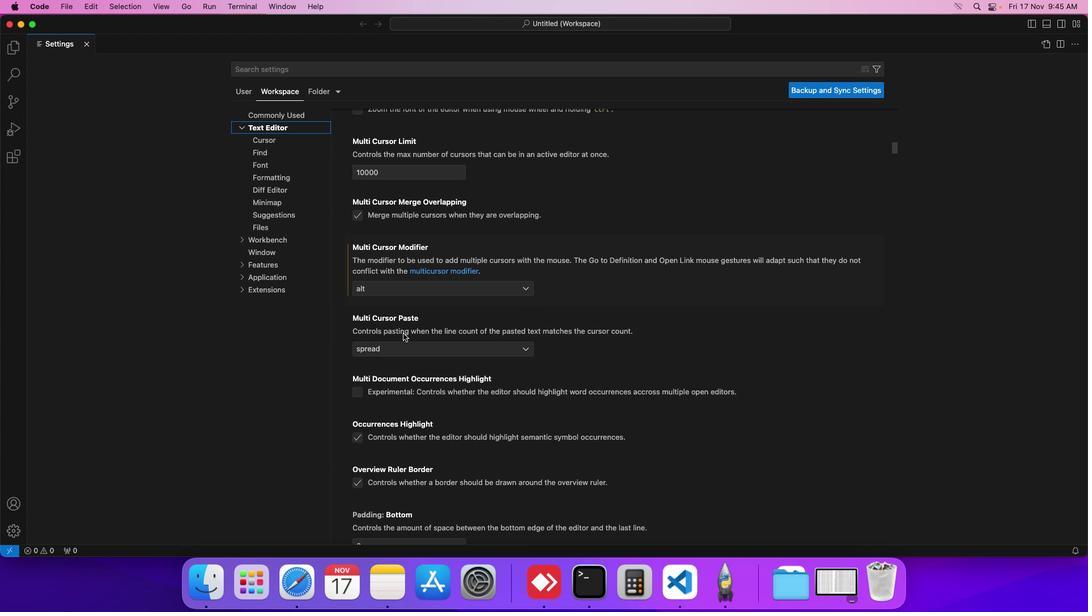 
Action: Mouse scrolled (403, 333) with delta (0, 0)
Screenshot: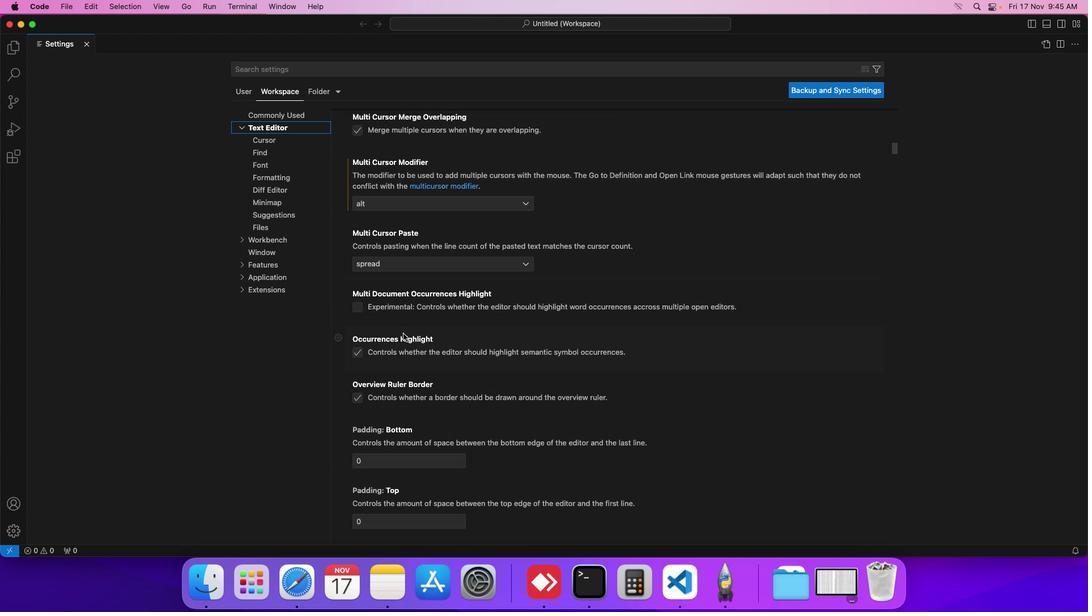 
Action: Mouse scrolled (403, 333) with delta (0, 0)
Screenshot: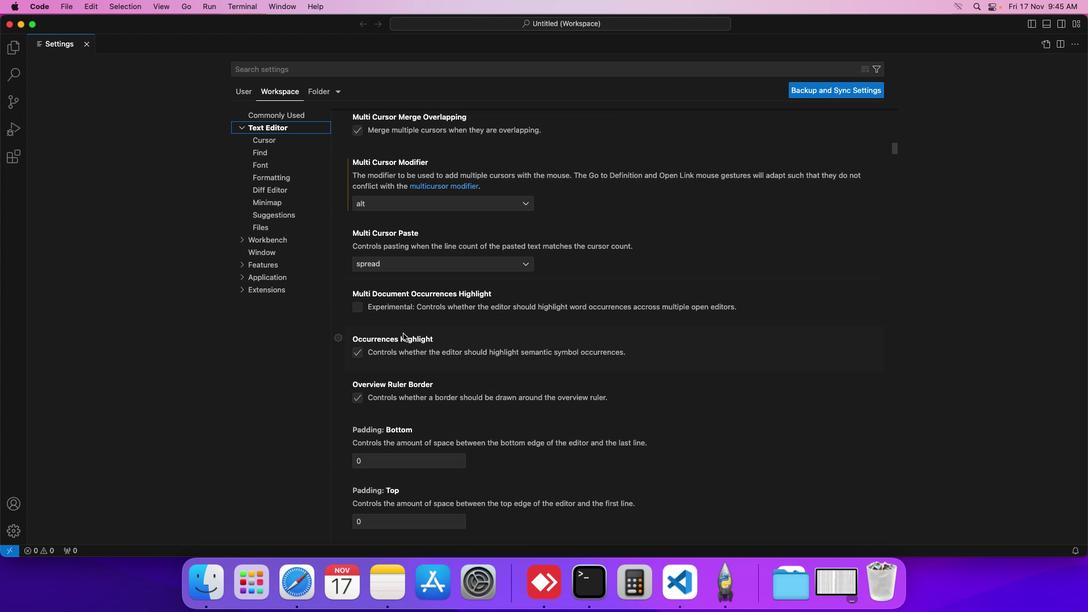 
Action: Mouse scrolled (403, 333) with delta (0, -1)
Screenshot: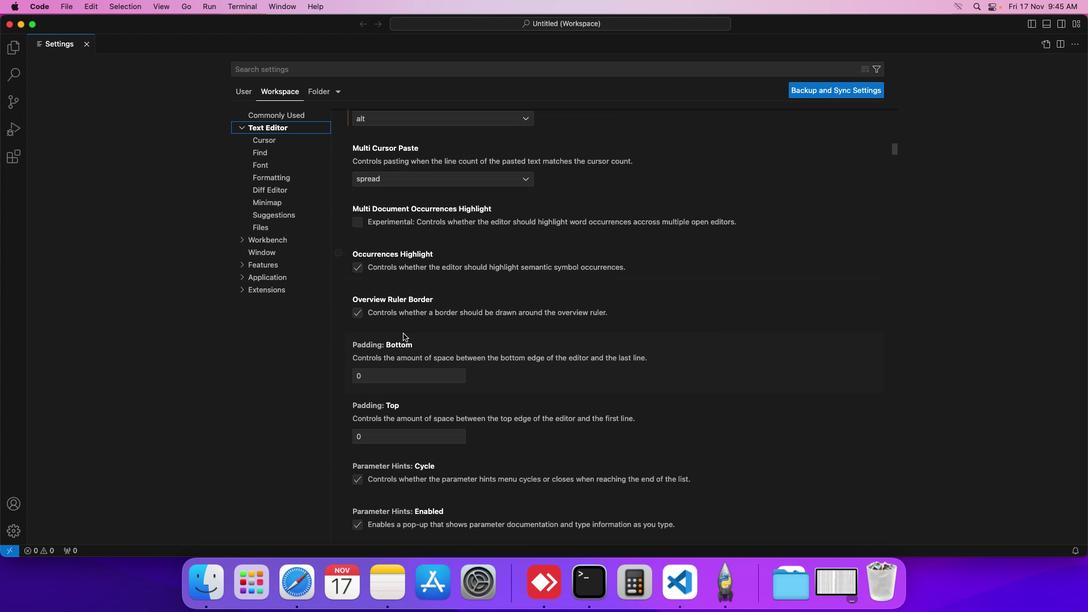 
Action: Mouse scrolled (403, 333) with delta (0, -1)
Screenshot: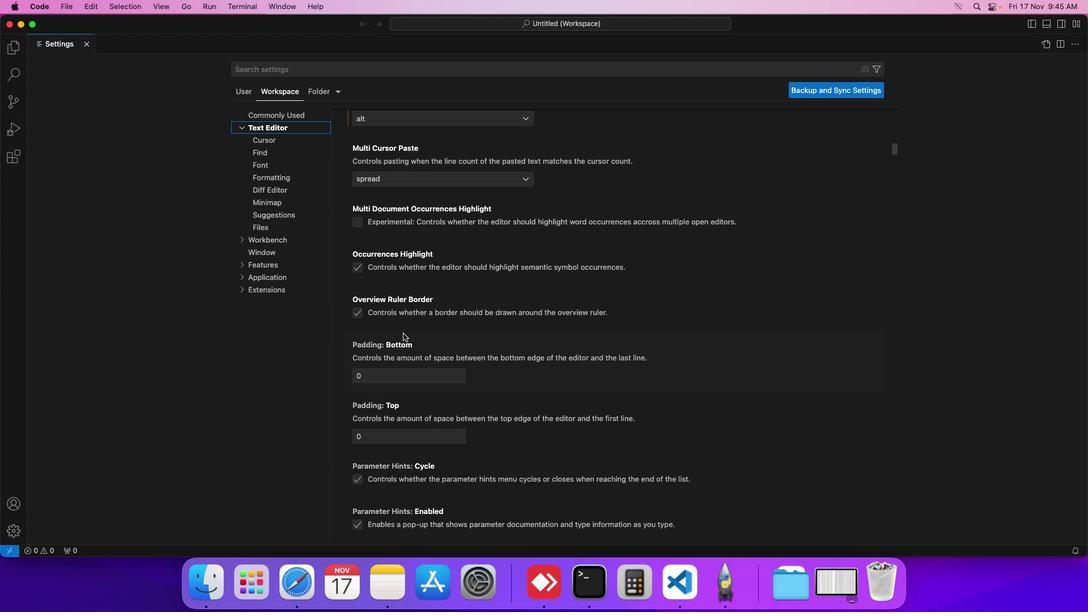 
Action: Mouse scrolled (403, 333) with delta (0, 0)
Screenshot: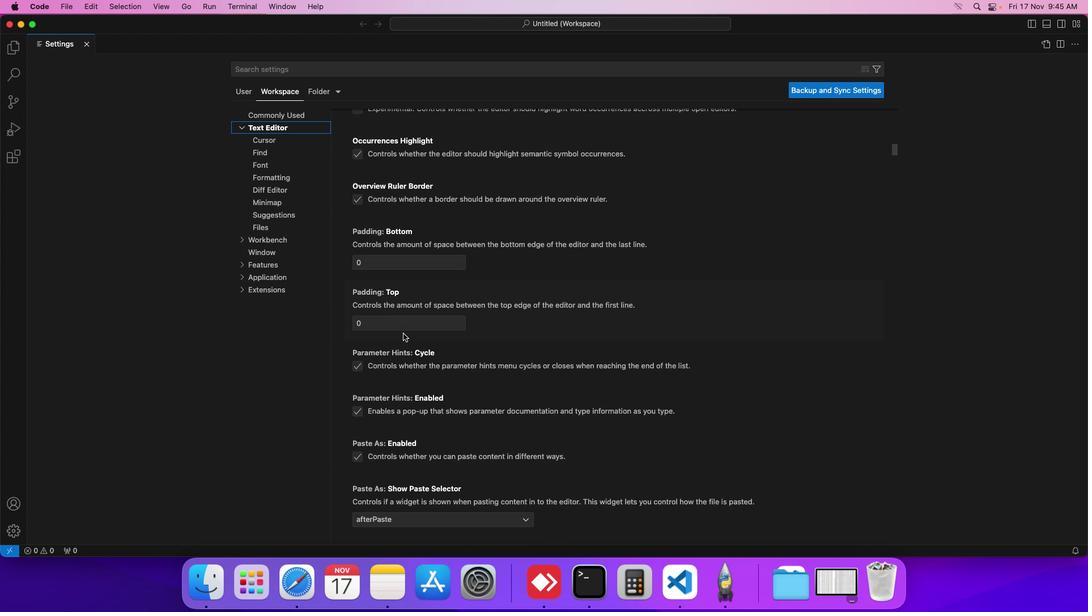 
Action: Mouse scrolled (403, 333) with delta (0, 0)
Screenshot: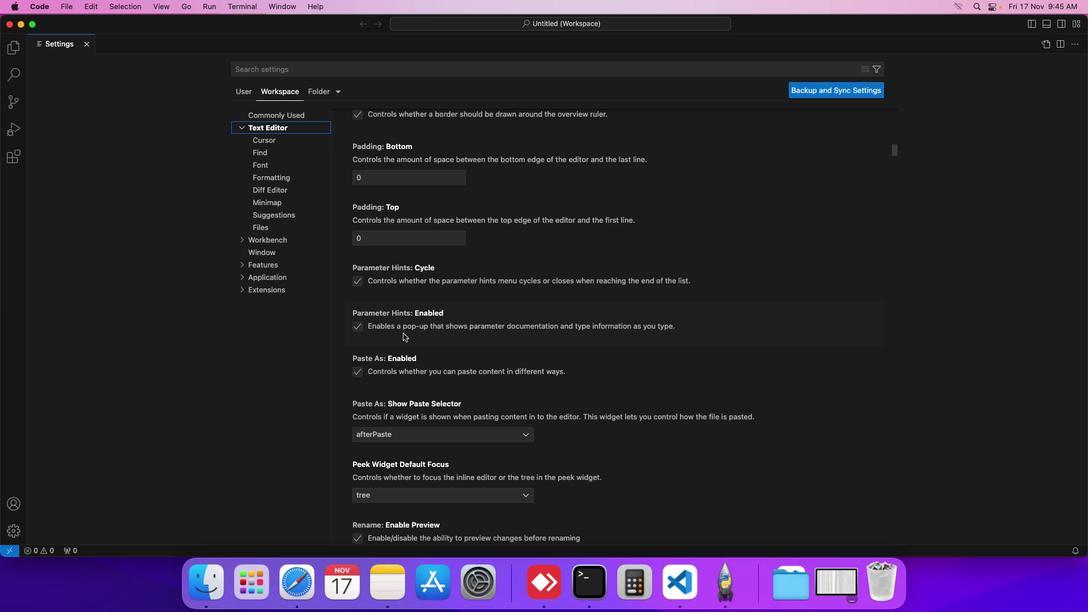 
Action: Mouse scrolled (403, 333) with delta (0, -1)
Screenshot: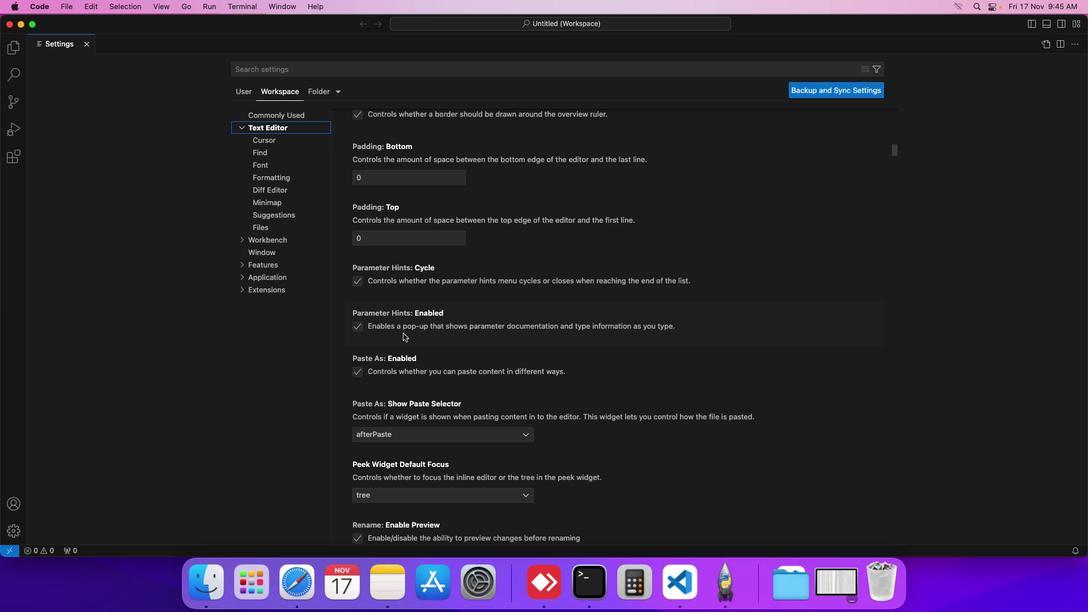 
Action: Mouse scrolled (403, 333) with delta (0, -1)
Screenshot: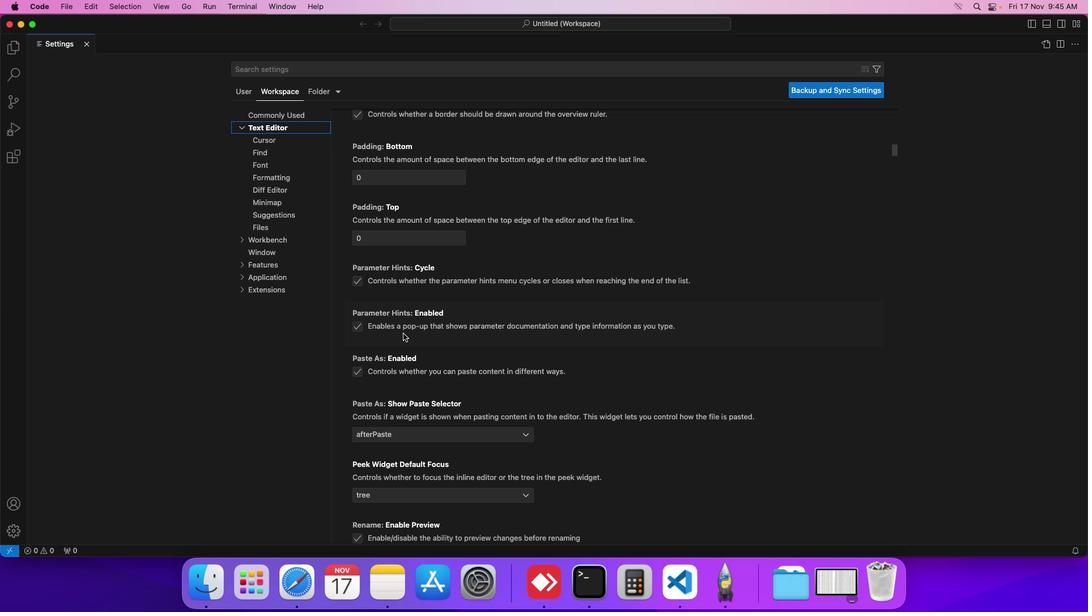 
Action: Mouse scrolled (403, 333) with delta (0, 0)
Screenshot: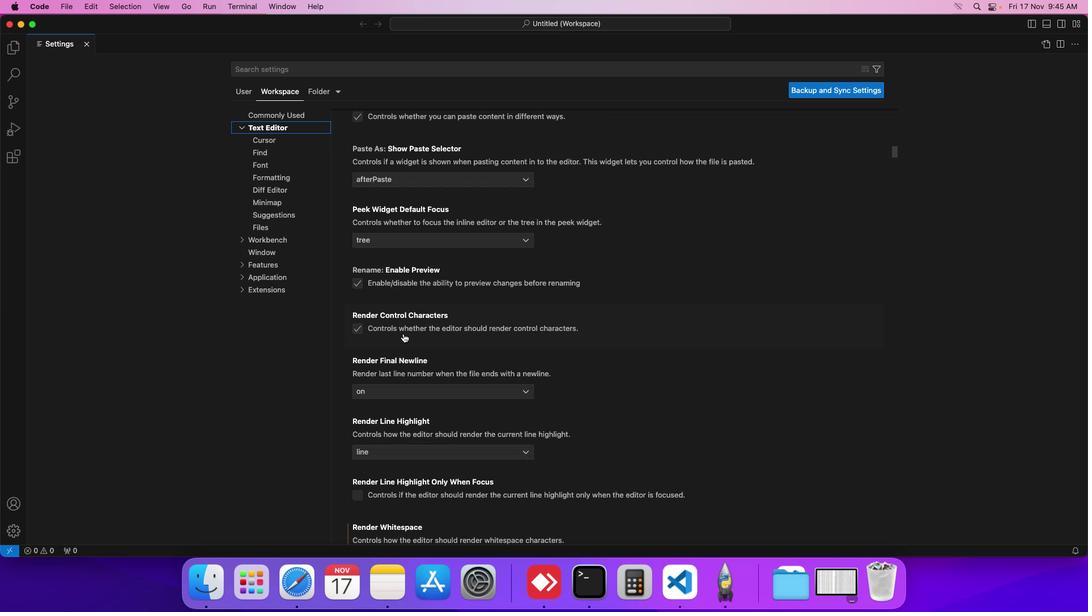 
Action: Mouse scrolled (403, 333) with delta (0, 0)
Screenshot: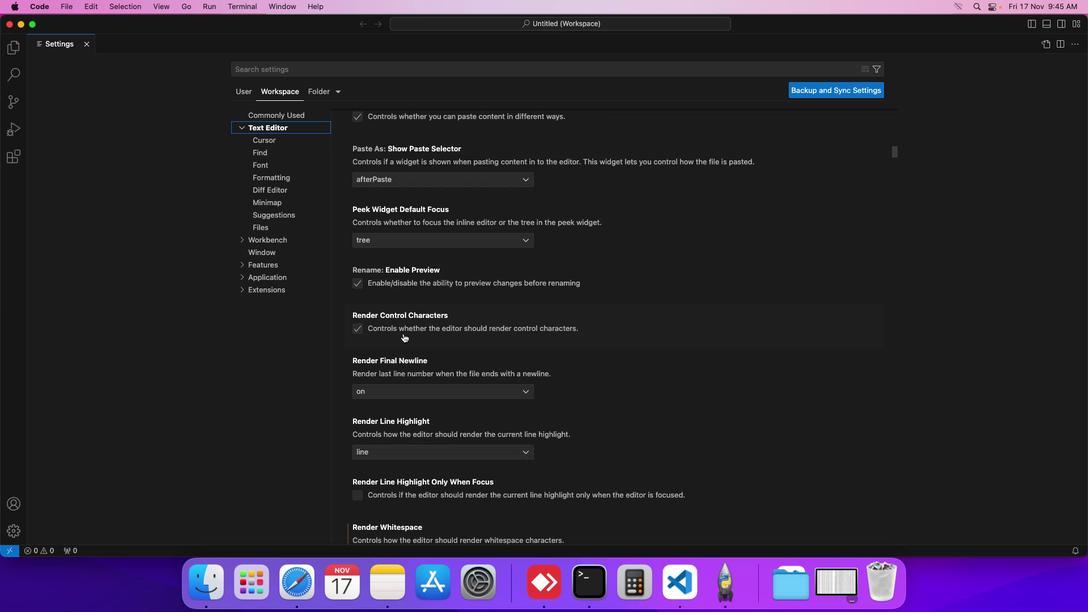 
Action: Mouse scrolled (403, 333) with delta (0, -1)
Screenshot: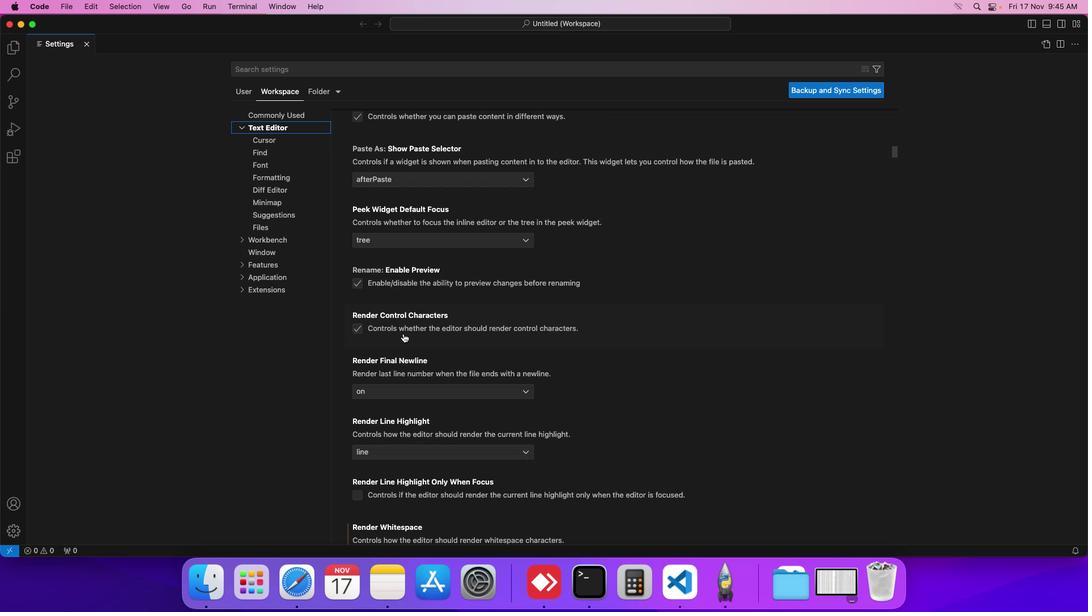 
Action: Mouse scrolled (403, 333) with delta (0, -2)
Screenshot: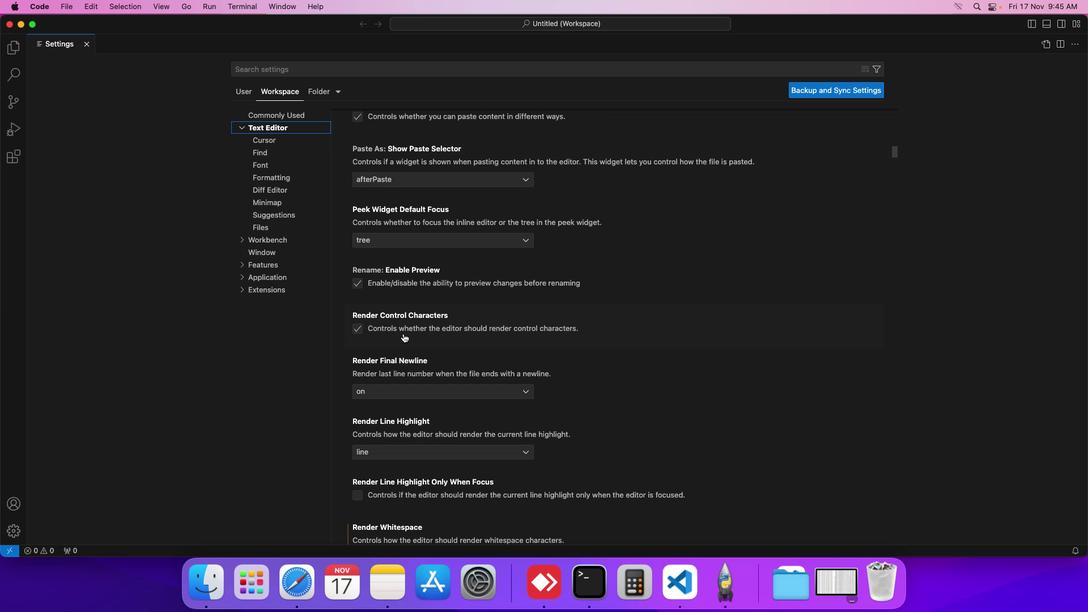 
Action: Mouse scrolled (403, 333) with delta (0, 0)
Screenshot: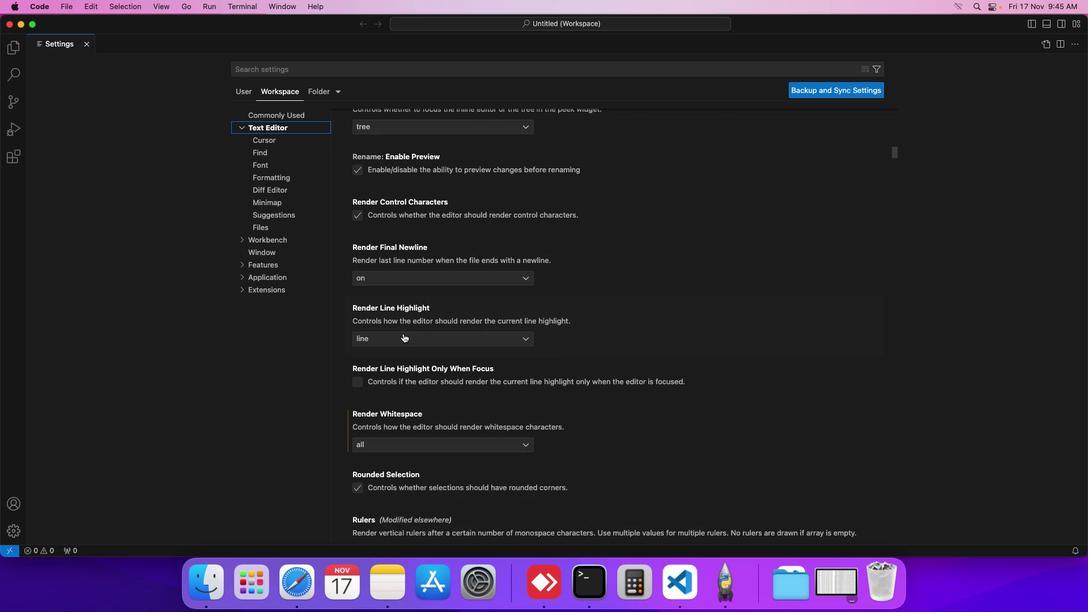 
Action: Mouse scrolled (403, 333) with delta (0, 0)
Screenshot: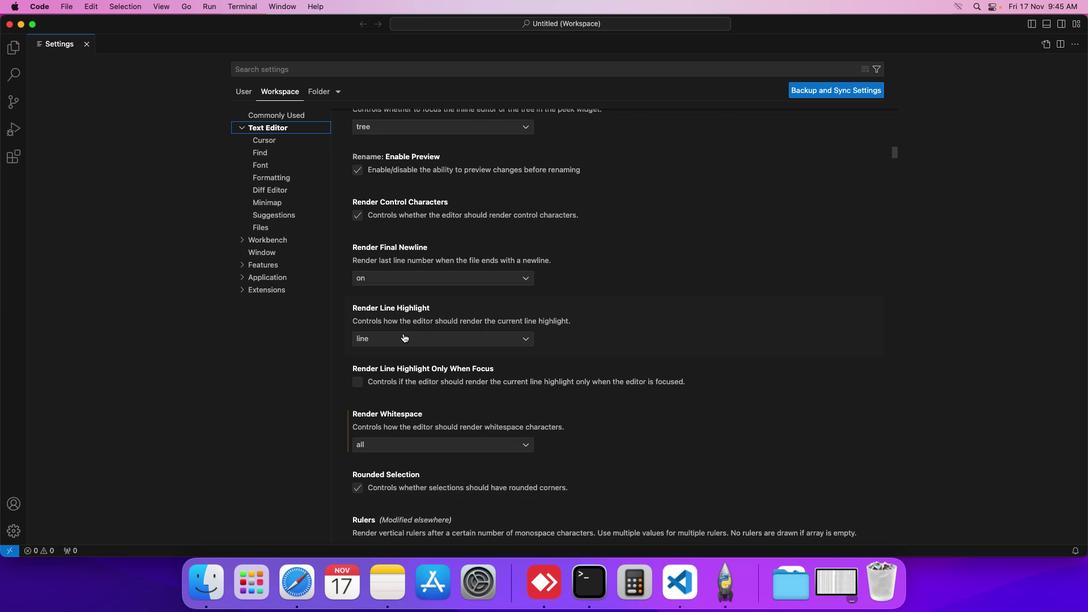 
Action: Mouse scrolled (403, 333) with delta (0, -1)
Screenshot: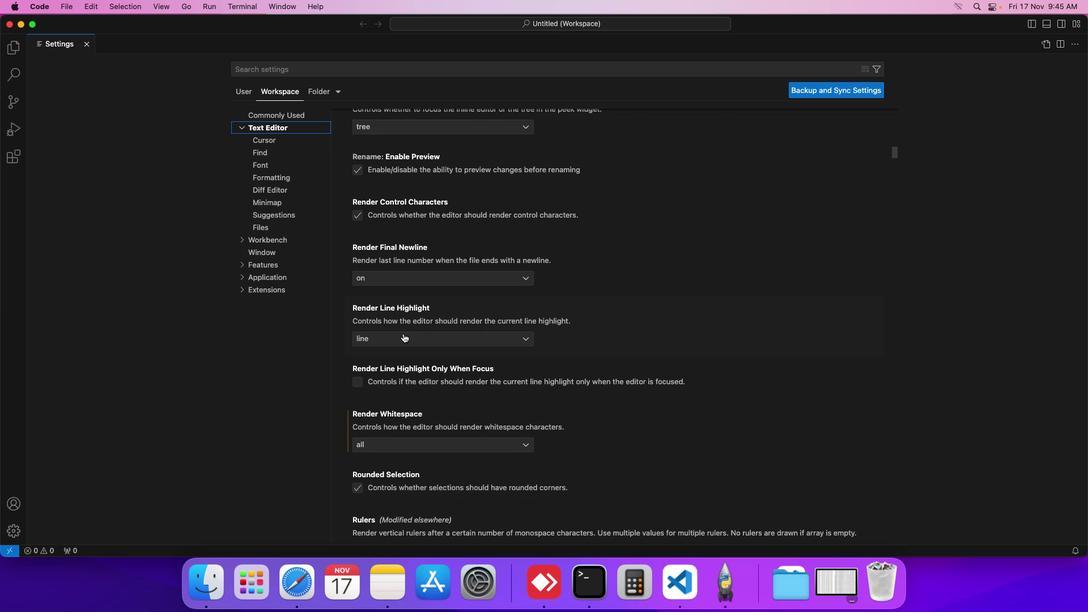 
Action: Mouse scrolled (403, 333) with delta (0, 0)
Screenshot: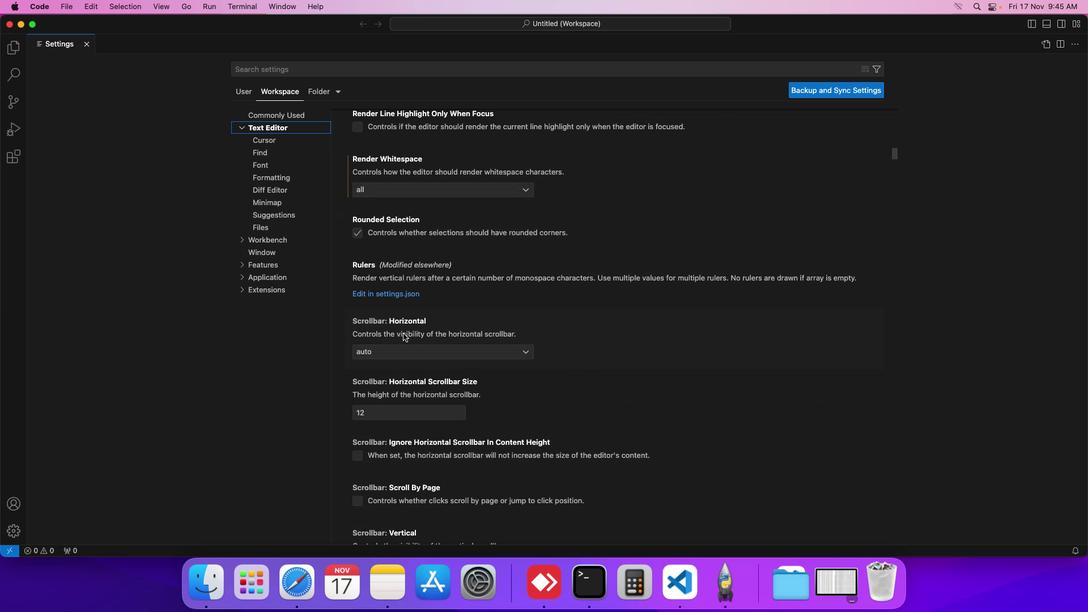 
Action: Mouse scrolled (403, 333) with delta (0, 0)
Screenshot: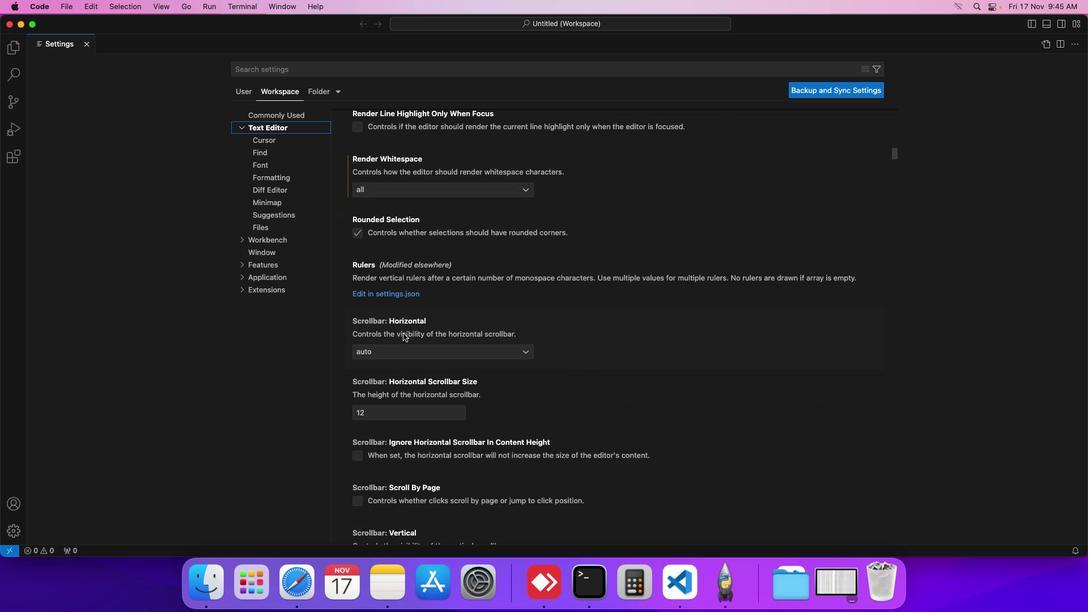 
Action: Mouse scrolled (403, 333) with delta (0, -1)
Screenshot: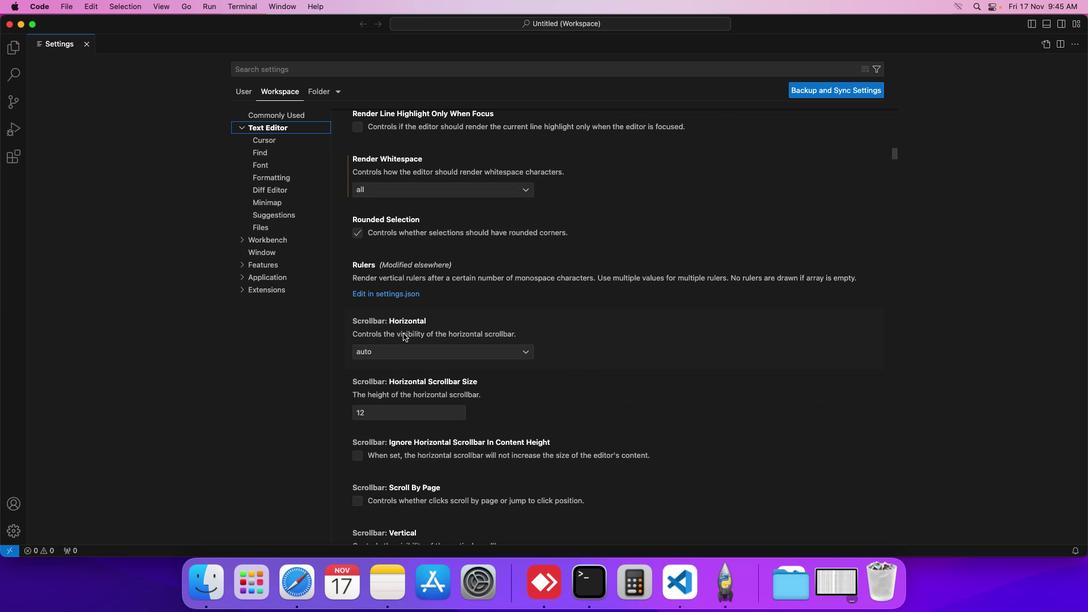 
Action: Mouse scrolled (403, 333) with delta (0, -2)
Screenshot: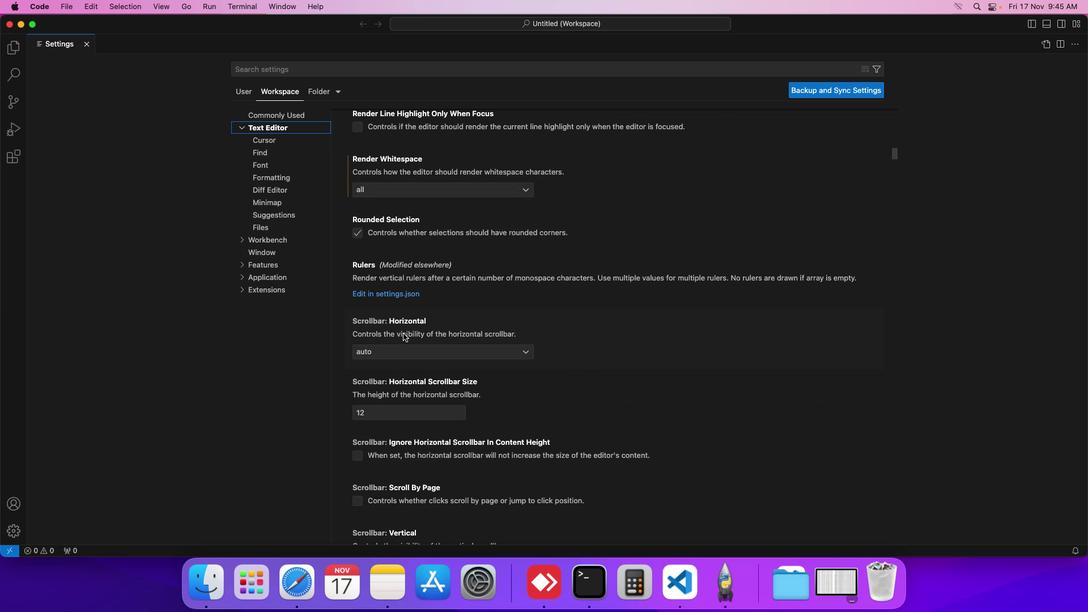 
Action: Mouse moved to (403, 334)
Screenshot: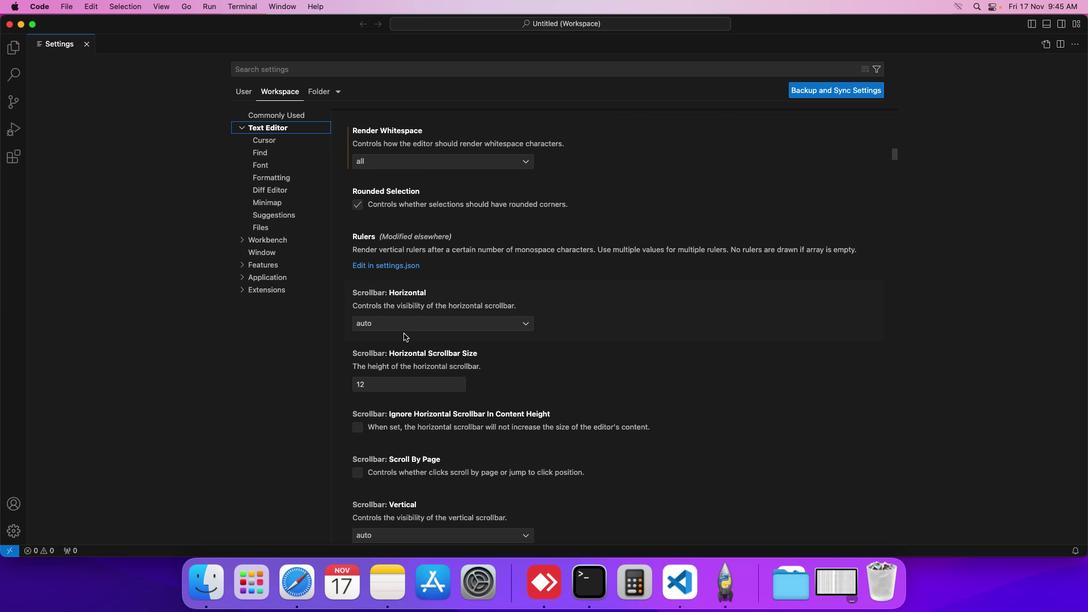 
Action: Mouse scrolled (403, 334) with delta (0, 0)
Screenshot: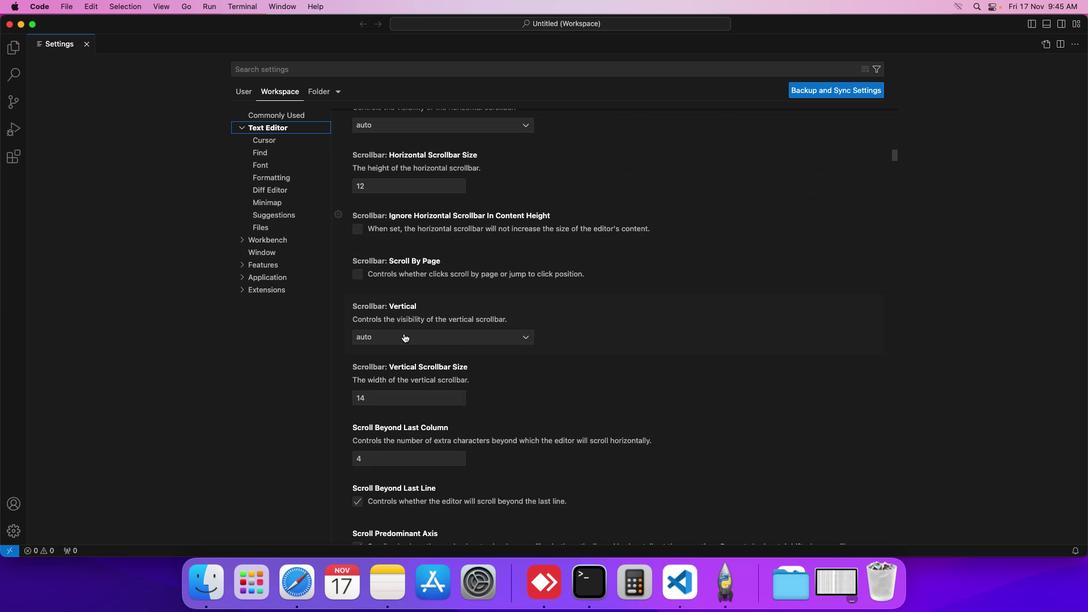 
Action: Mouse scrolled (403, 334) with delta (0, 0)
Screenshot: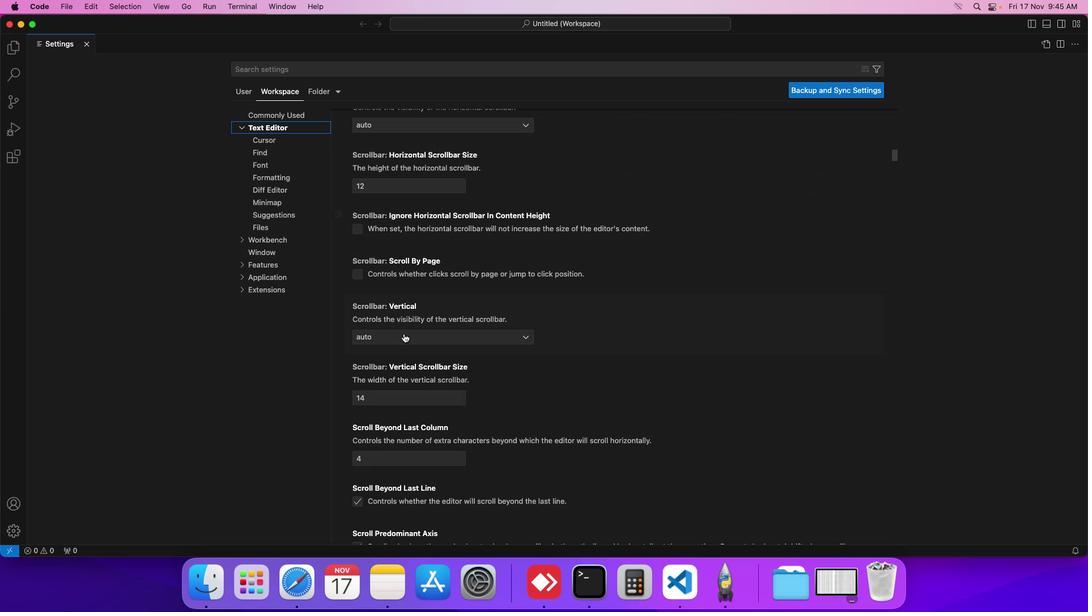 
Action: Mouse scrolled (403, 334) with delta (0, -1)
Screenshot: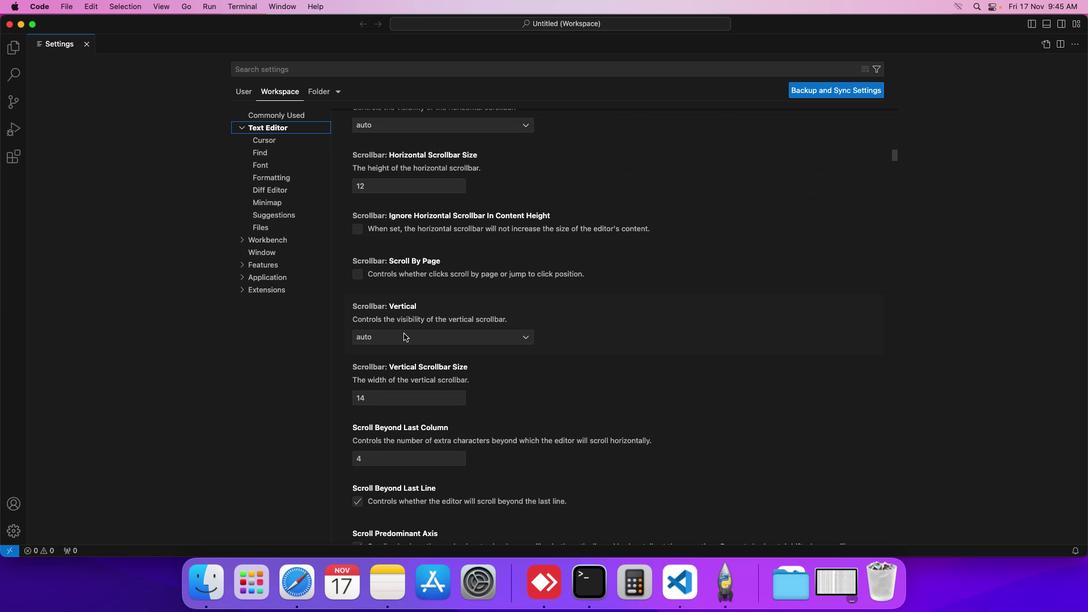 
Action: Mouse scrolled (403, 334) with delta (0, -2)
Screenshot: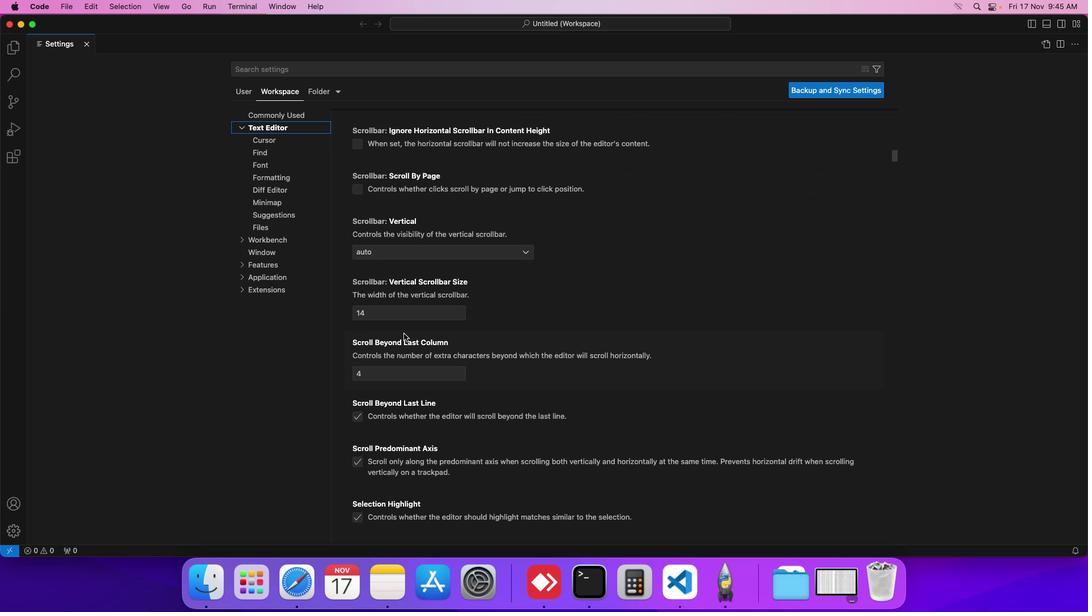 
Action: Mouse scrolled (403, 334) with delta (0, -1)
Screenshot: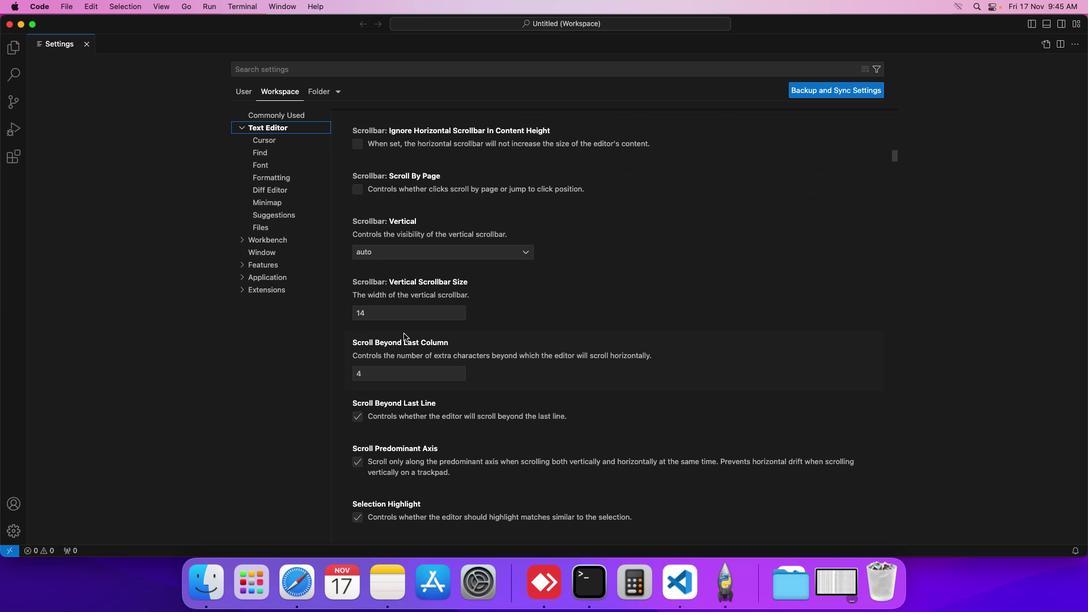 
Action: Mouse moved to (403, 334)
Screenshot: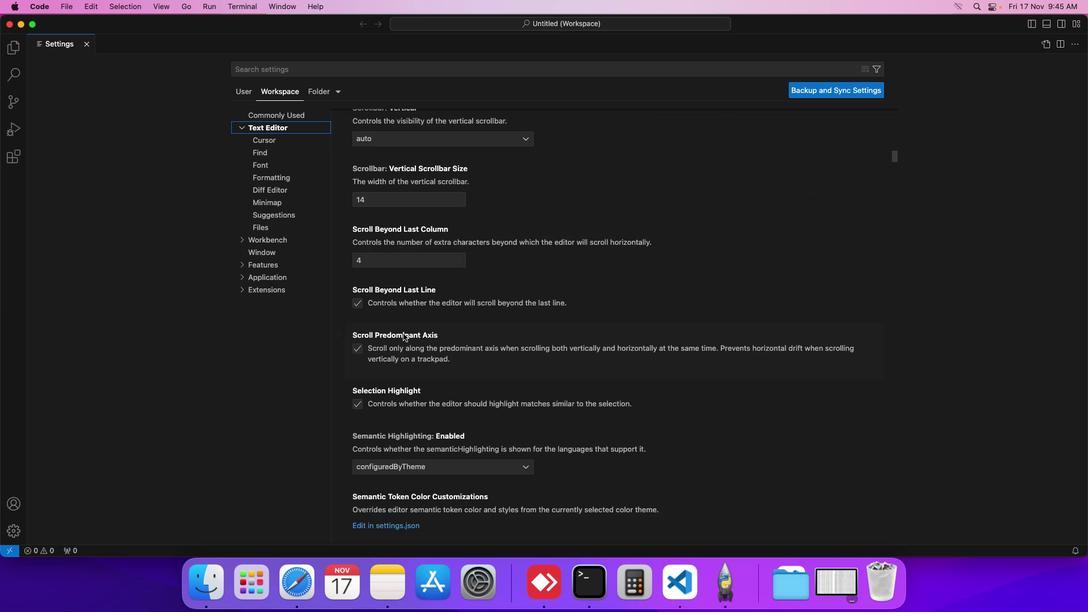 
Action: Mouse scrolled (403, 334) with delta (0, 0)
Screenshot: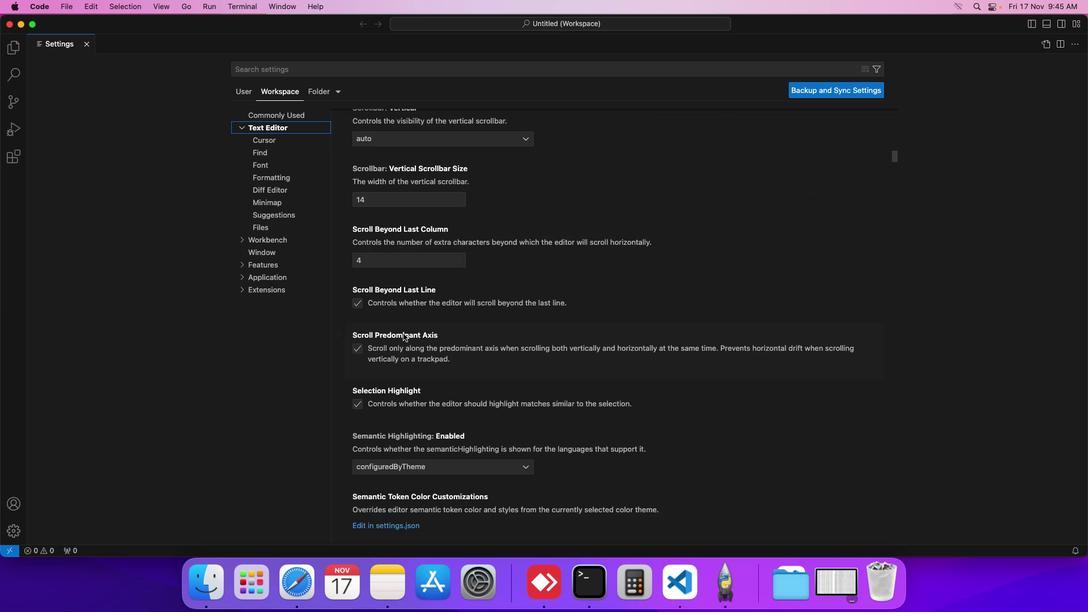 
Action: Mouse scrolled (403, 334) with delta (0, 0)
Screenshot: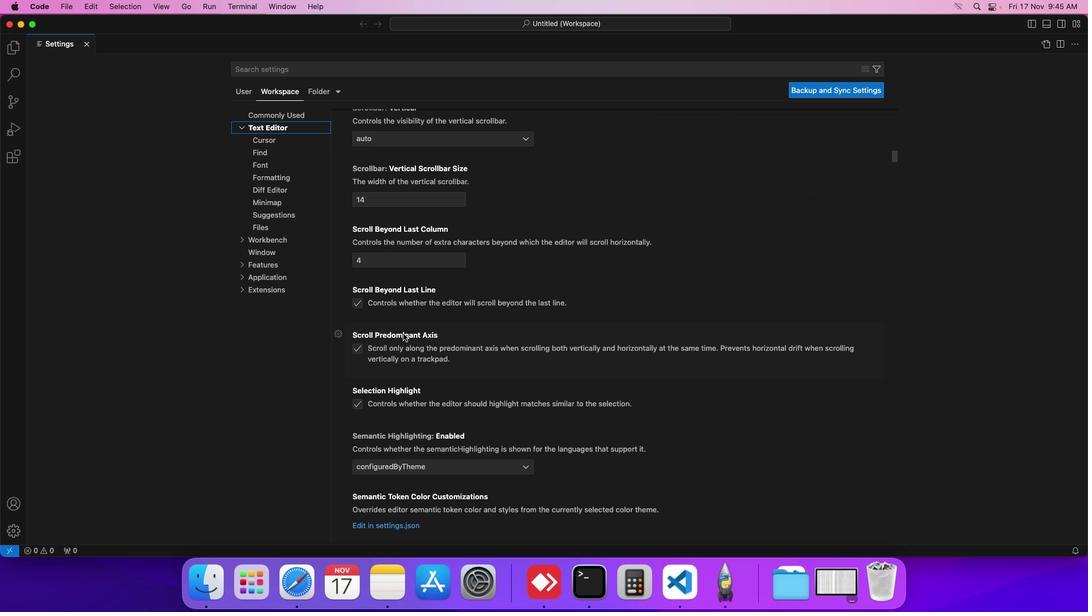 
Action: Mouse scrolled (403, 334) with delta (0, -1)
Screenshot: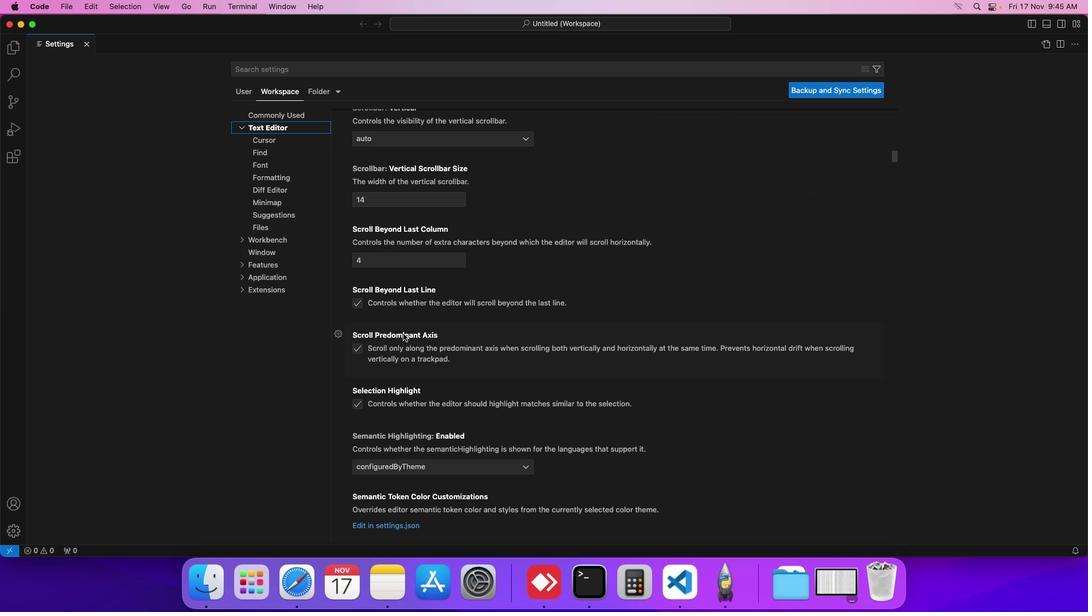 
Action: Mouse scrolled (403, 334) with delta (0, 0)
Screenshot: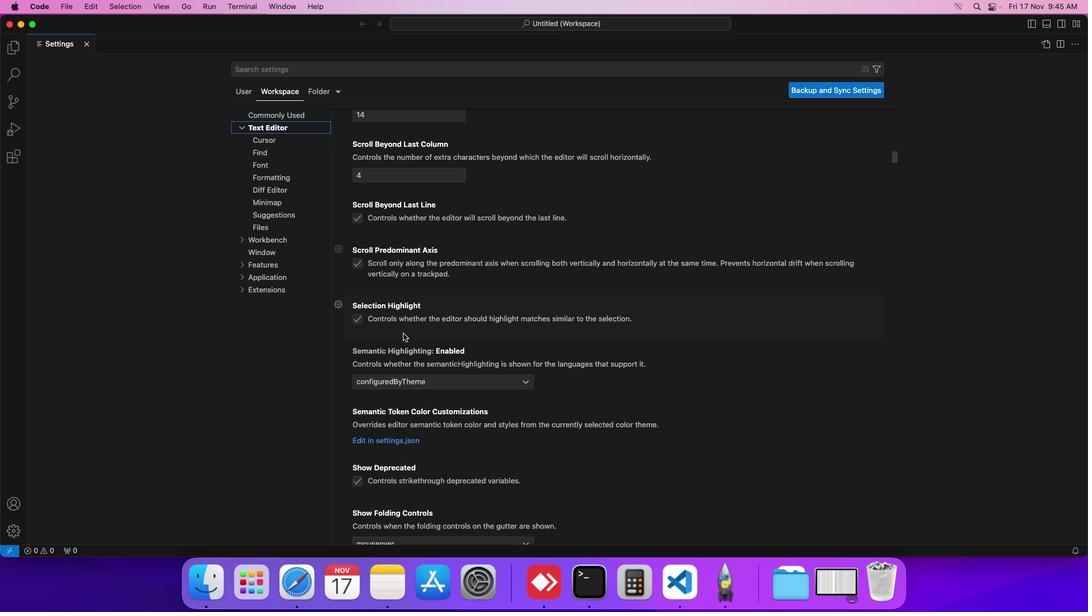
Action: Mouse scrolled (403, 334) with delta (0, 0)
Screenshot: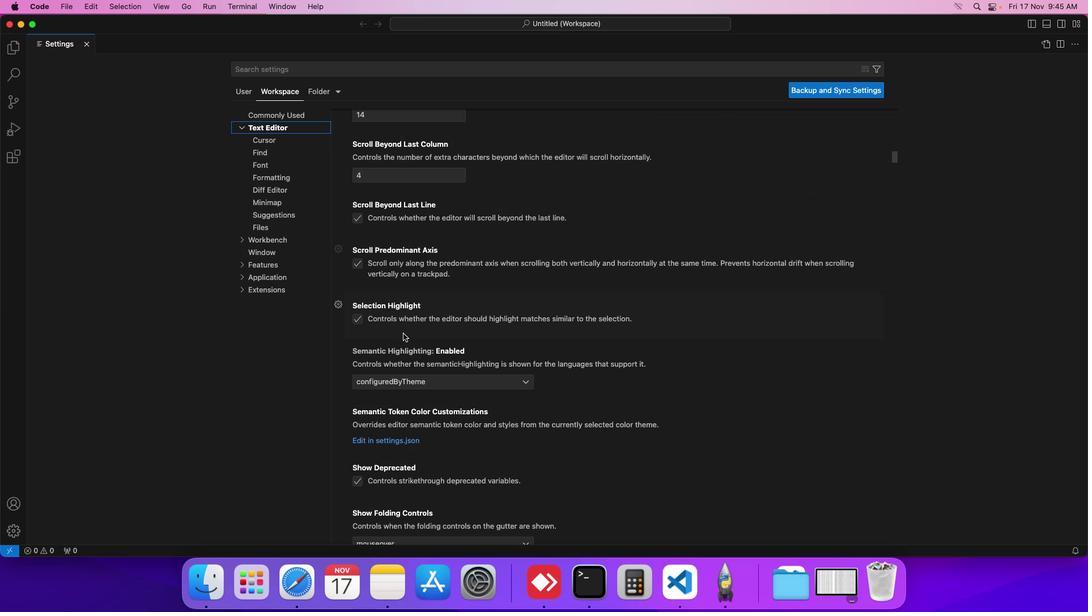 
Action: Mouse scrolled (403, 334) with delta (0, 0)
Screenshot: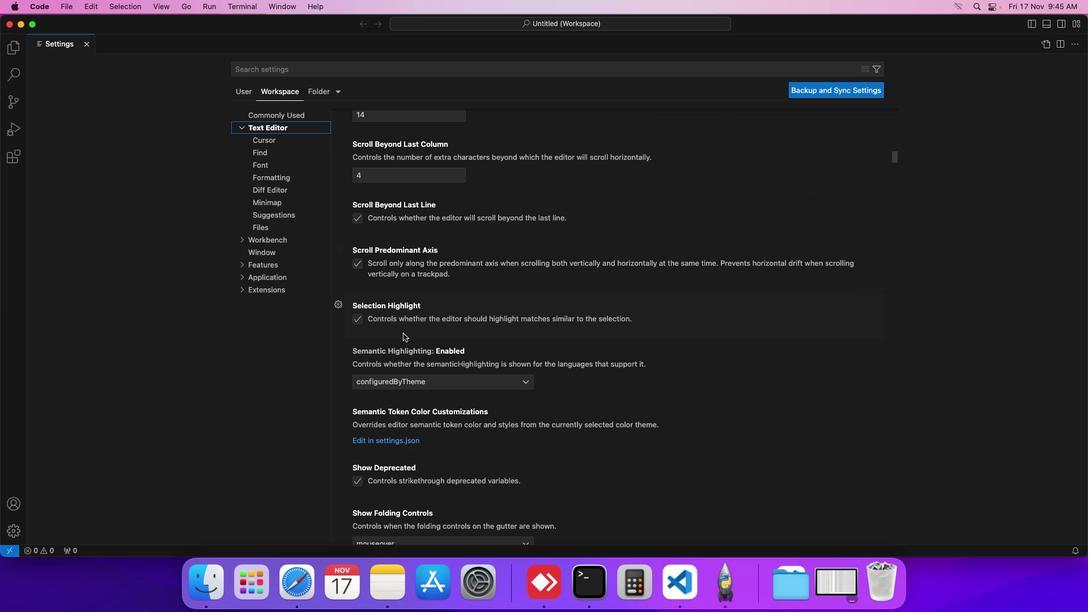 
Action: Mouse scrolled (403, 334) with delta (0, 0)
Screenshot: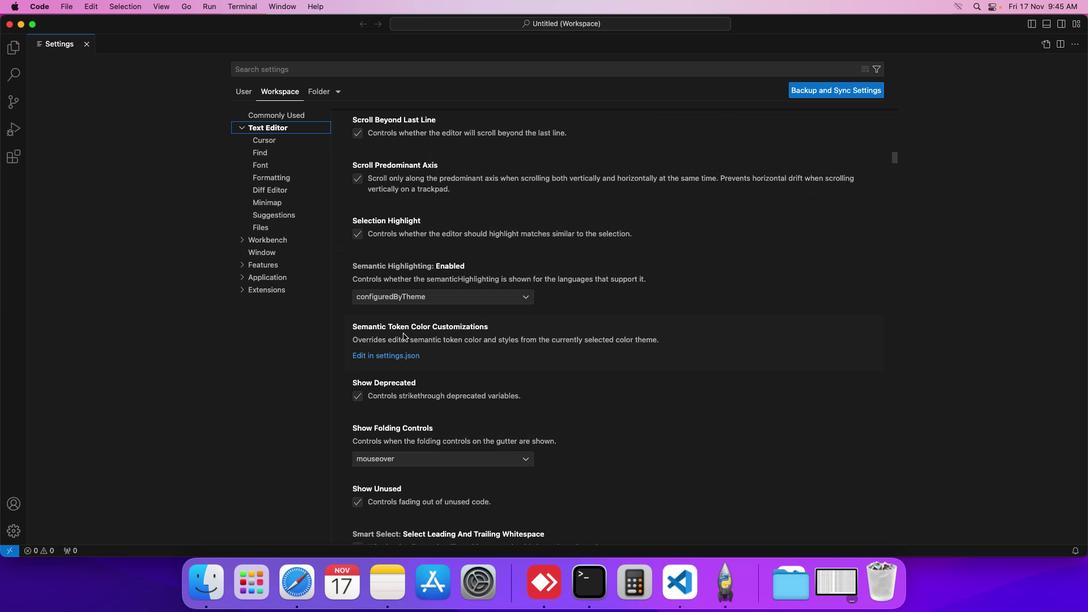 
Action: Mouse scrolled (403, 334) with delta (0, 0)
Screenshot: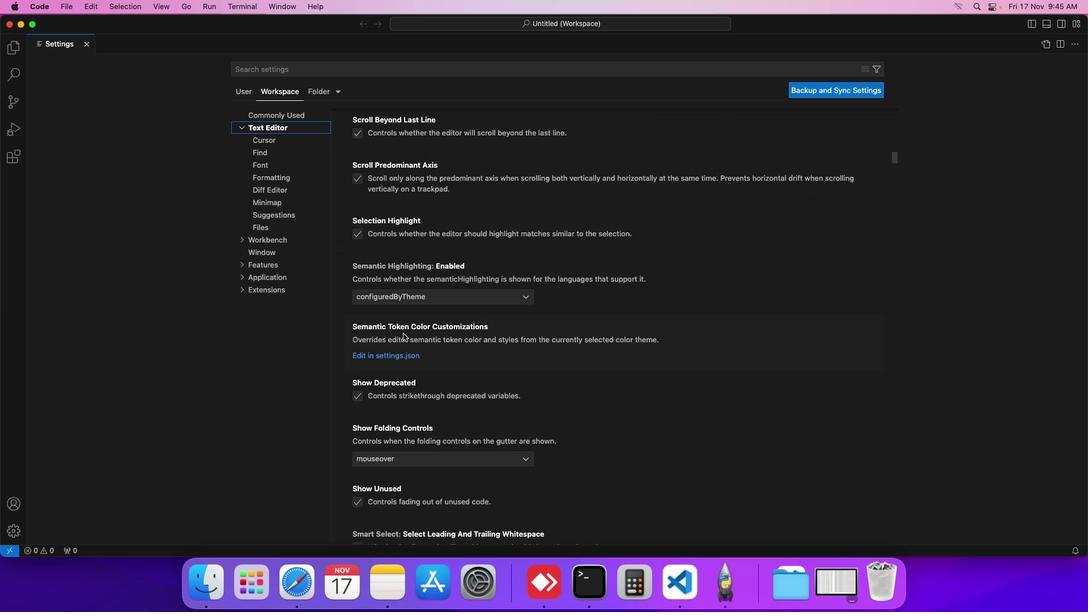 
Action: Mouse scrolled (403, 334) with delta (0, 0)
Screenshot: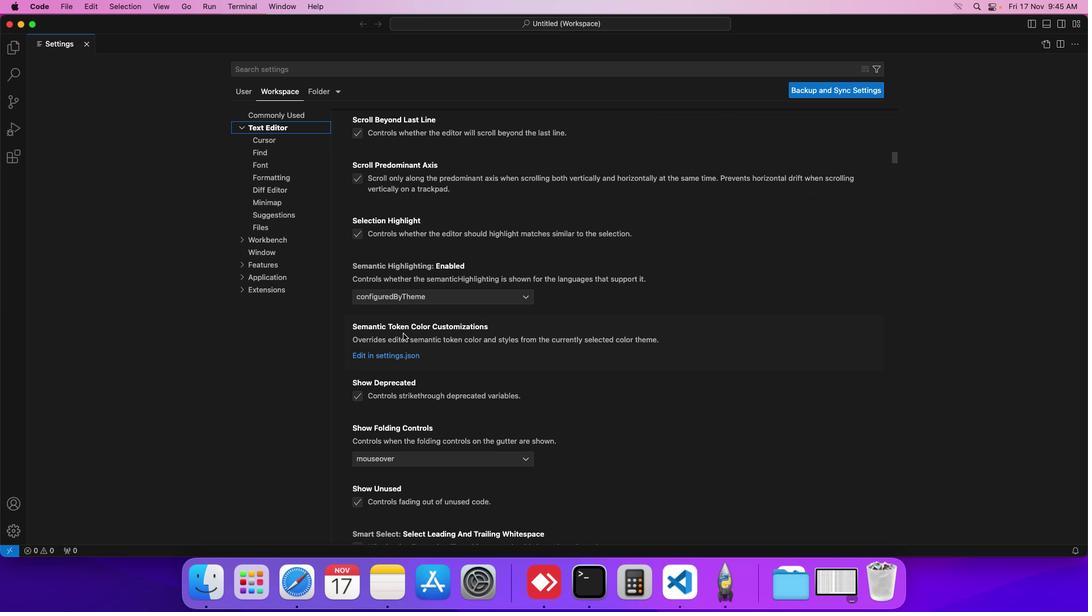 
Action: Mouse scrolled (403, 334) with delta (0, 0)
Screenshot: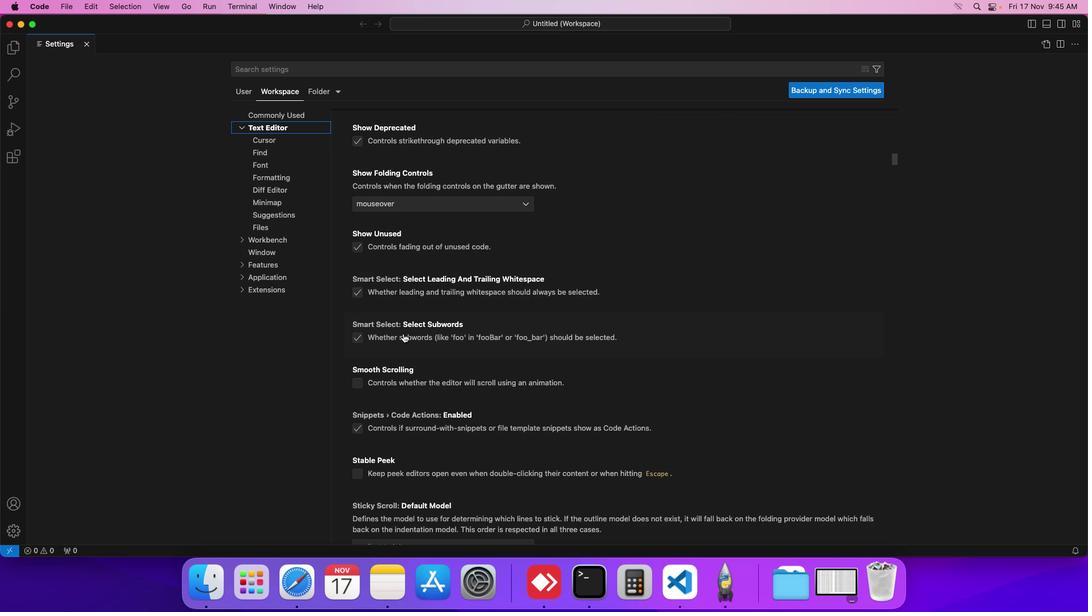 
Action: Mouse scrolled (403, 334) with delta (0, 0)
Screenshot: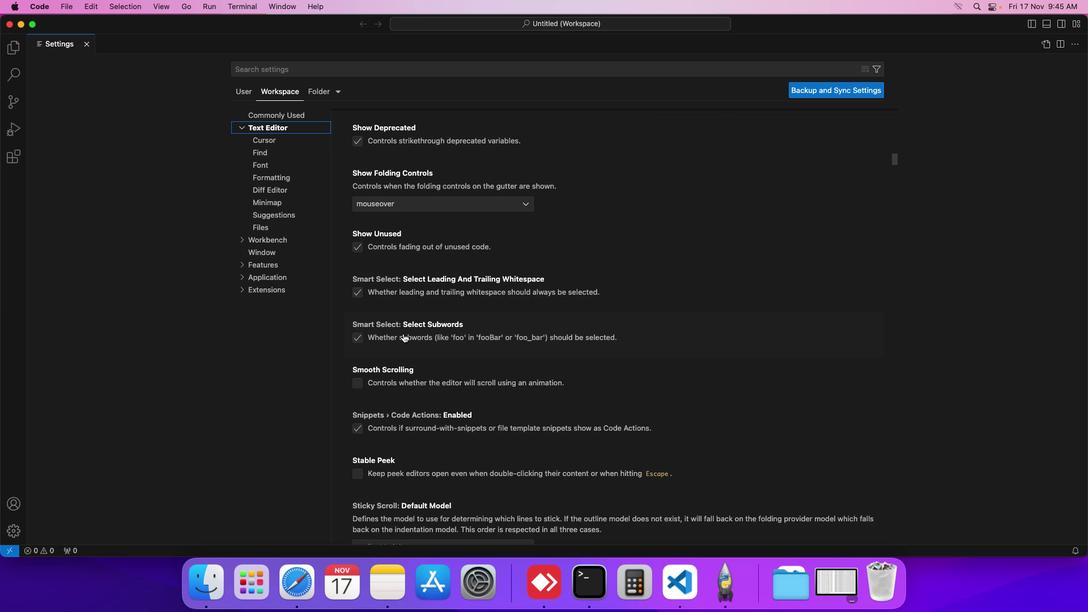 
Action: Mouse scrolled (403, 334) with delta (0, -1)
Screenshot: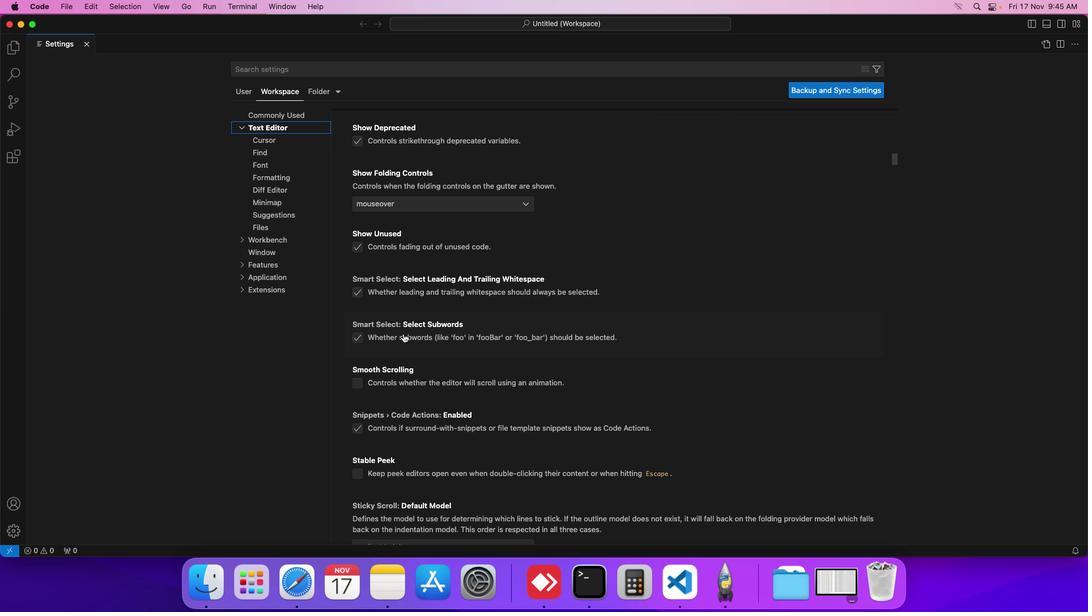 
Action: Mouse scrolled (403, 334) with delta (0, -2)
Screenshot: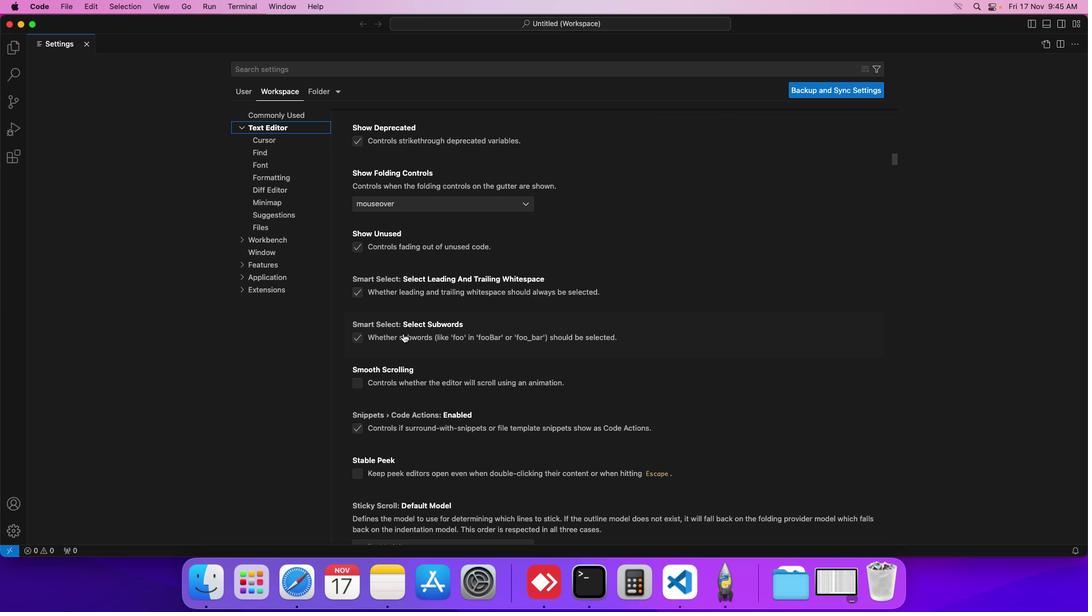 
Action: Mouse moved to (403, 334)
Screenshot: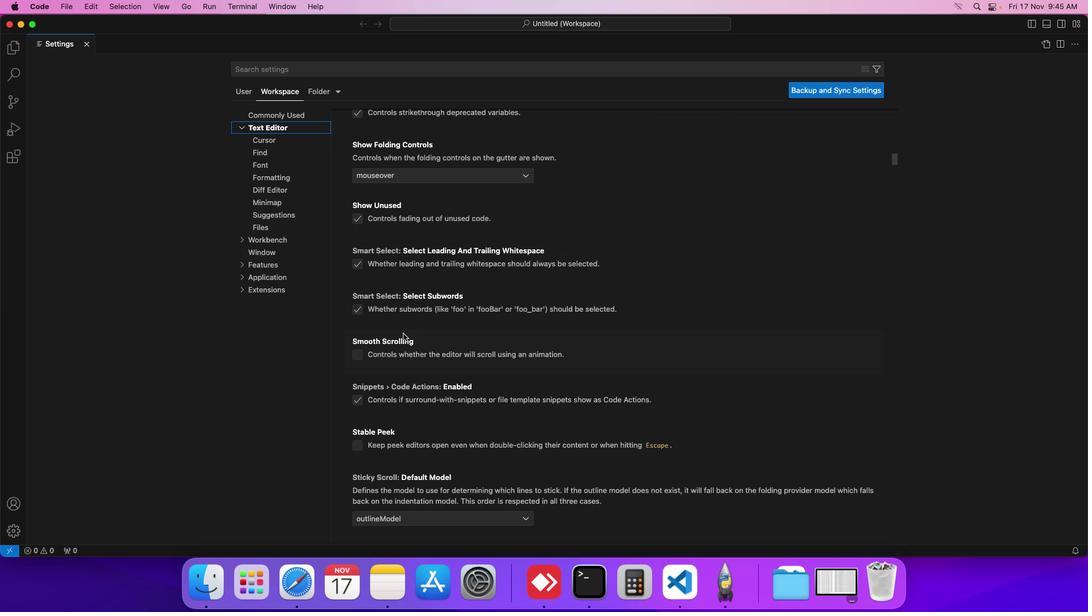 
Action: Mouse scrolled (403, 334) with delta (0, 0)
Screenshot: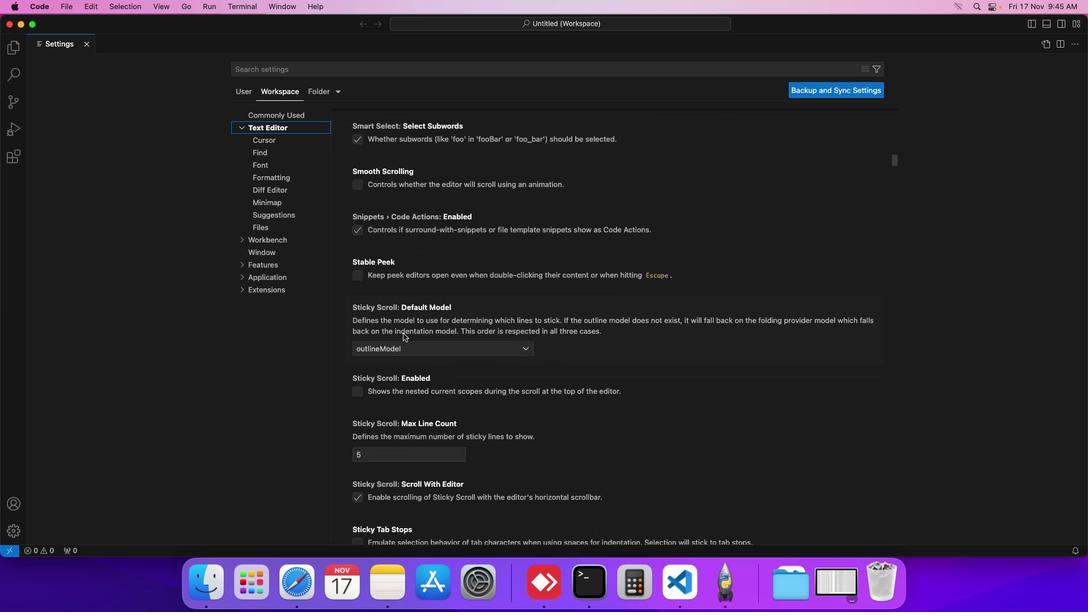 
Action: Mouse scrolled (403, 334) with delta (0, 0)
Screenshot: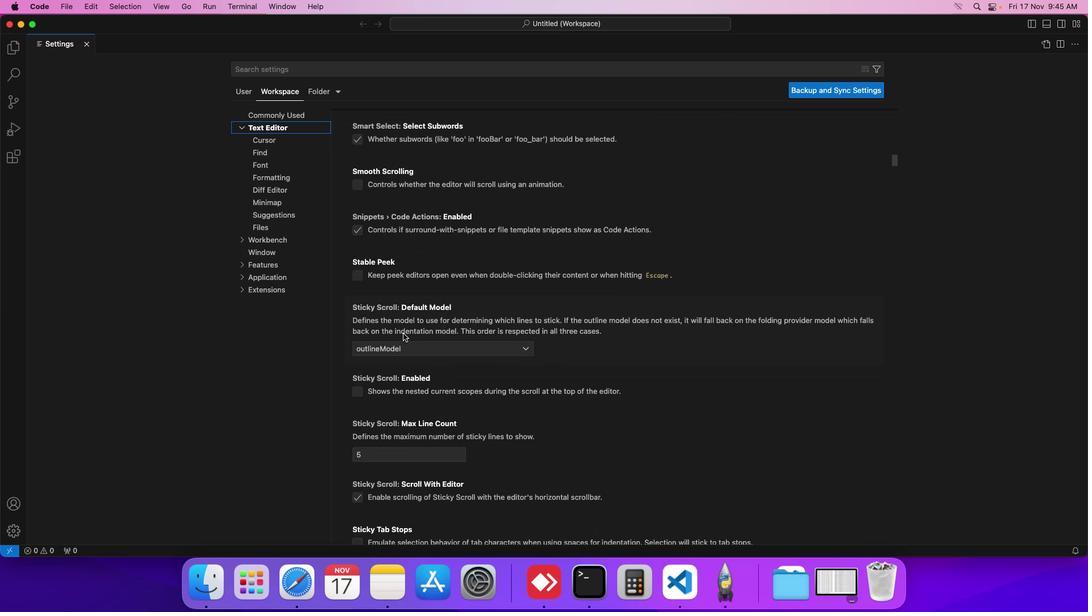 
Action: Mouse scrolled (403, 334) with delta (0, -1)
Screenshot: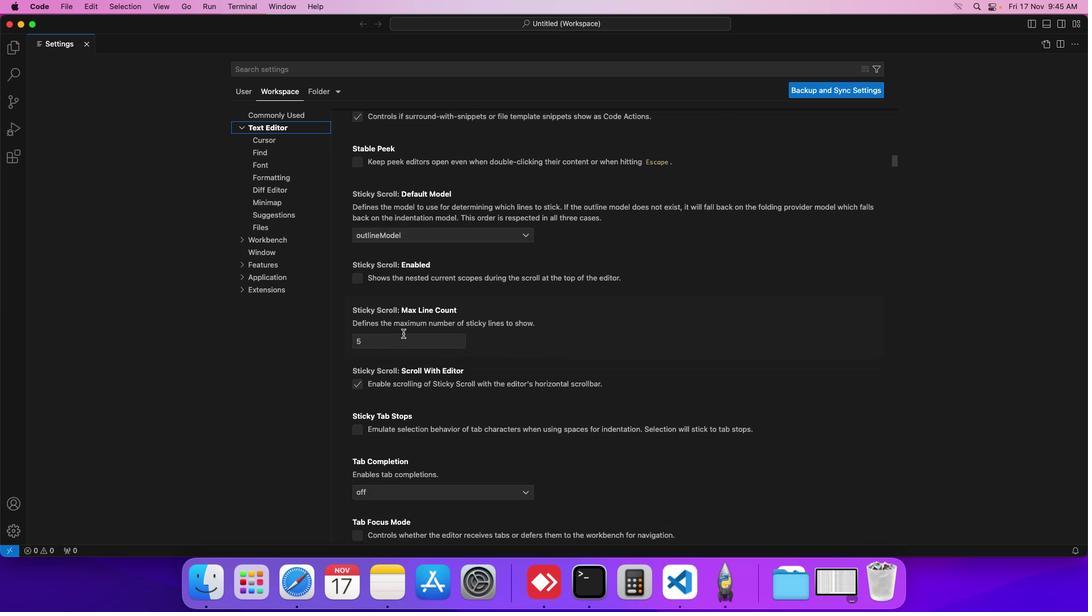 
Action: Mouse scrolled (403, 334) with delta (0, -1)
Screenshot: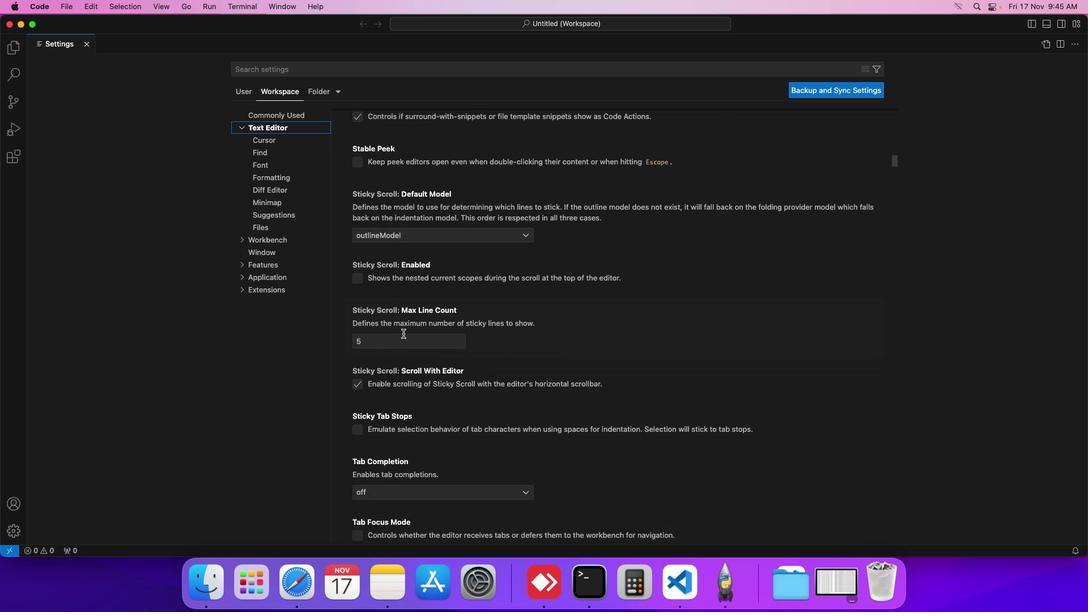 
Action: Mouse scrolled (403, 334) with delta (0, -2)
Screenshot: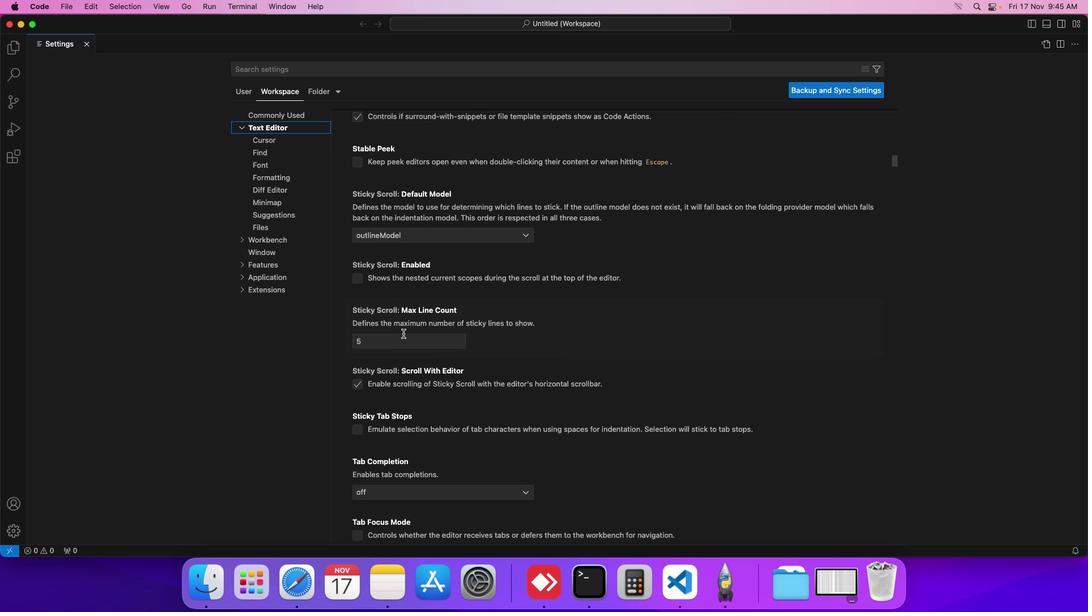 
Action: Mouse scrolled (403, 334) with delta (0, 0)
Screenshot: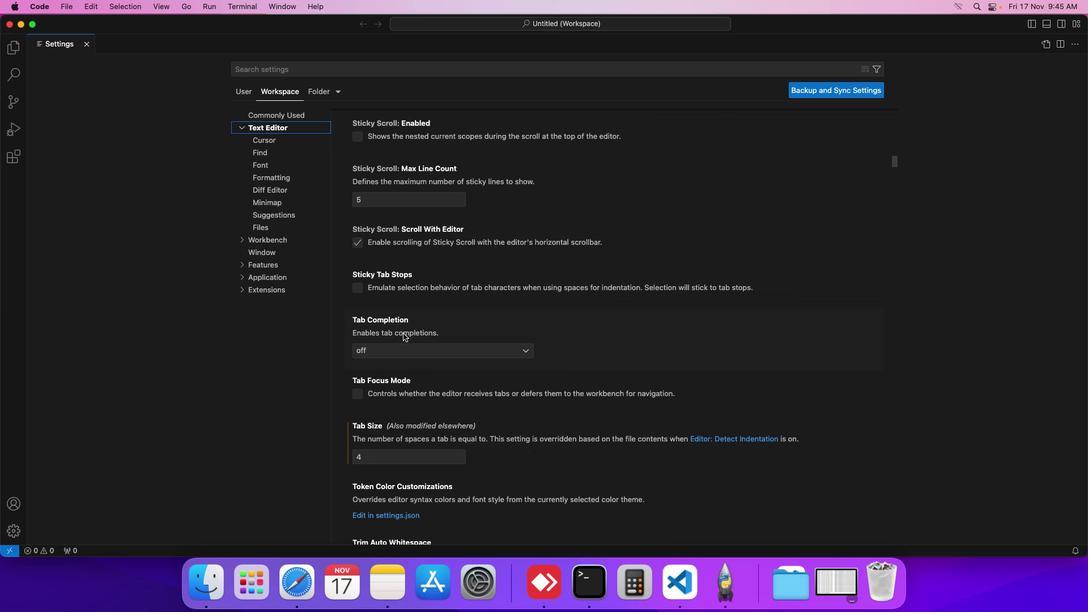 
Action: Mouse scrolled (403, 334) with delta (0, 0)
Screenshot: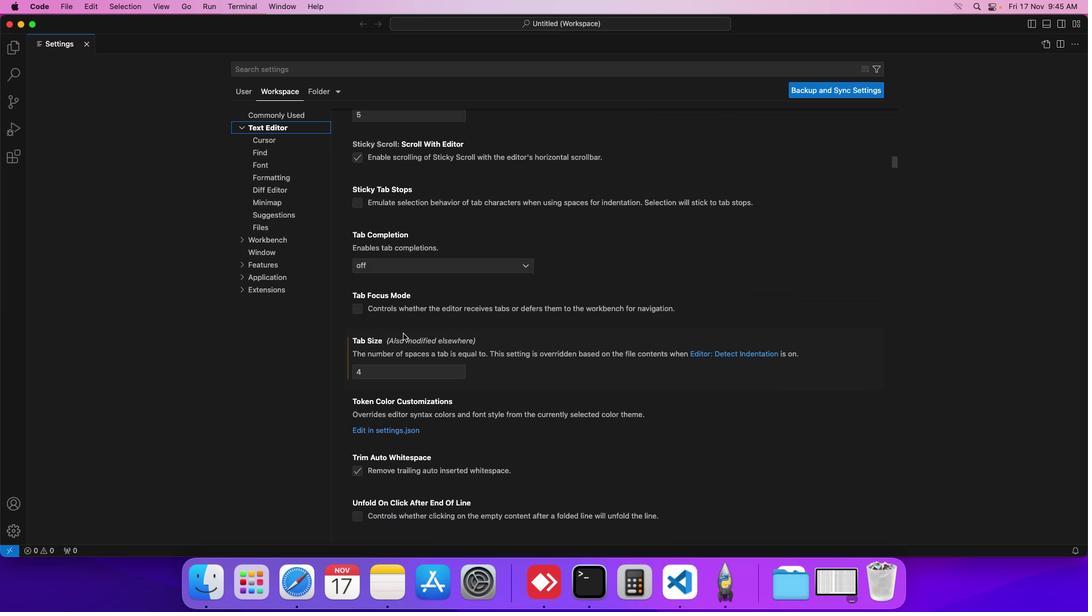 
Action: Mouse scrolled (403, 334) with delta (0, -1)
Screenshot: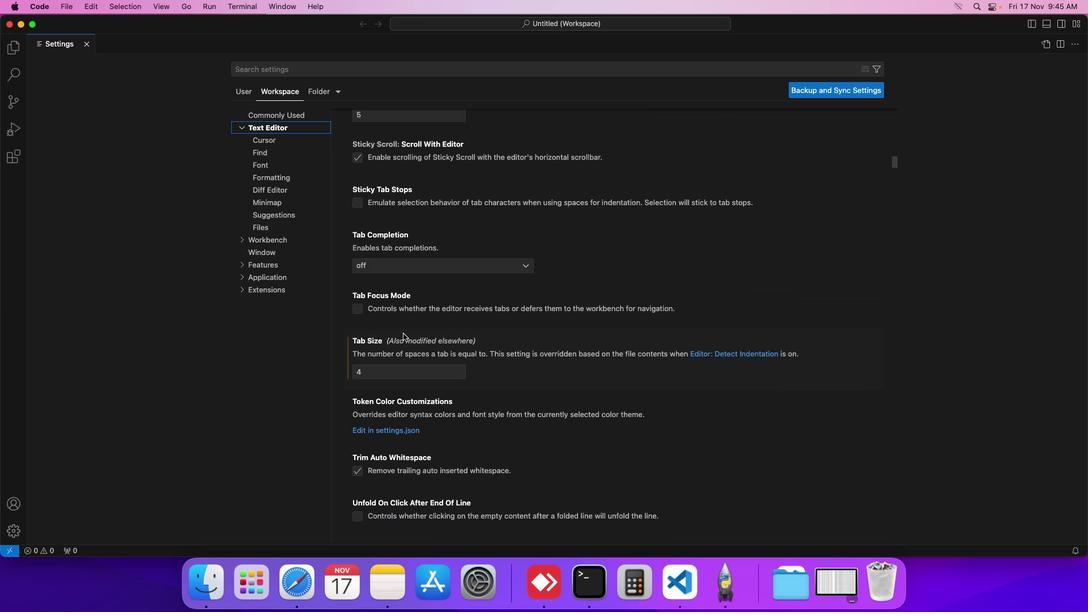 
Action: Mouse scrolled (403, 334) with delta (0, -1)
Screenshot: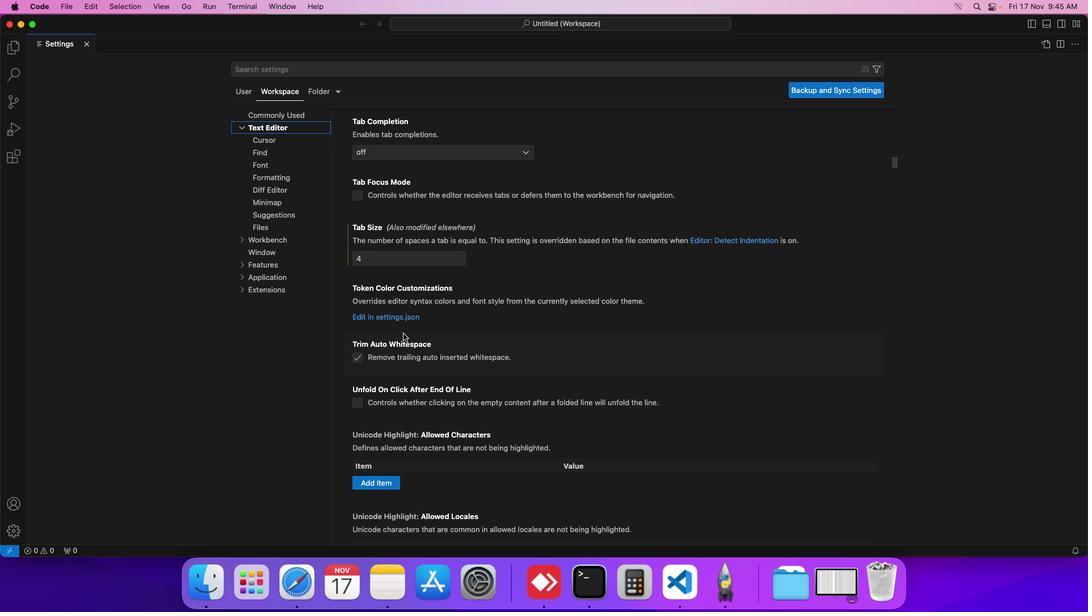 
Action: Mouse scrolled (403, 334) with delta (0, -2)
Screenshot: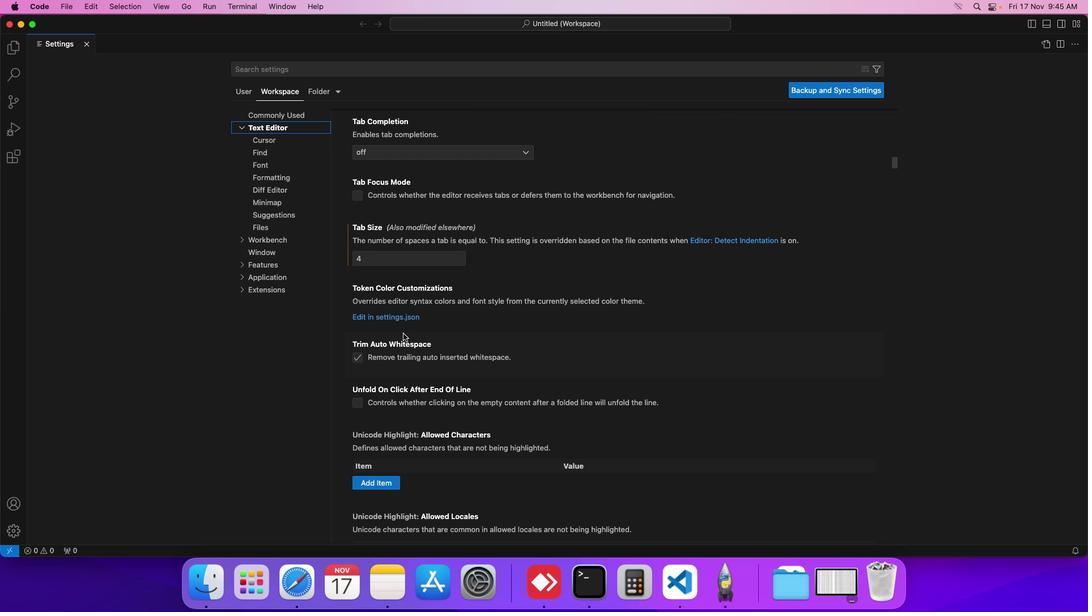 
Action: Mouse scrolled (403, 334) with delta (0, 0)
Screenshot: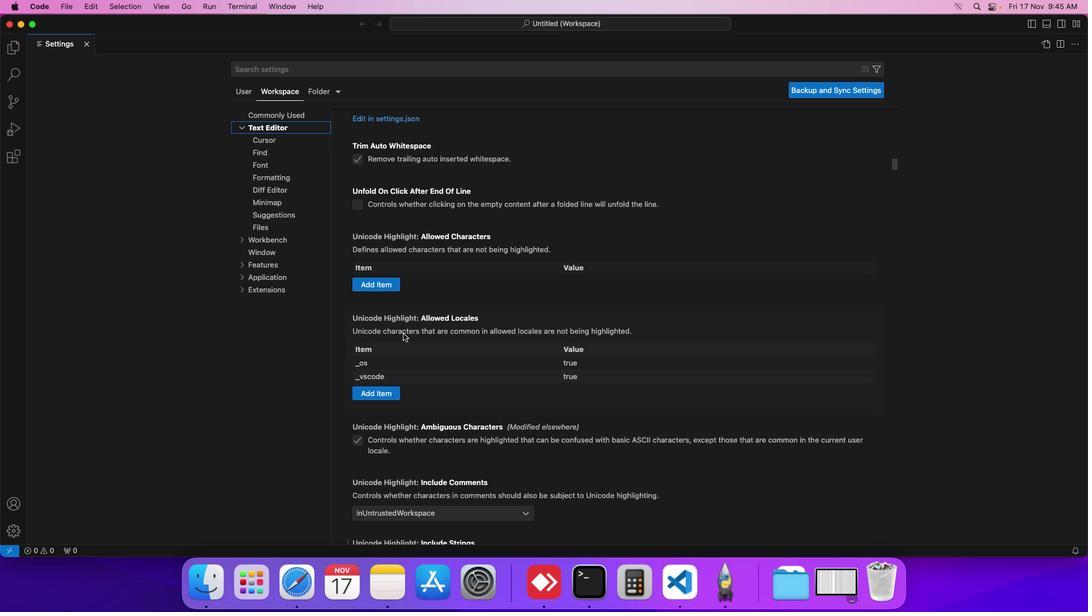 
Action: Mouse scrolled (403, 334) with delta (0, 0)
Screenshot: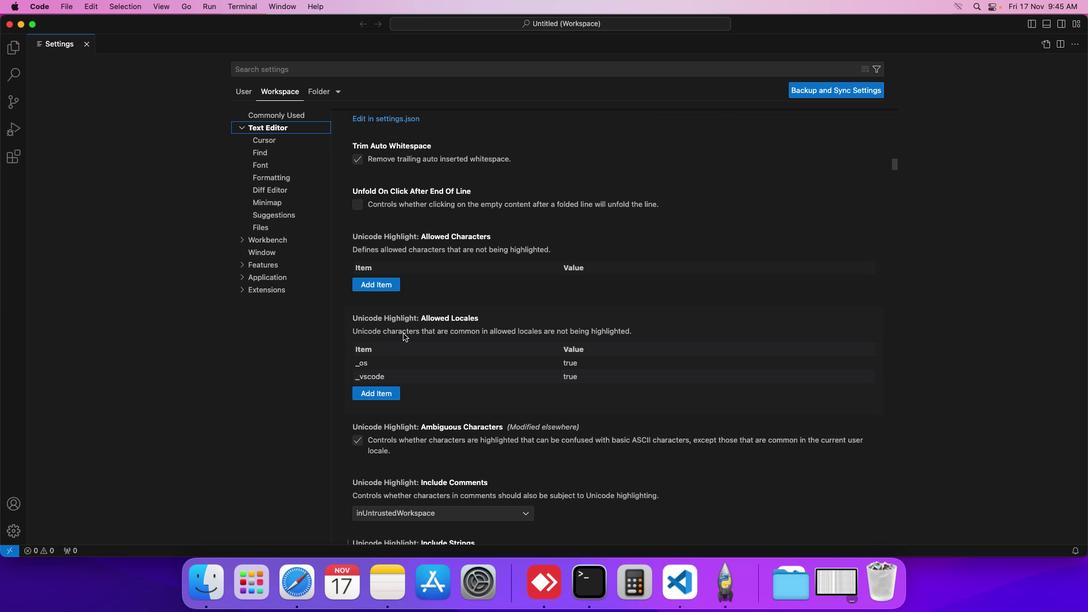 
Action: Mouse scrolled (403, 334) with delta (0, -1)
Screenshot: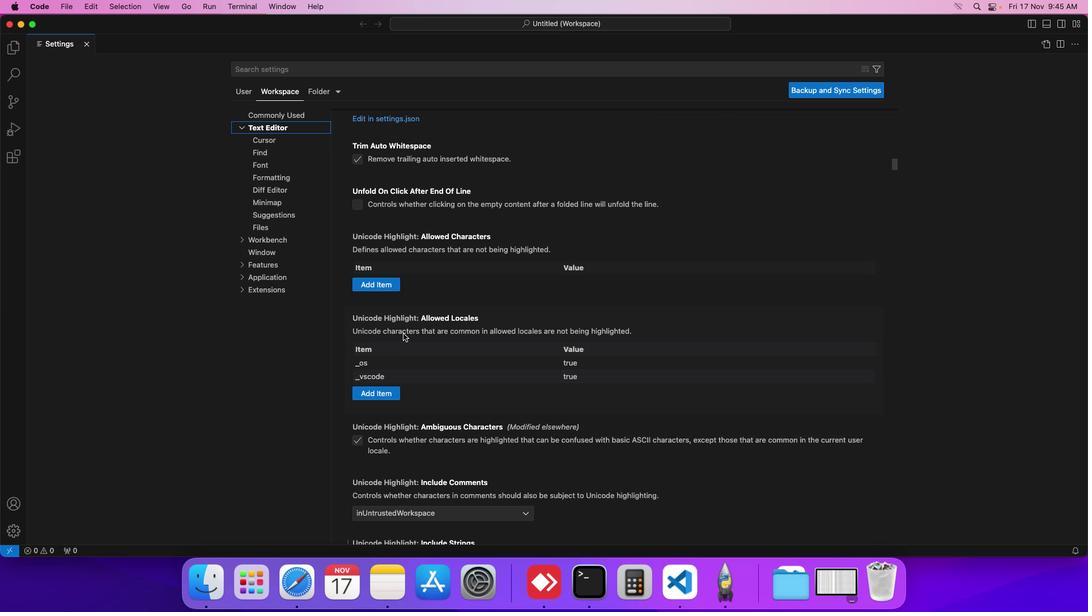 
Action: Mouse scrolled (403, 334) with delta (0, -1)
Screenshot: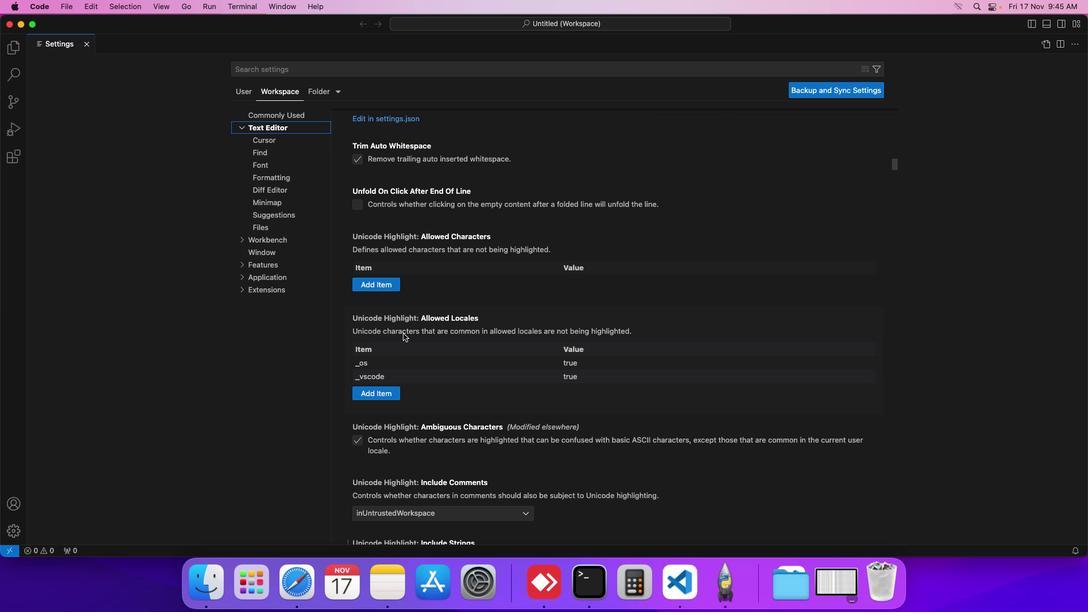 
Action: Mouse scrolled (403, 334) with delta (0, 0)
Screenshot: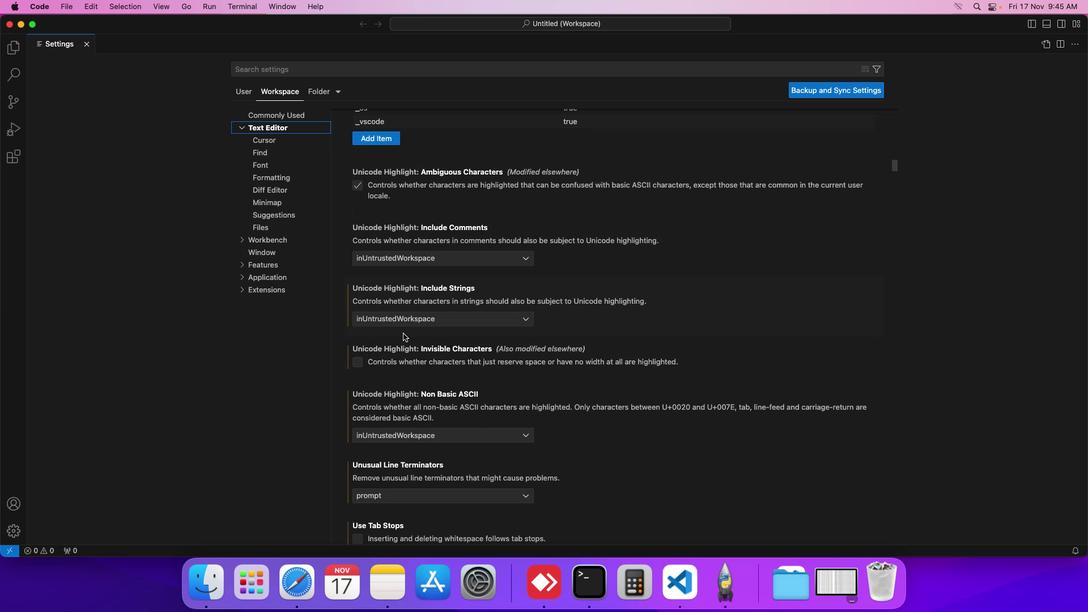 
Action: Mouse scrolled (403, 334) with delta (0, 0)
Screenshot: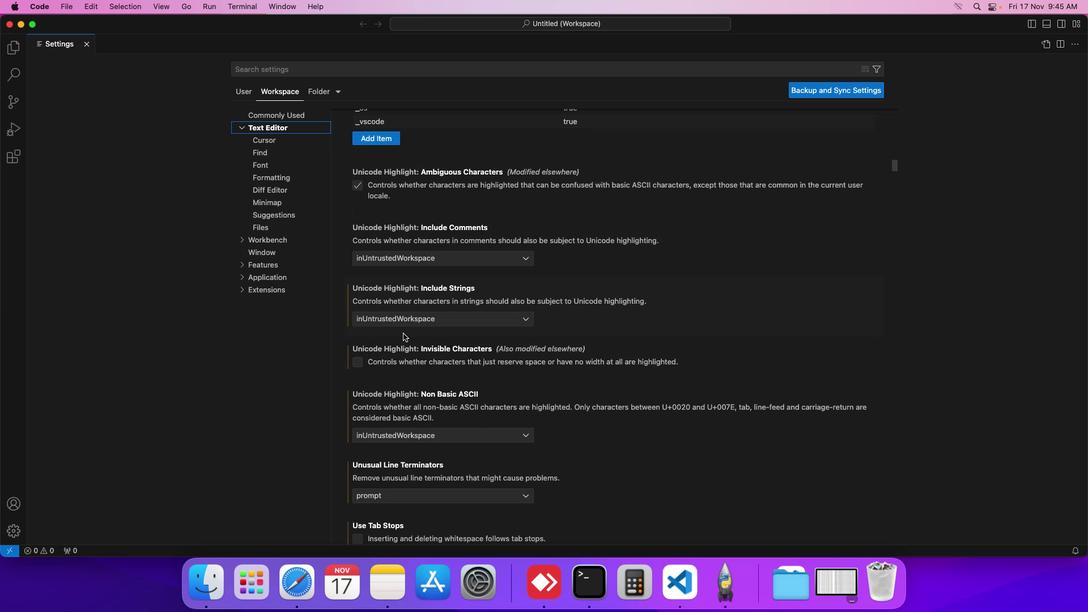 
Action: Mouse scrolled (403, 334) with delta (0, -1)
Screenshot: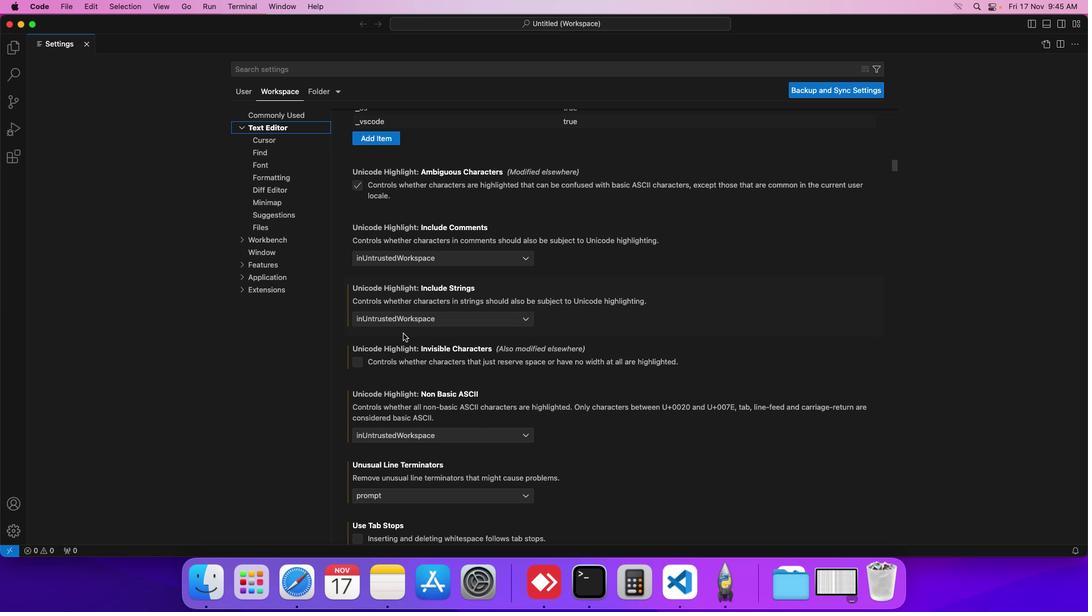
Action: Mouse scrolled (403, 334) with delta (0, -2)
Screenshot: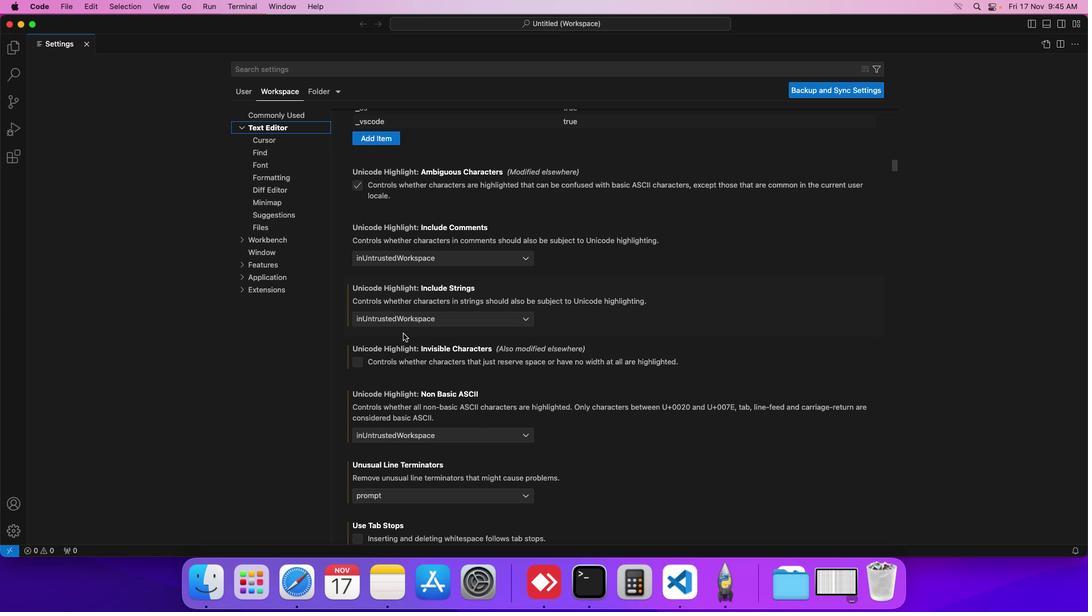 
Action: Mouse scrolled (403, 334) with delta (0, 0)
Screenshot: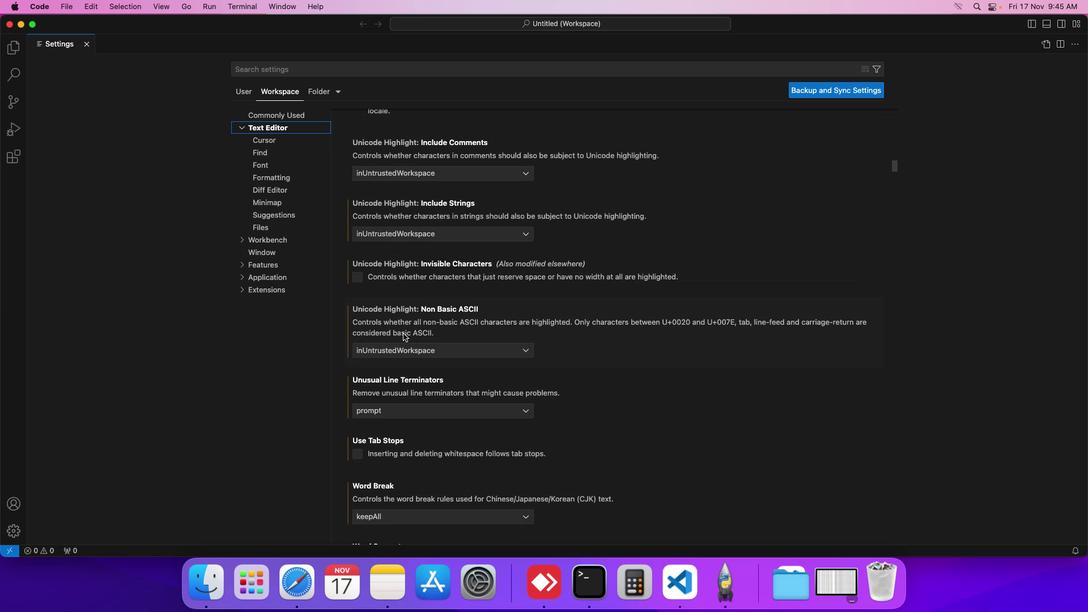 
Action: Mouse scrolled (403, 334) with delta (0, 0)
Screenshot: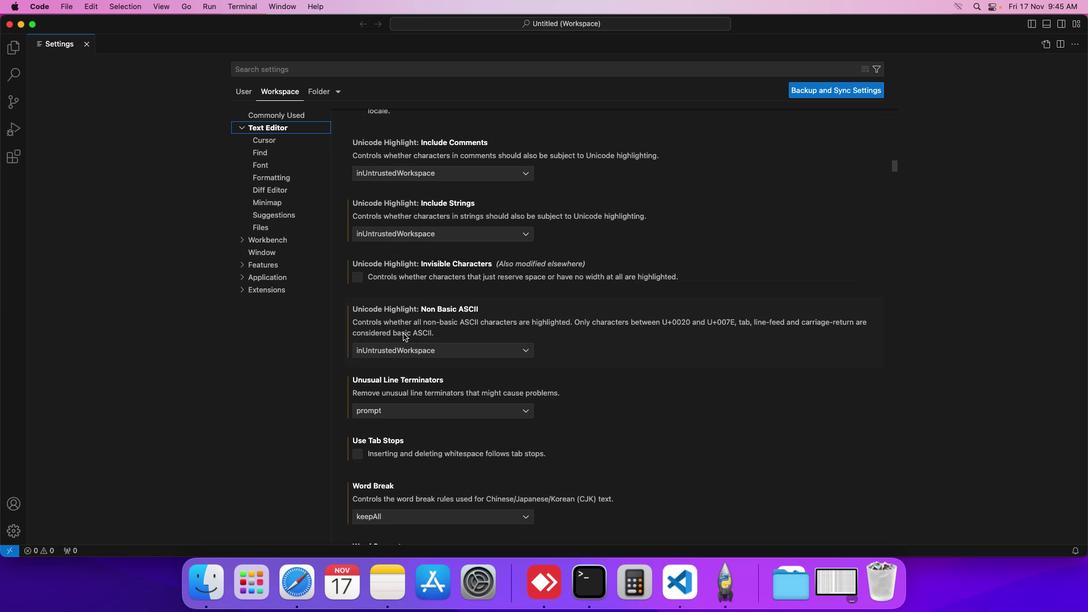 
Action: Mouse scrolled (403, 334) with delta (0, 0)
Screenshot: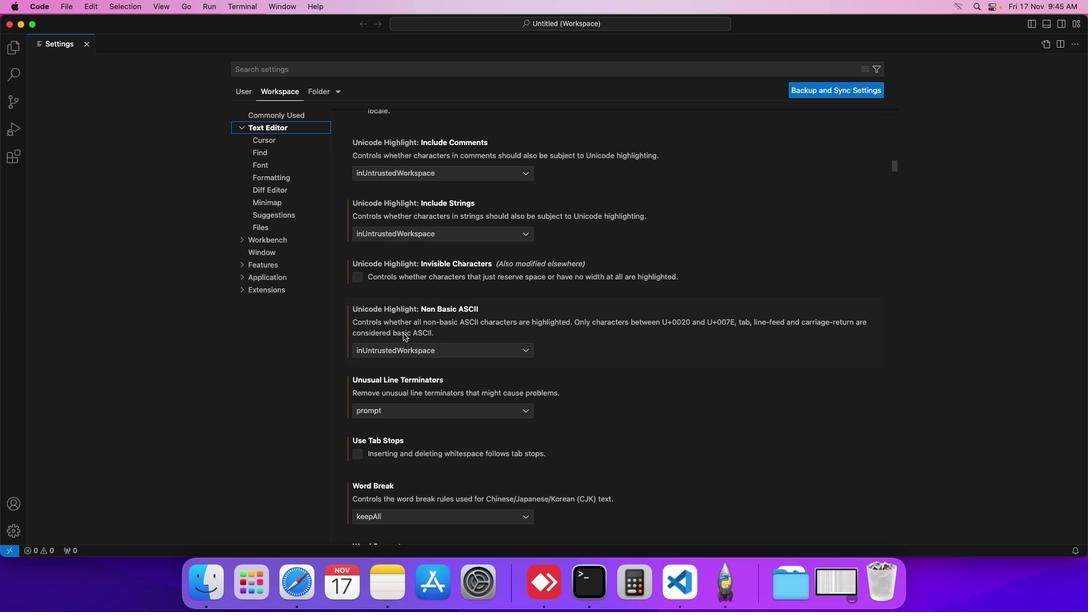 
Action: Mouse scrolled (403, 334) with delta (0, 0)
Screenshot: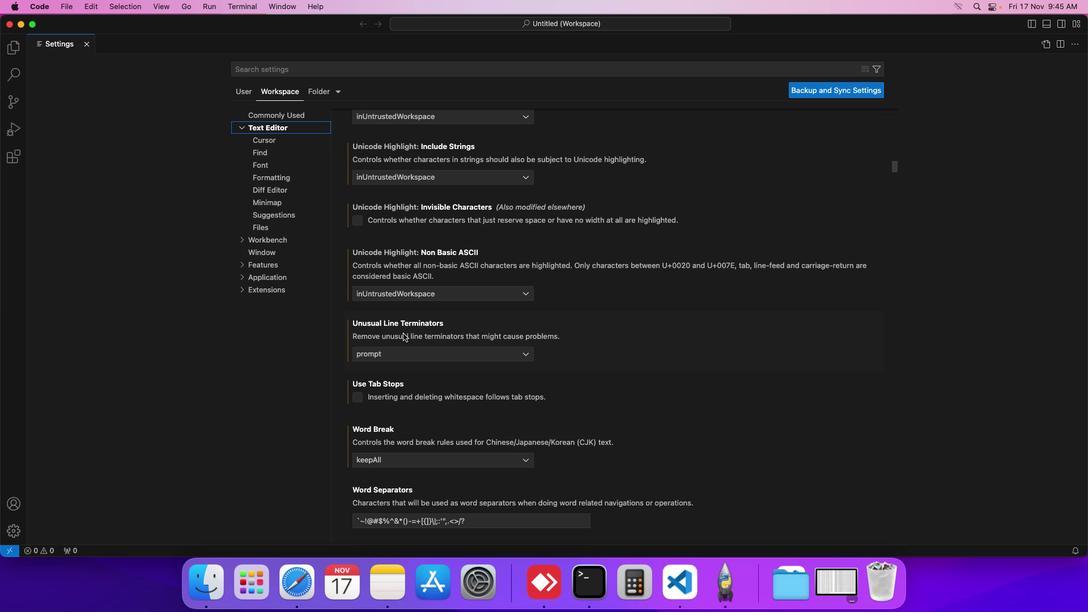 
Action: Mouse scrolled (403, 334) with delta (0, 0)
Screenshot: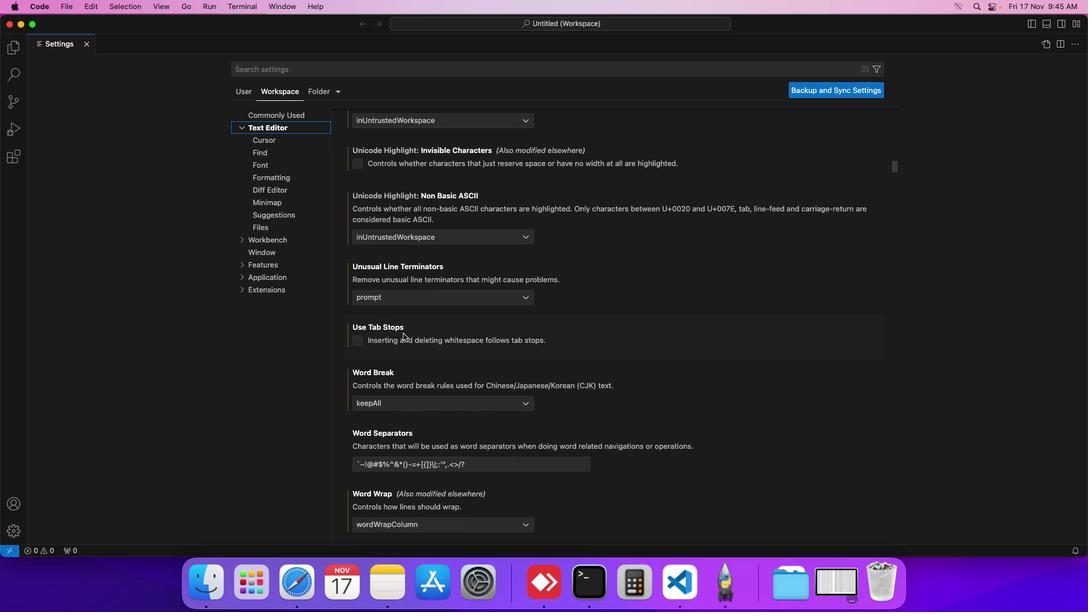 
Action: Mouse scrolled (403, 334) with delta (0, -1)
Screenshot: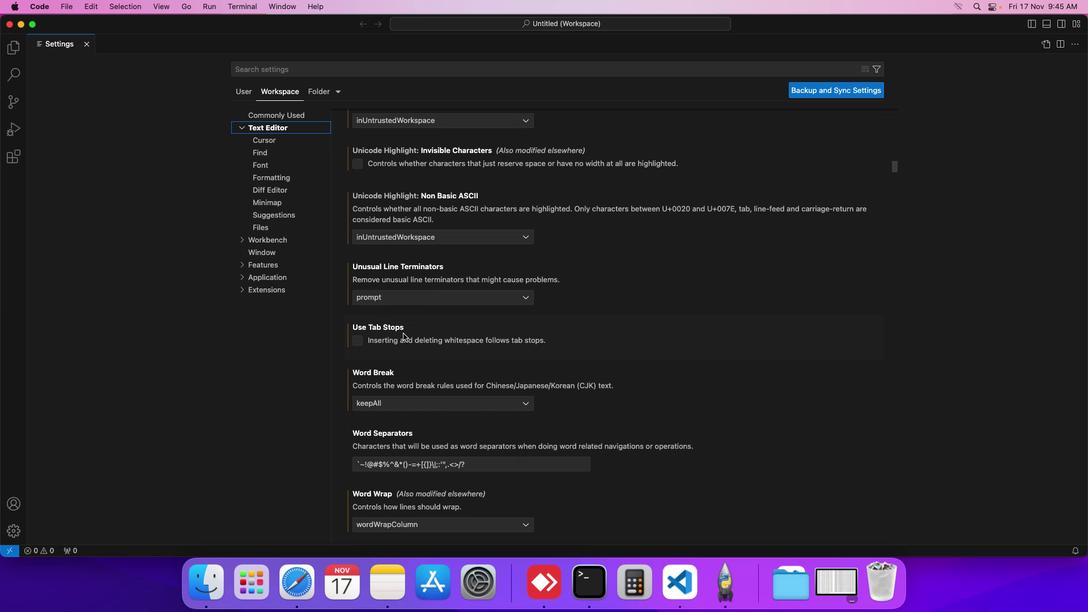 
Action: Mouse scrolled (403, 334) with delta (0, 0)
Screenshot: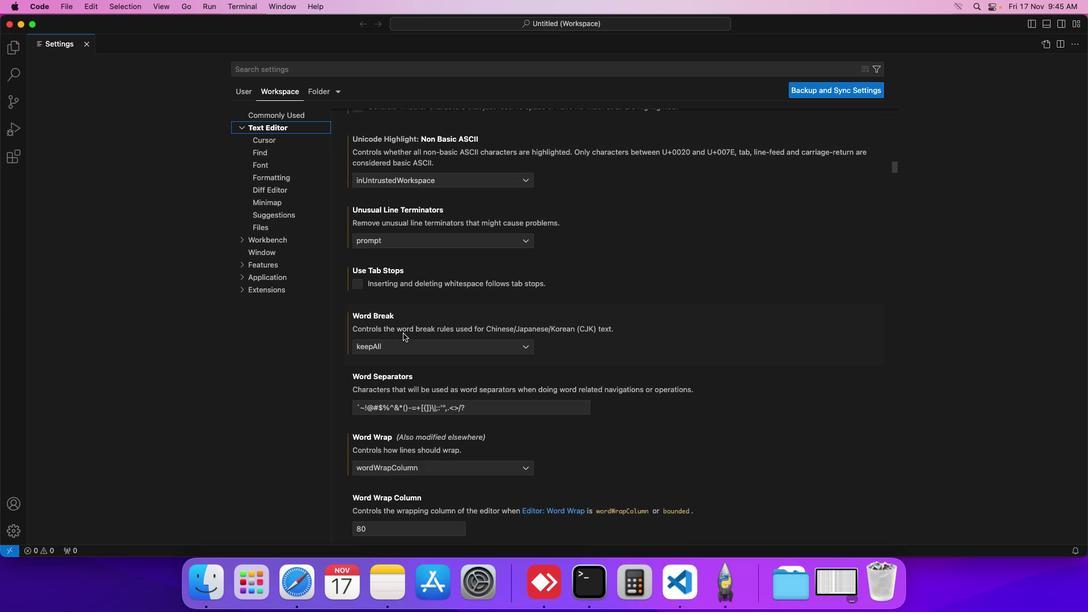 
Action: Mouse scrolled (403, 334) with delta (0, 0)
Screenshot: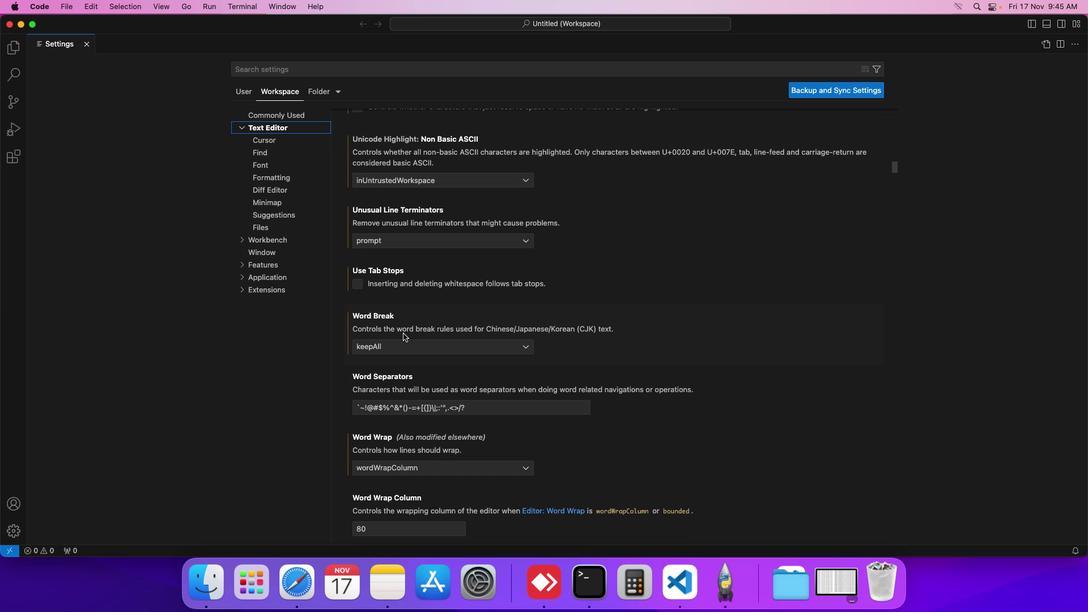 
Action: Mouse moved to (404, 334)
Screenshot: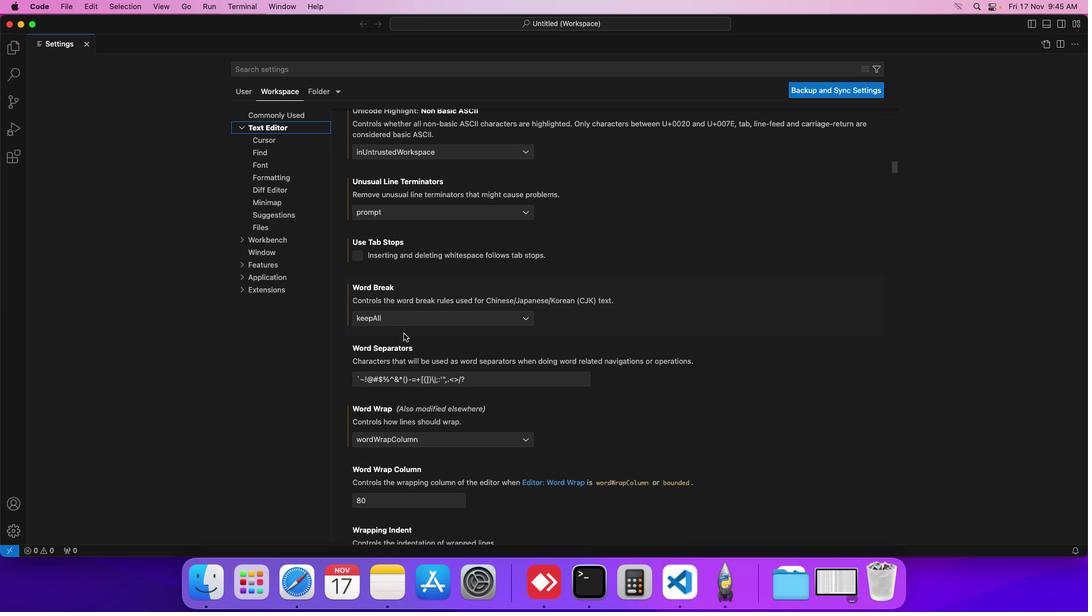 
Action: Mouse scrolled (404, 334) with delta (0, 0)
Screenshot: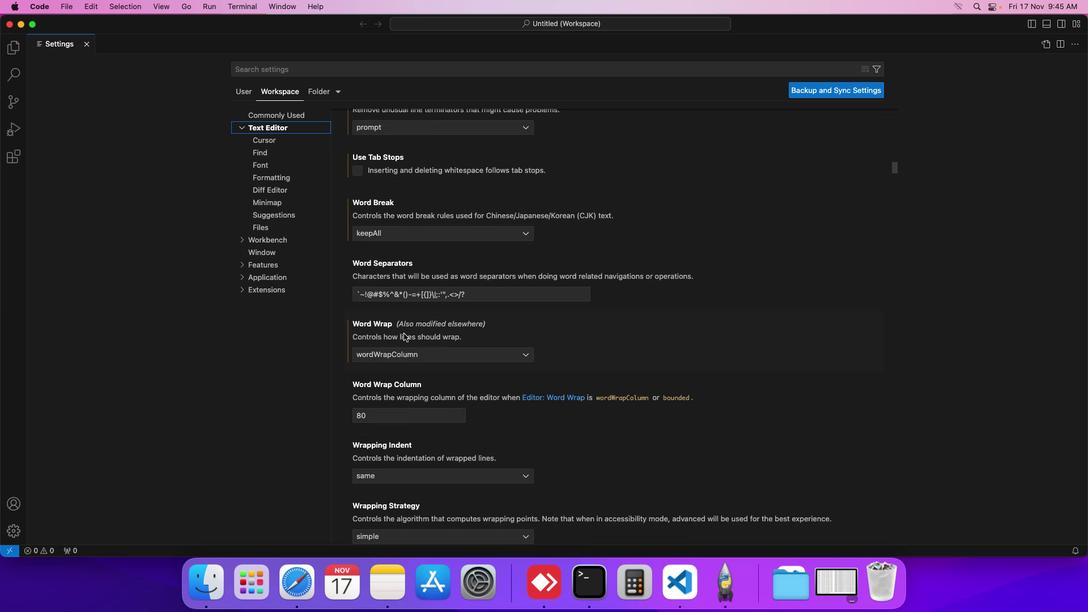 
Action: Mouse scrolled (404, 334) with delta (0, 0)
Screenshot: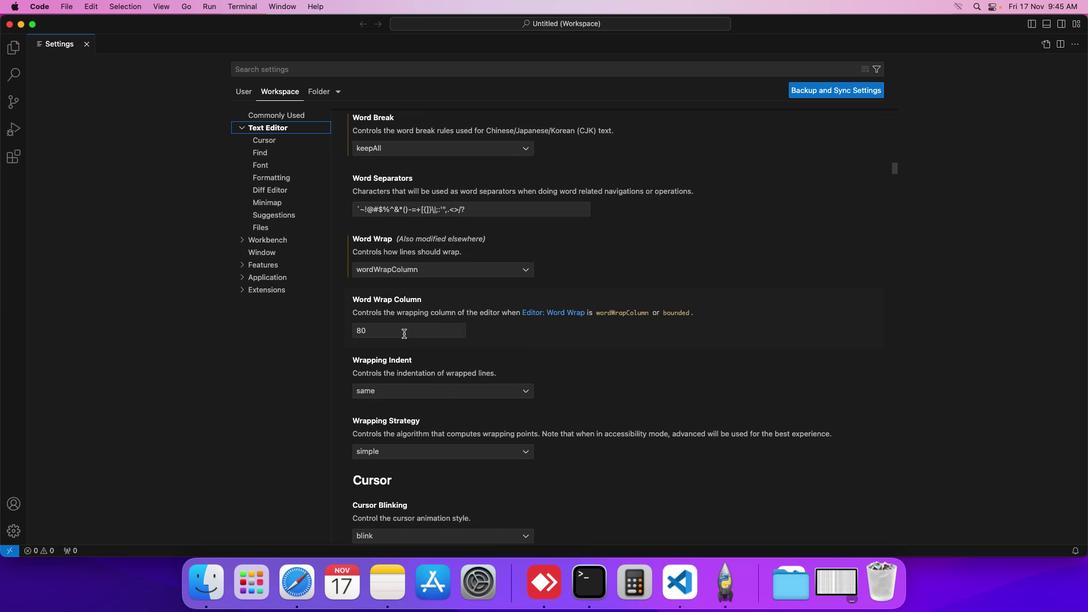 
Action: Mouse scrolled (404, 334) with delta (0, -1)
Screenshot: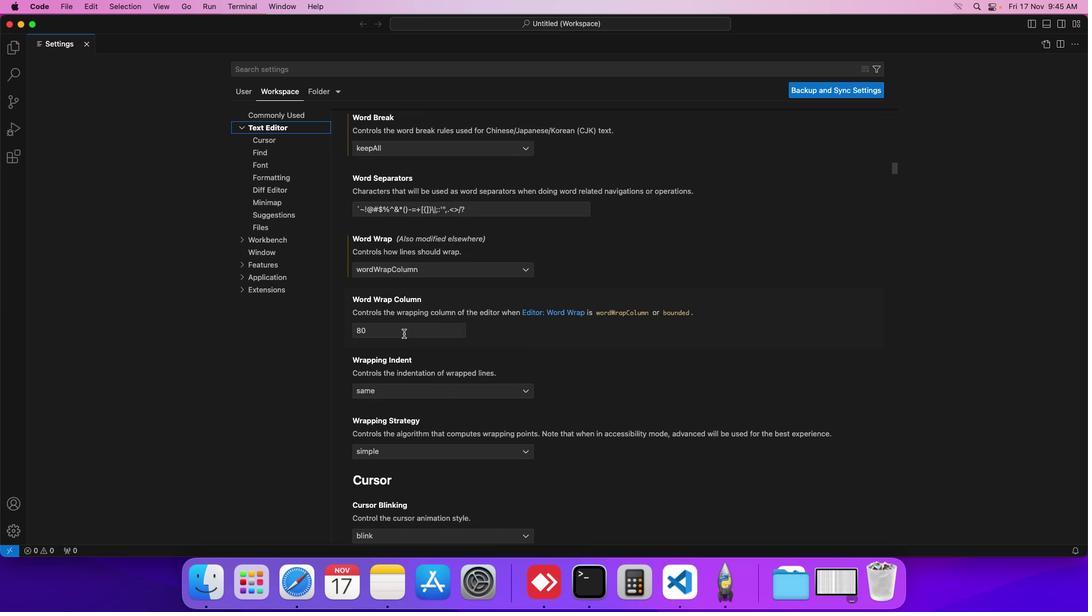 
Action: Mouse scrolled (404, 334) with delta (0, -1)
Screenshot: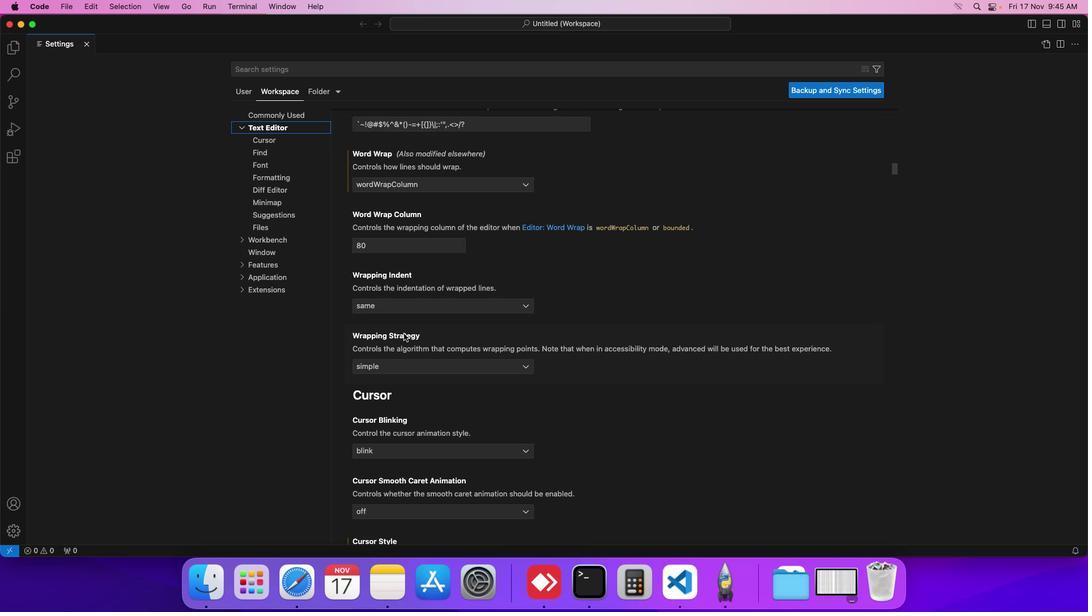 
Action: Mouse scrolled (404, 334) with delta (0, -1)
Screenshot: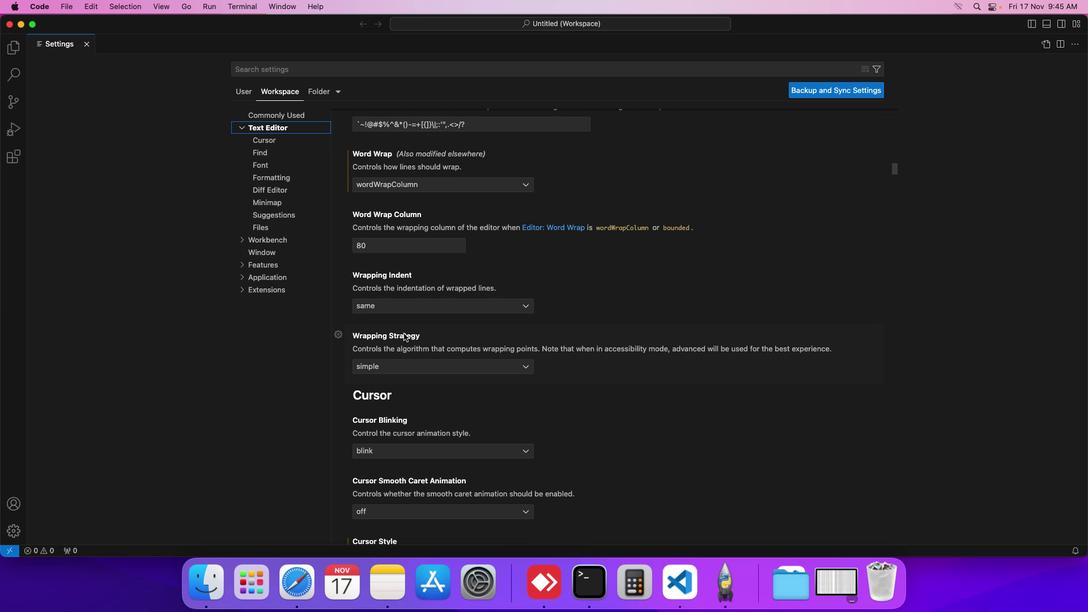 
Action: Mouse moved to (399, 181)
Screenshot: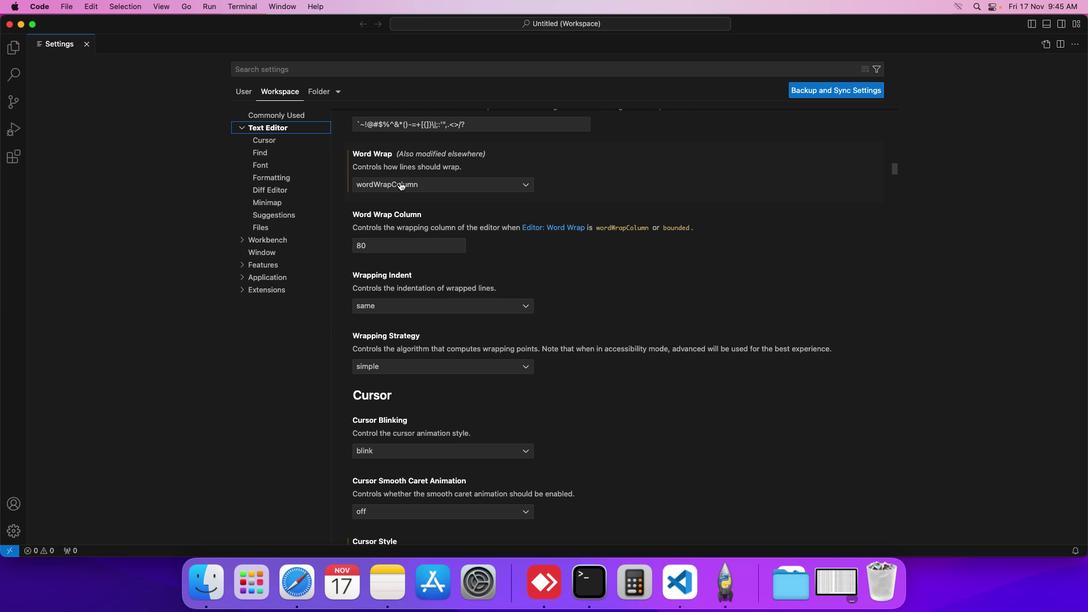 
Action: Mouse pressed left at (399, 181)
Screenshot: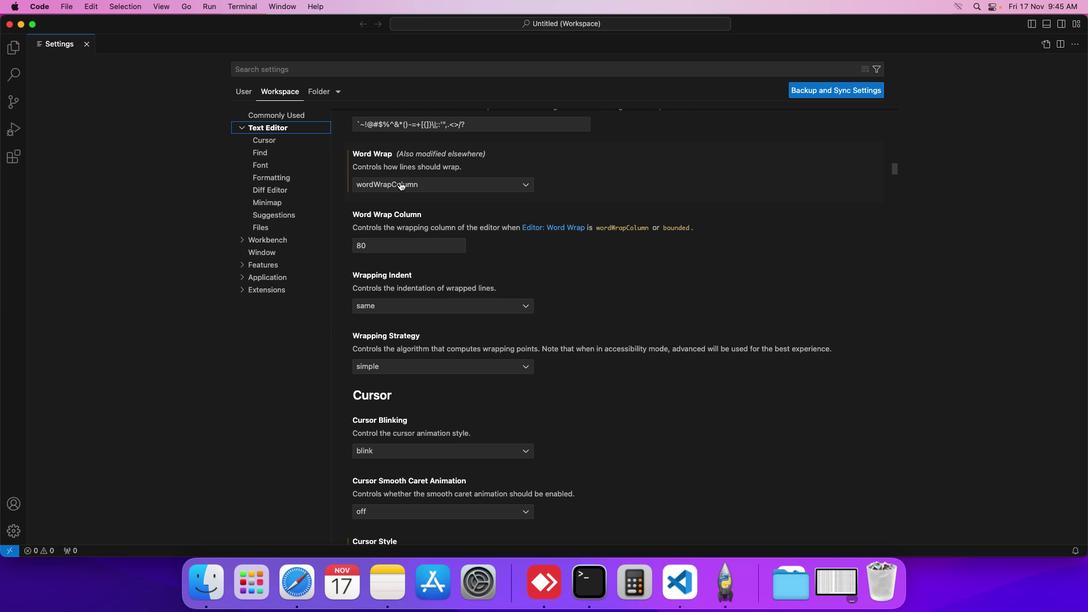 
Action: Mouse moved to (388, 223)
Screenshot: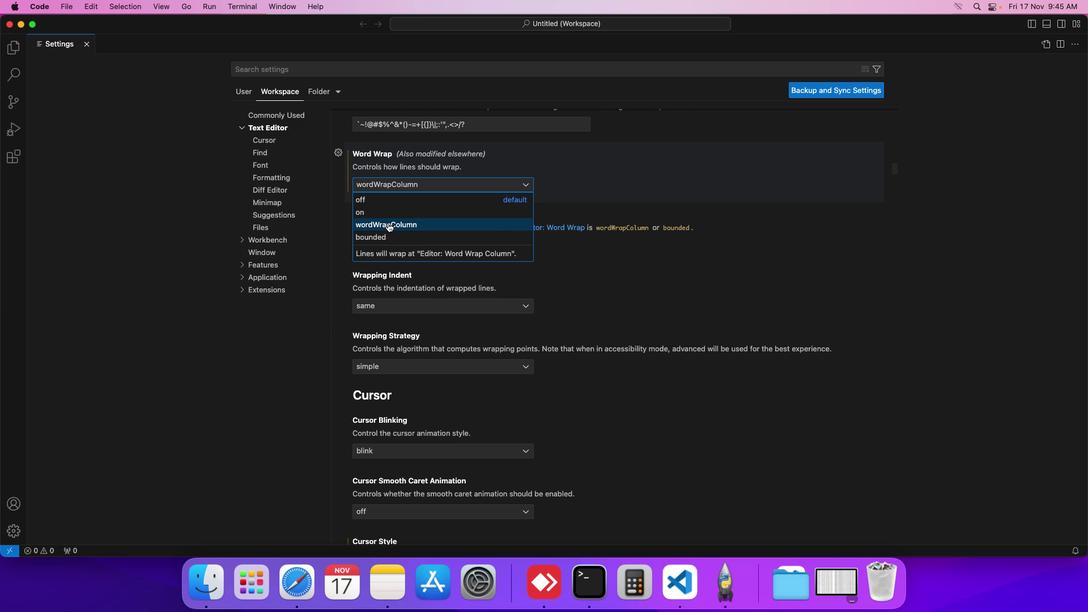 
Action: Mouse pressed left at (388, 223)
Screenshot: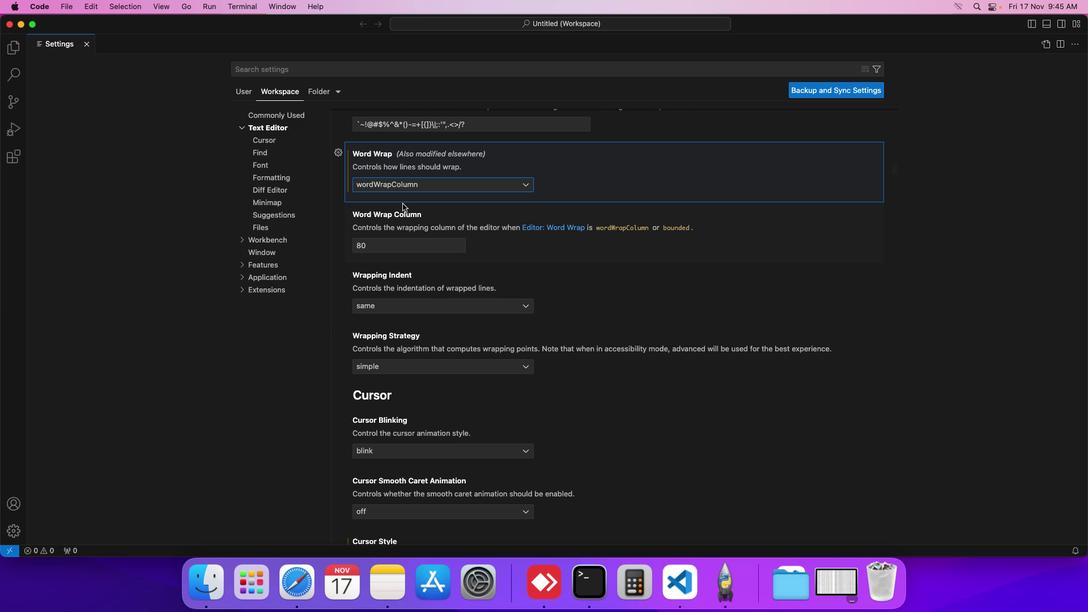 
Action: Mouse moved to (422, 189)
Screenshot: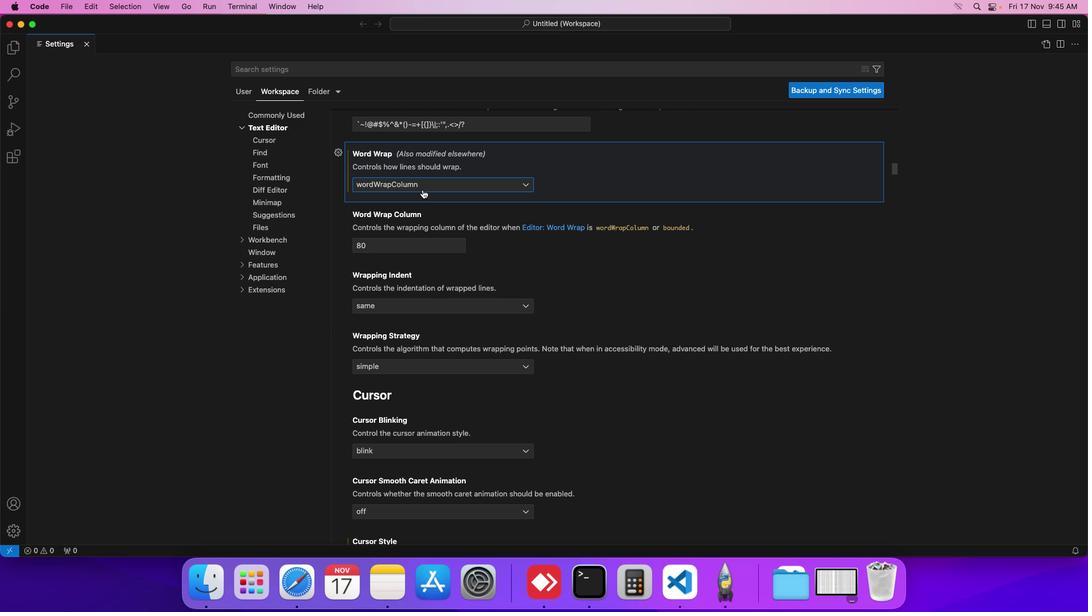 
